 Task: Find connections with filter location Ngunut with filter topic #aiwith filter profile language Spanish with filter current company Times Internet with filter school FRANK ANTHONY PUBLIC SCHOOL THE with filter industry Retail Apparel and Fashion with filter service category Tax Preparation with filter keywords title Translator
Action: Mouse moved to (425, 72)
Screenshot: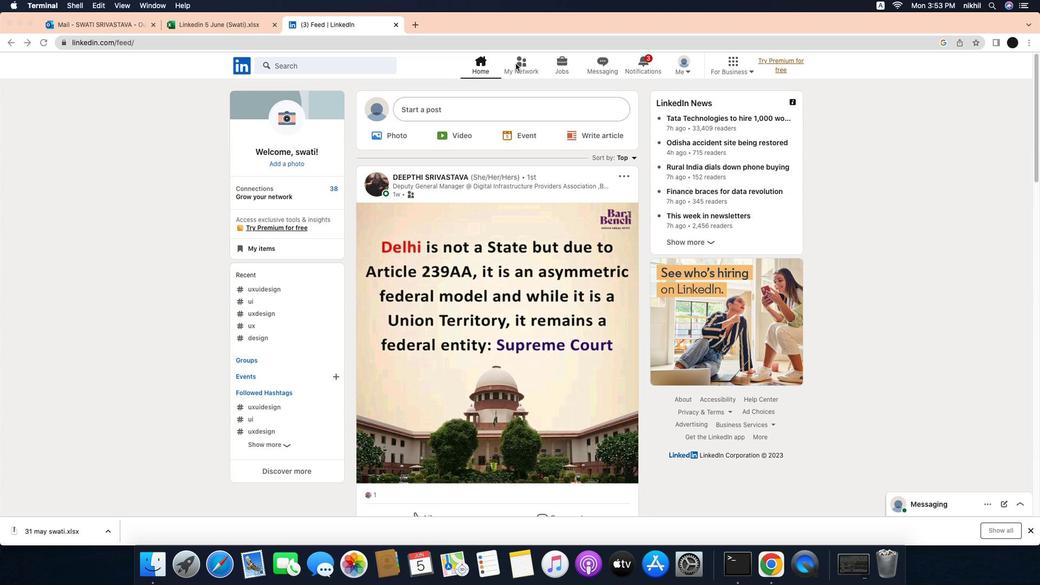 
Action: Mouse pressed left at (425, 72)
Screenshot: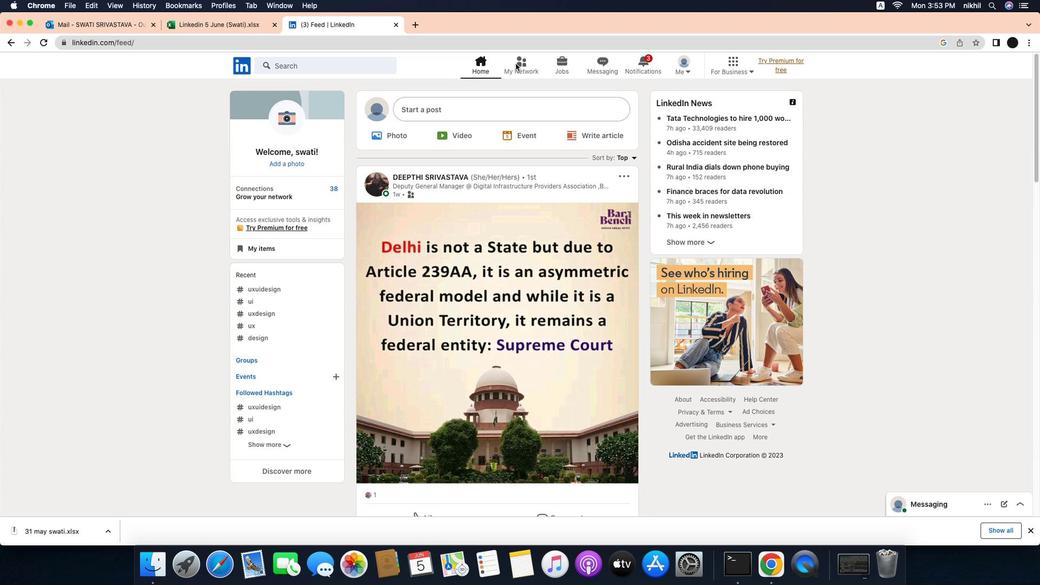 
Action: Mouse moved to (432, 72)
Screenshot: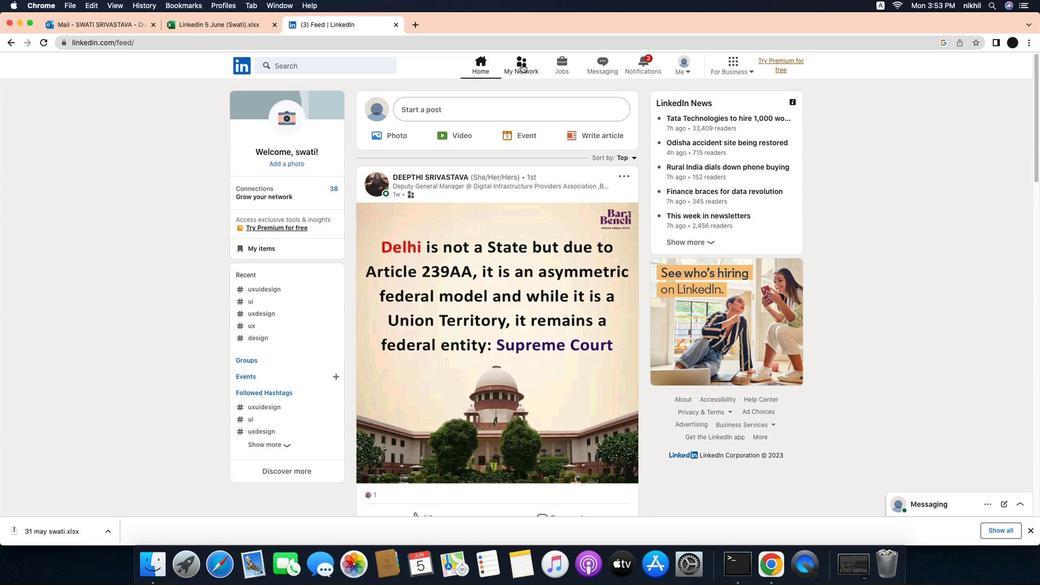 
Action: Mouse pressed left at (432, 72)
Screenshot: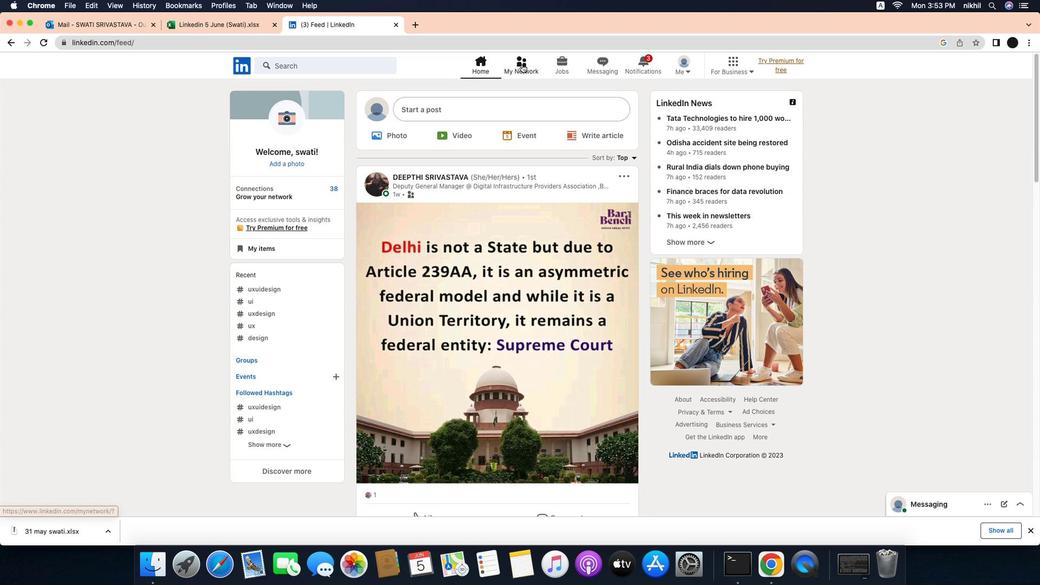 
Action: Mouse moved to (221, 125)
Screenshot: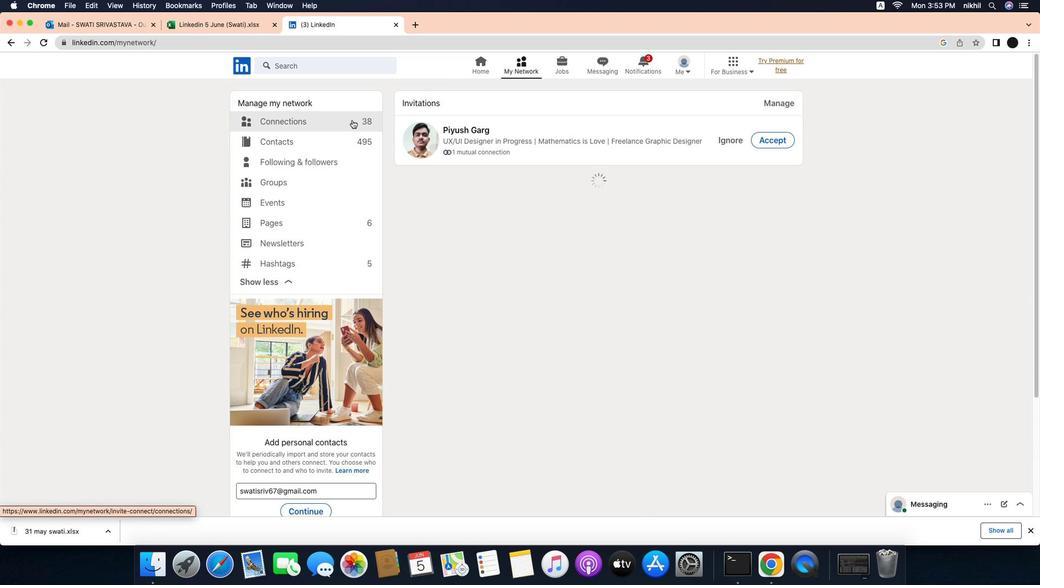 
Action: Mouse pressed left at (221, 125)
Screenshot: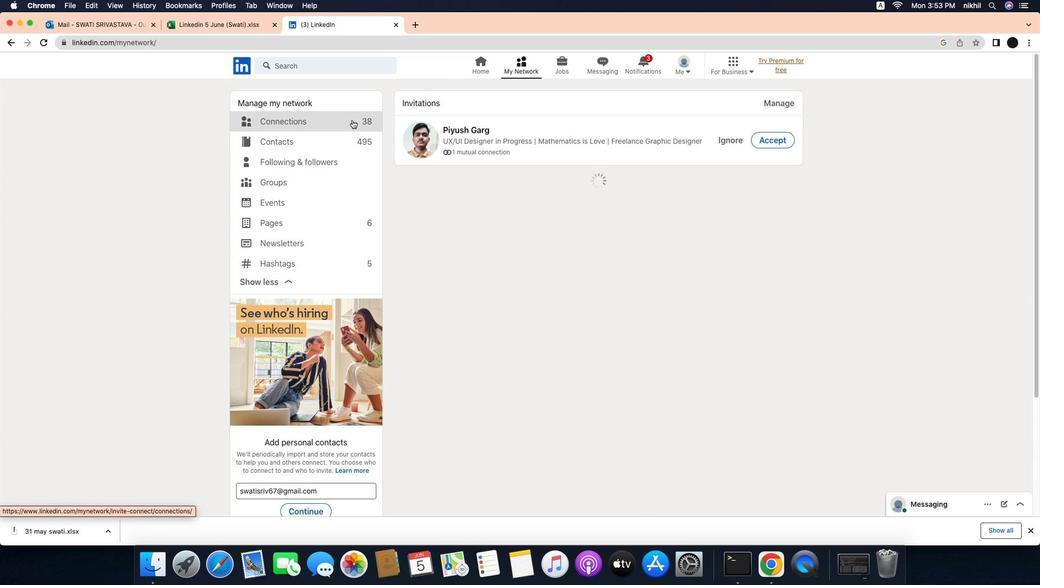 
Action: Mouse moved to (535, 126)
Screenshot: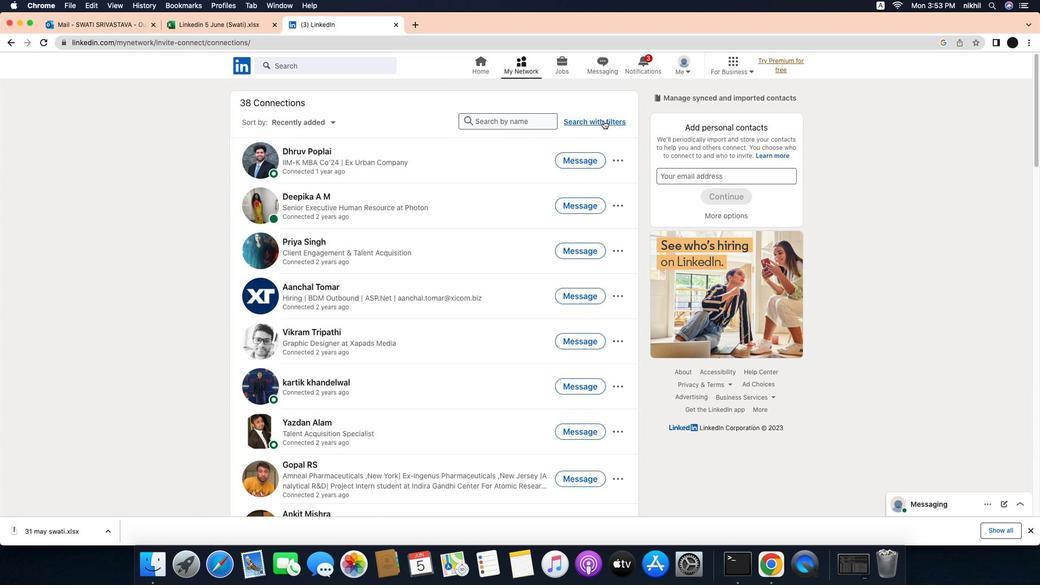 
Action: Mouse pressed left at (535, 126)
Screenshot: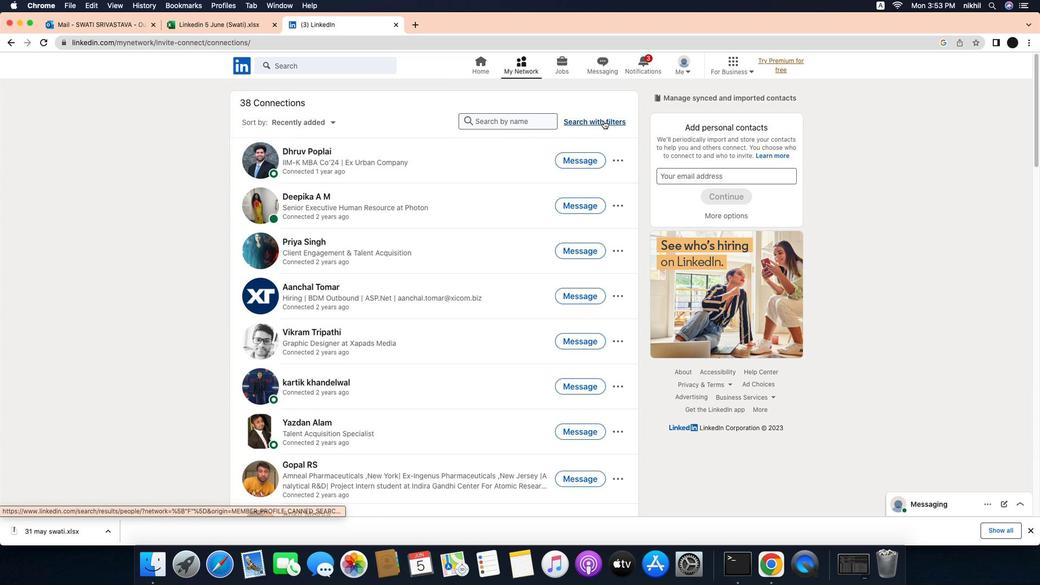 
Action: Mouse moved to (484, 99)
Screenshot: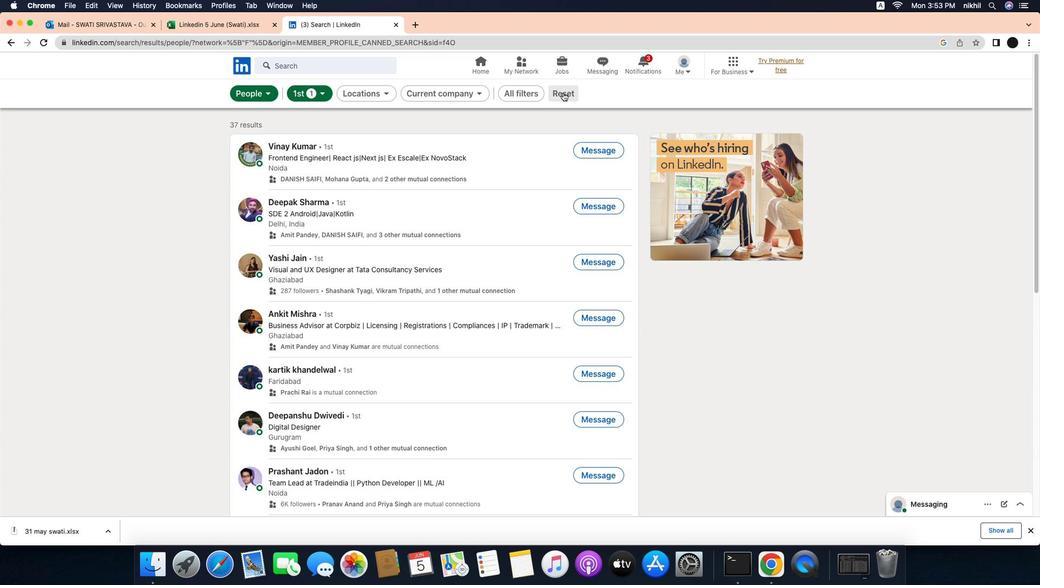 
Action: Mouse pressed left at (484, 99)
Screenshot: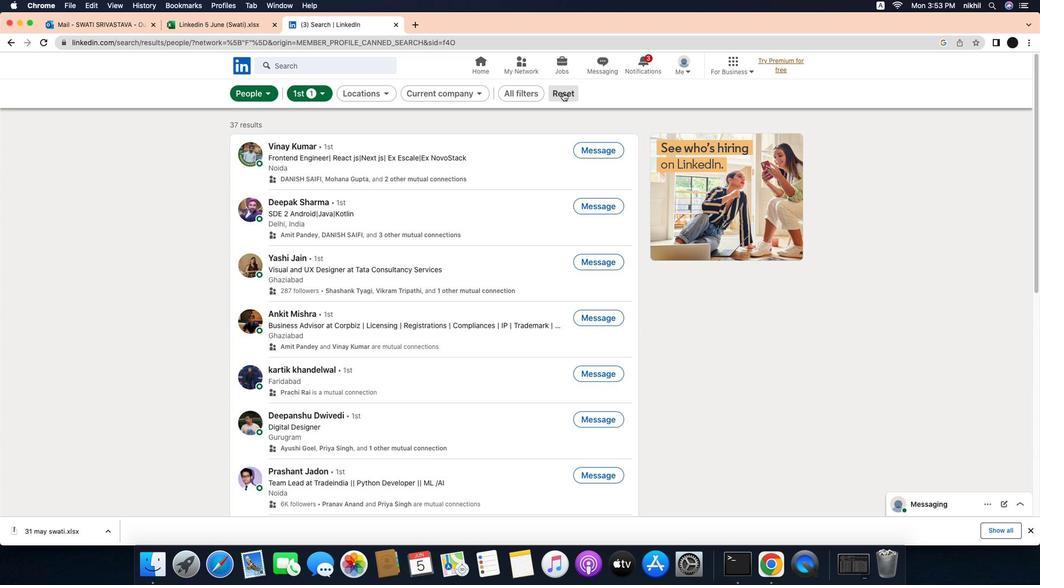 
Action: Mouse moved to (462, 100)
Screenshot: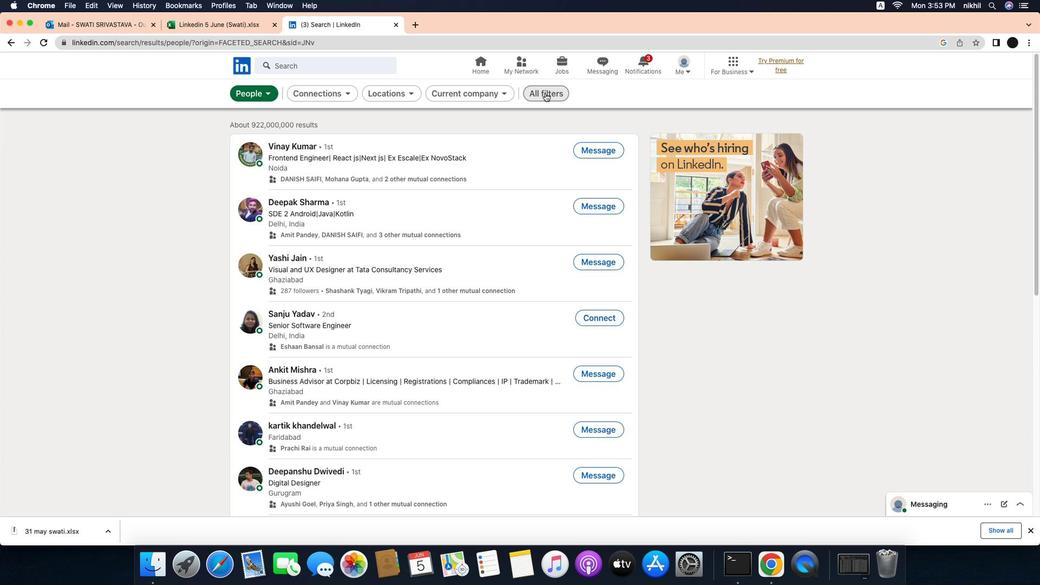 
Action: Mouse pressed left at (462, 100)
Screenshot: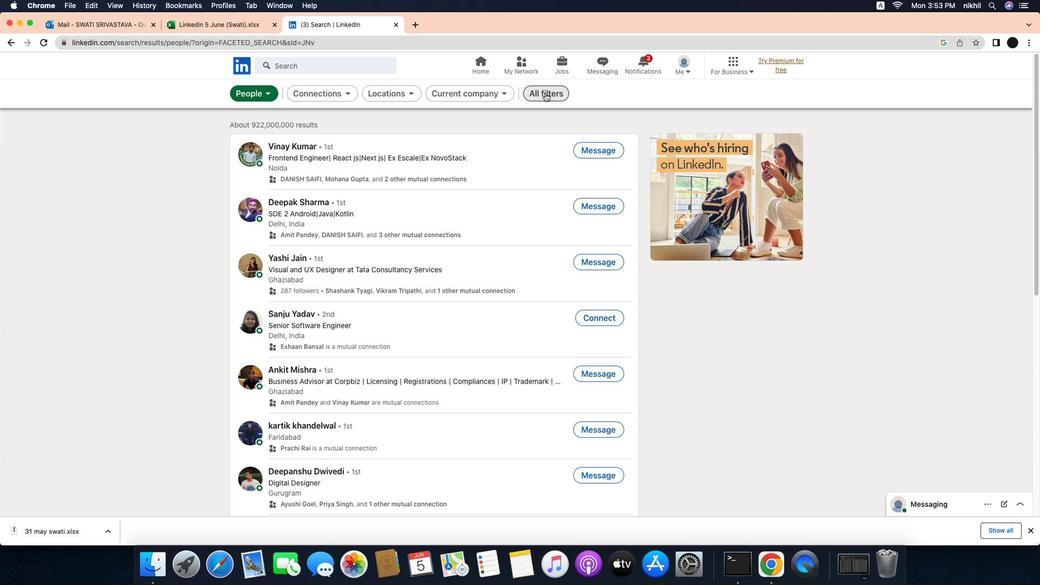 
Action: Mouse moved to (856, 269)
Screenshot: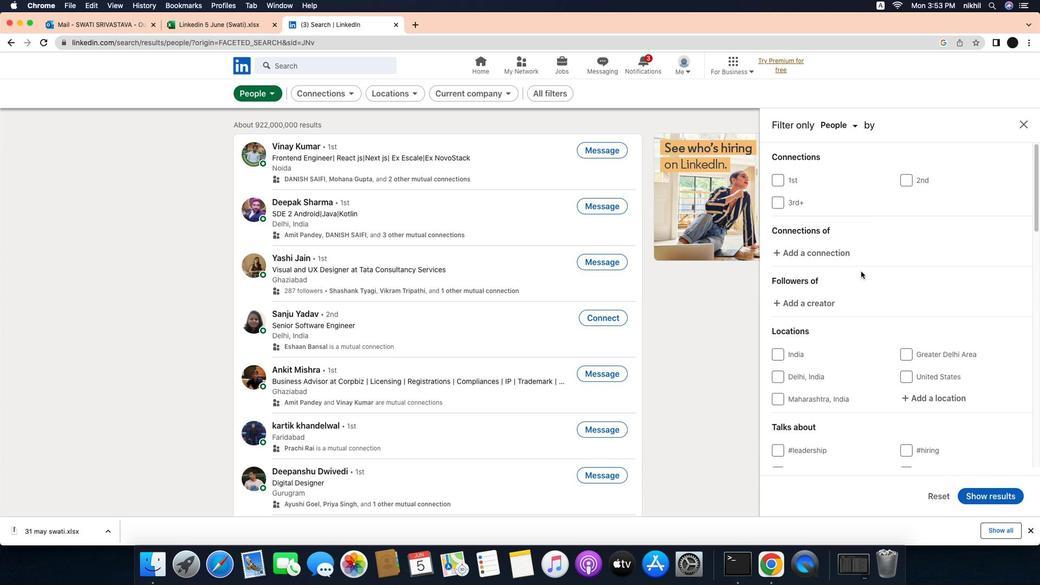 
Action: Mouse scrolled (856, 269) with delta (-218, 11)
Screenshot: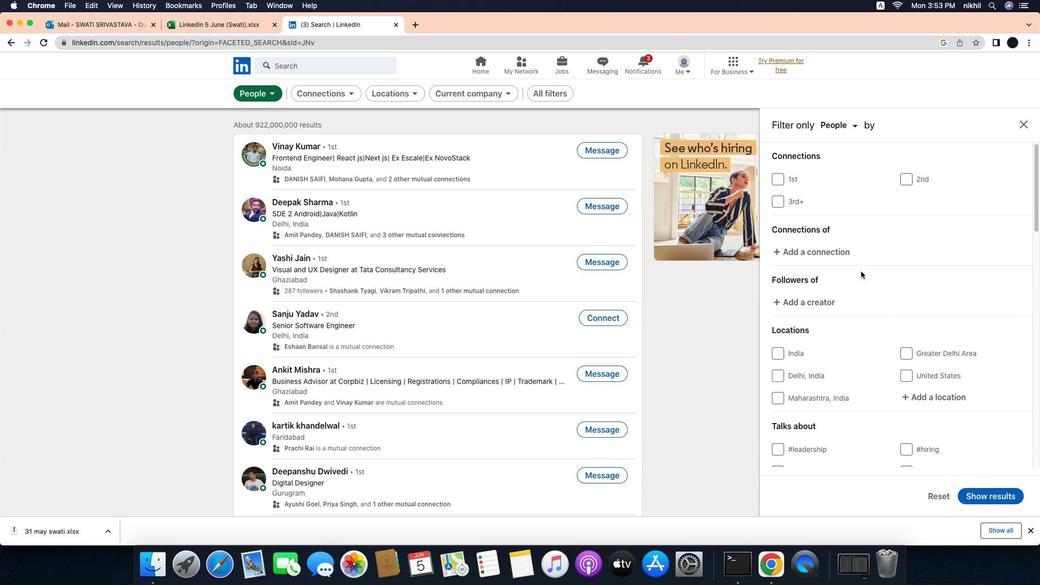 
Action: Mouse scrolled (856, 269) with delta (-218, 11)
Screenshot: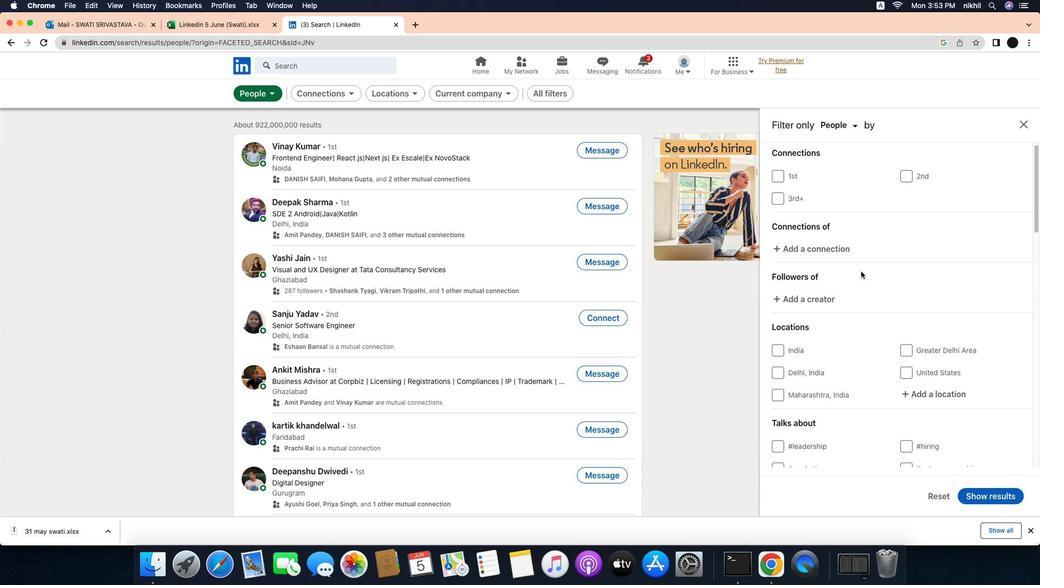 
Action: Mouse scrolled (856, 269) with delta (-218, 10)
Screenshot: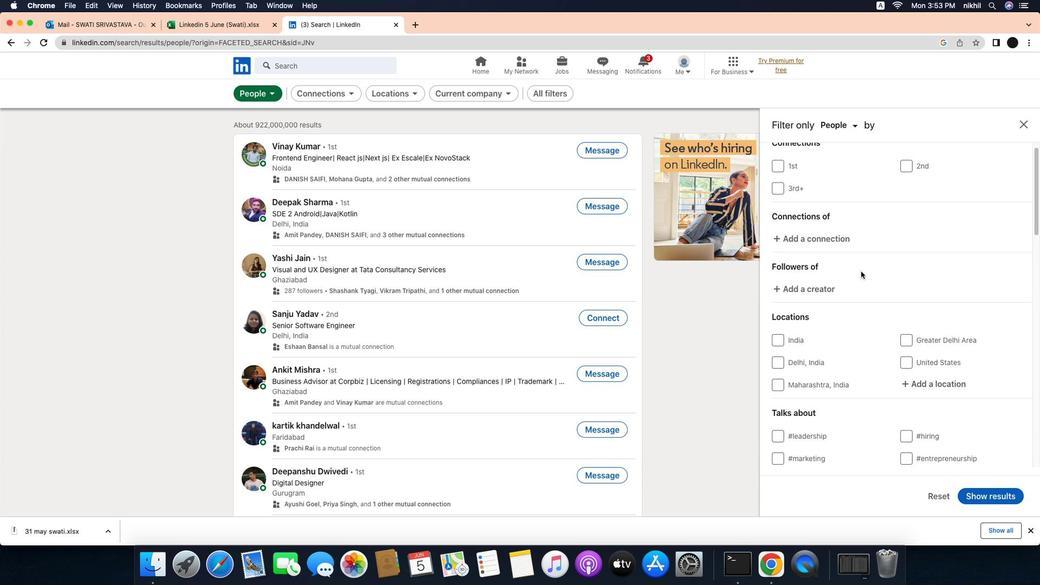 
Action: Mouse moved to (951, 316)
Screenshot: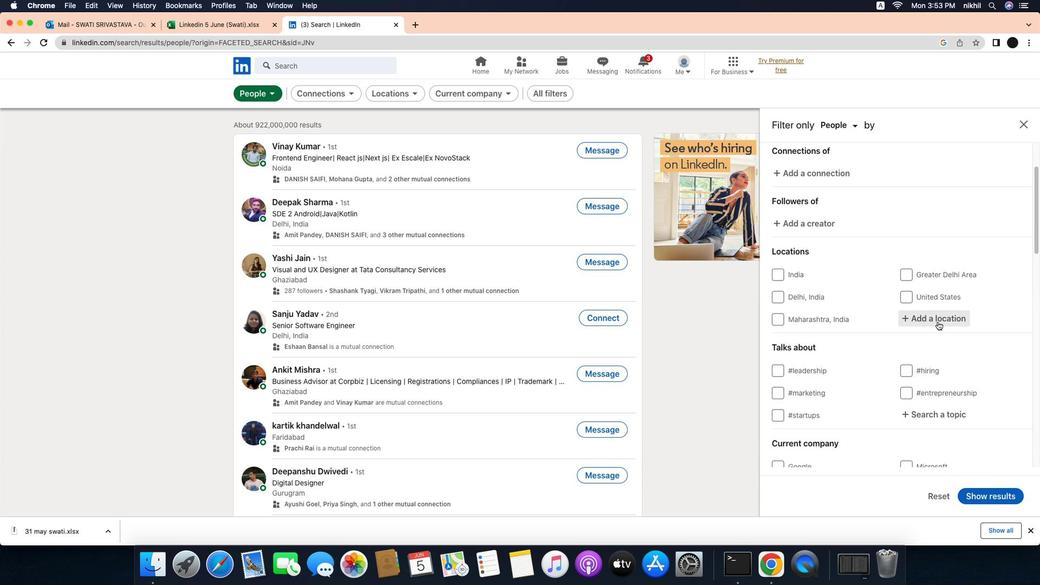 
Action: Mouse pressed left at (951, 316)
Screenshot: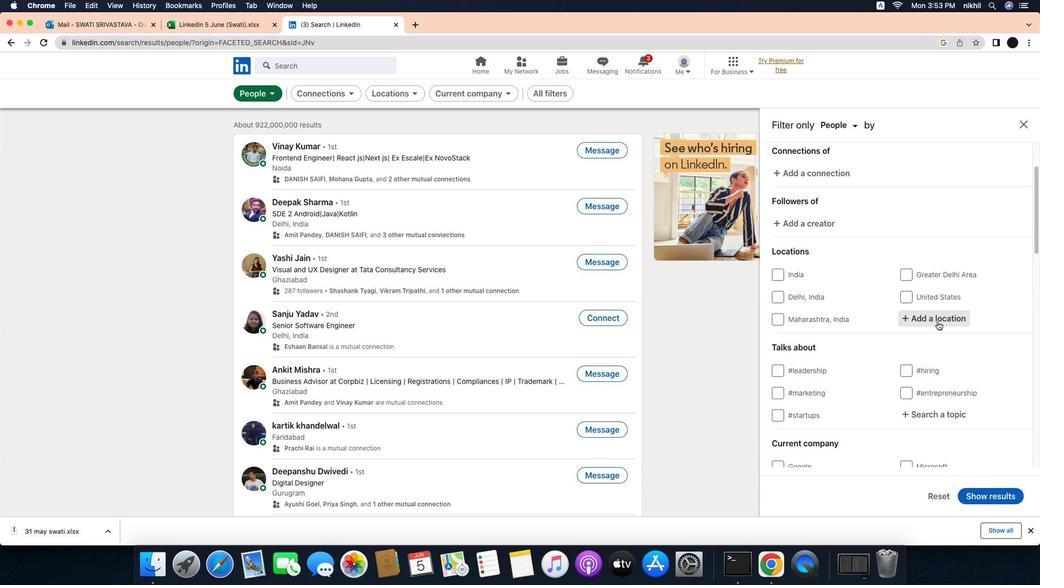 
Action: Mouse moved to (965, 315)
Screenshot: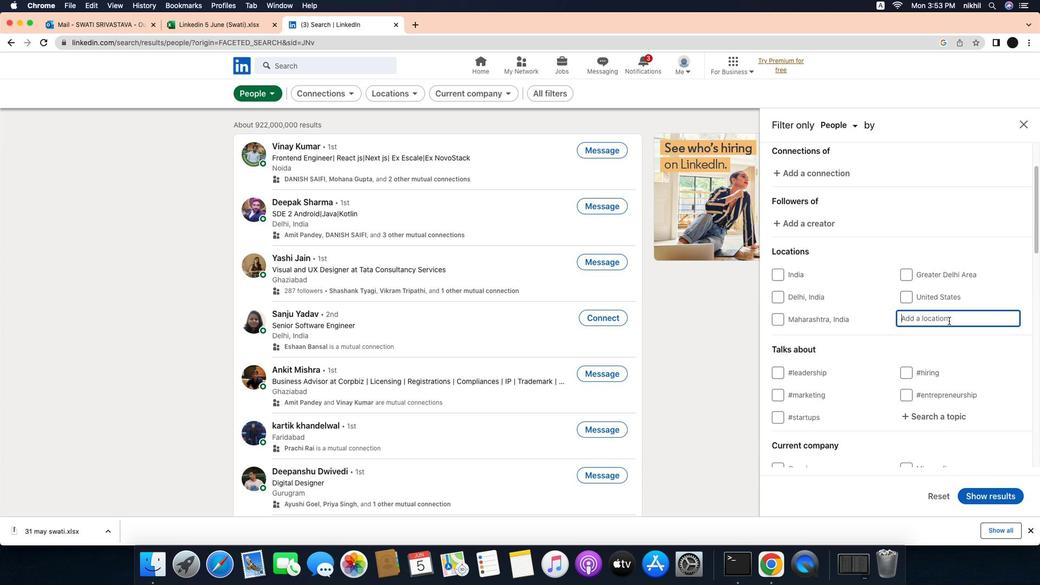 
Action: Mouse pressed left at (965, 315)
Screenshot: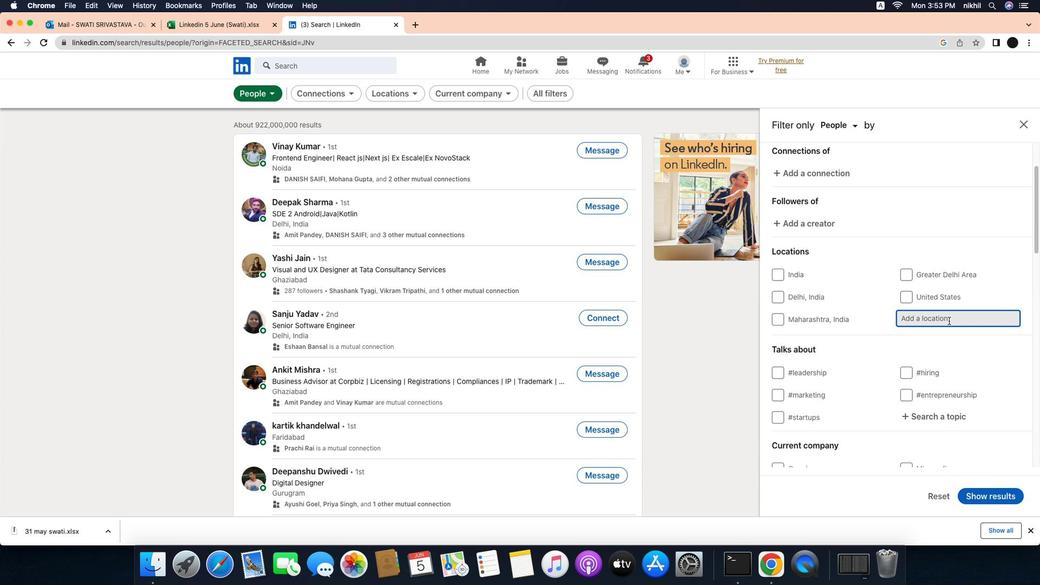 
Action: Mouse moved to (961, 312)
Screenshot: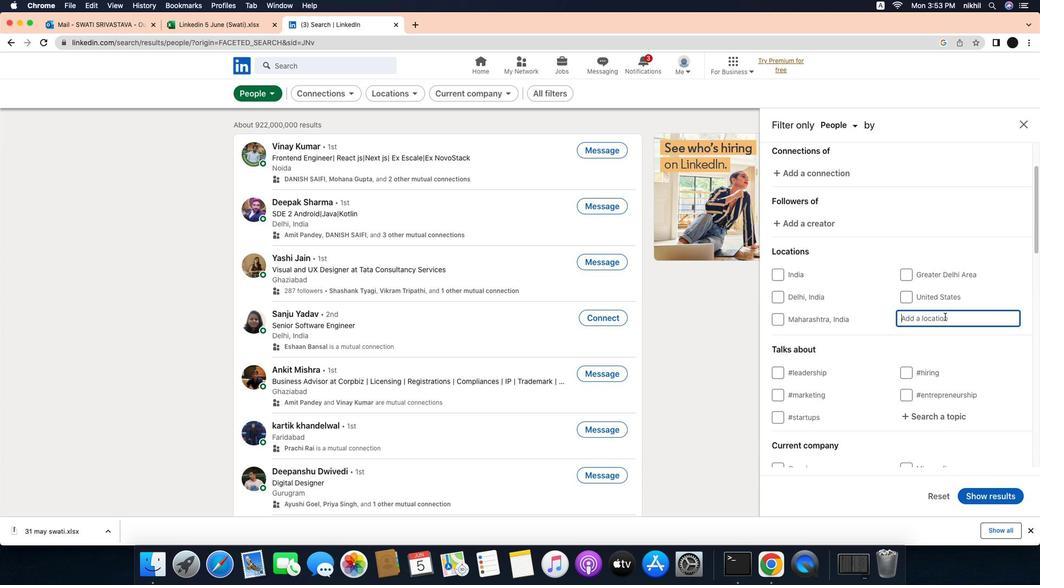 
Action: Key pressed Key.caps_lock'N'Key.caps_lock'g''u''n''u''t'Key.enter
Screenshot: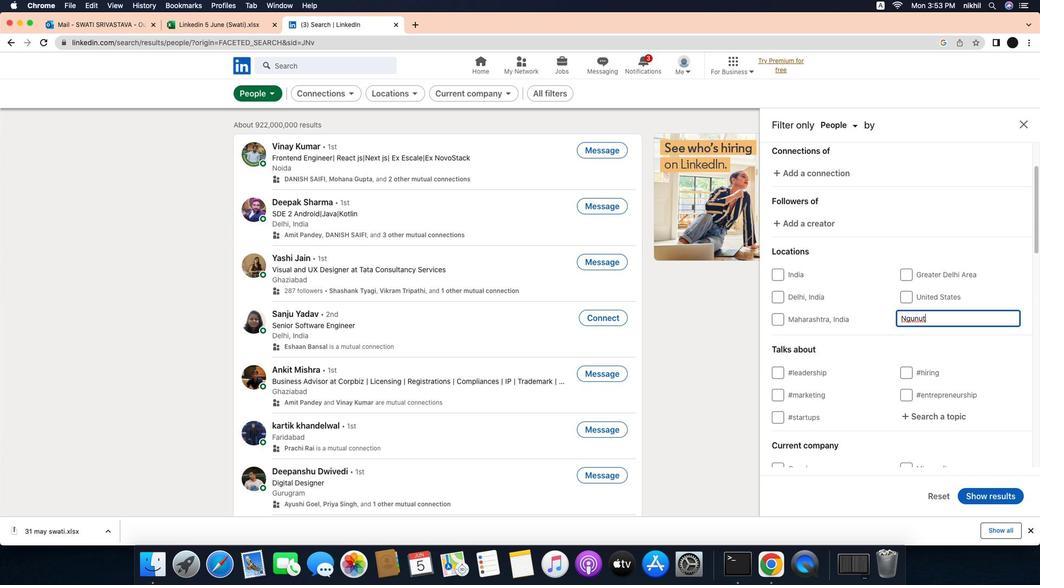 
Action: Mouse moved to (871, 327)
Screenshot: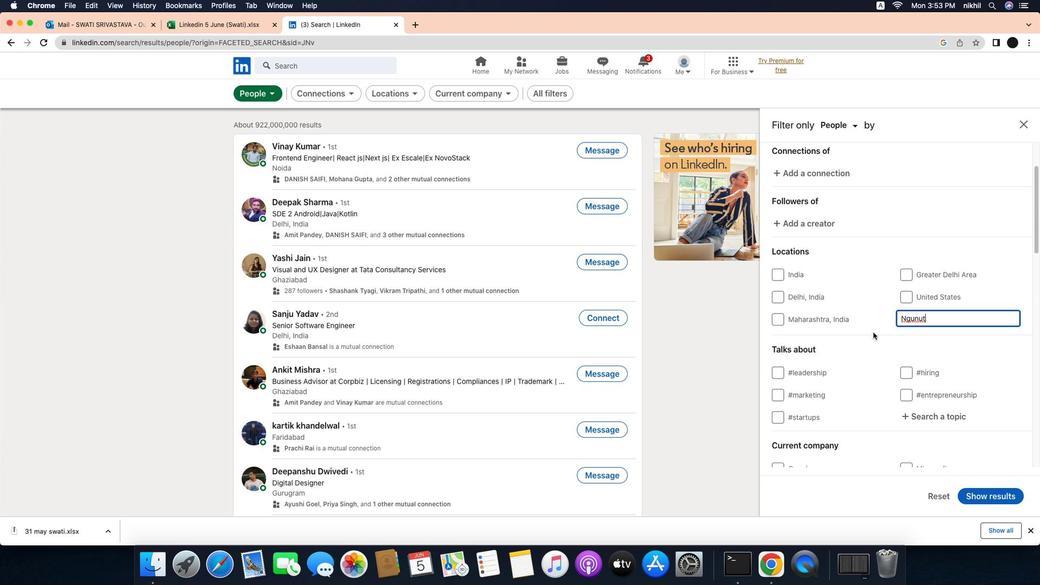 
Action: Mouse scrolled (871, 327) with delta (-218, 11)
Screenshot: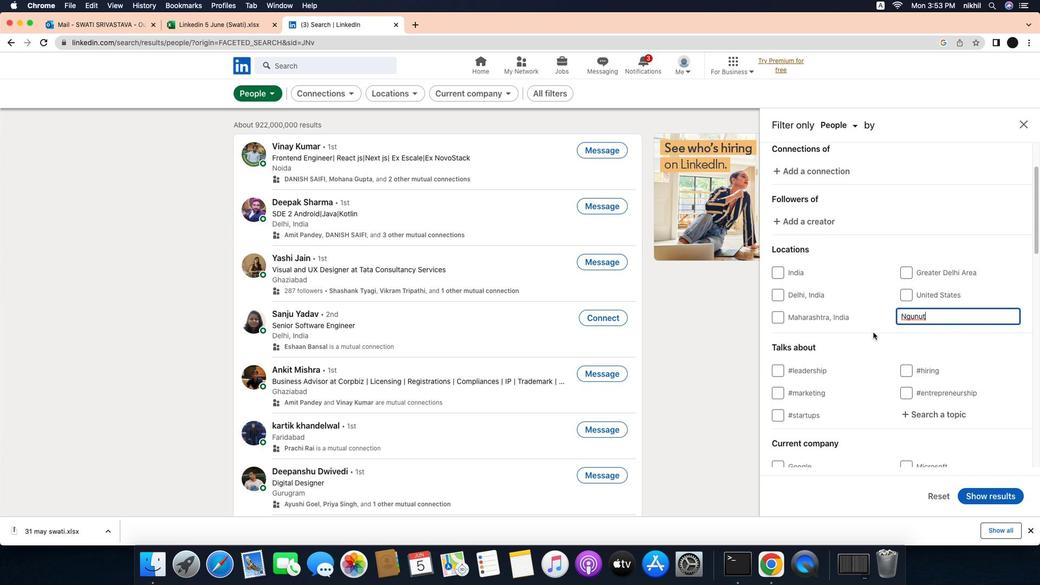 
Action: Mouse scrolled (871, 327) with delta (-218, 11)
Screenshot: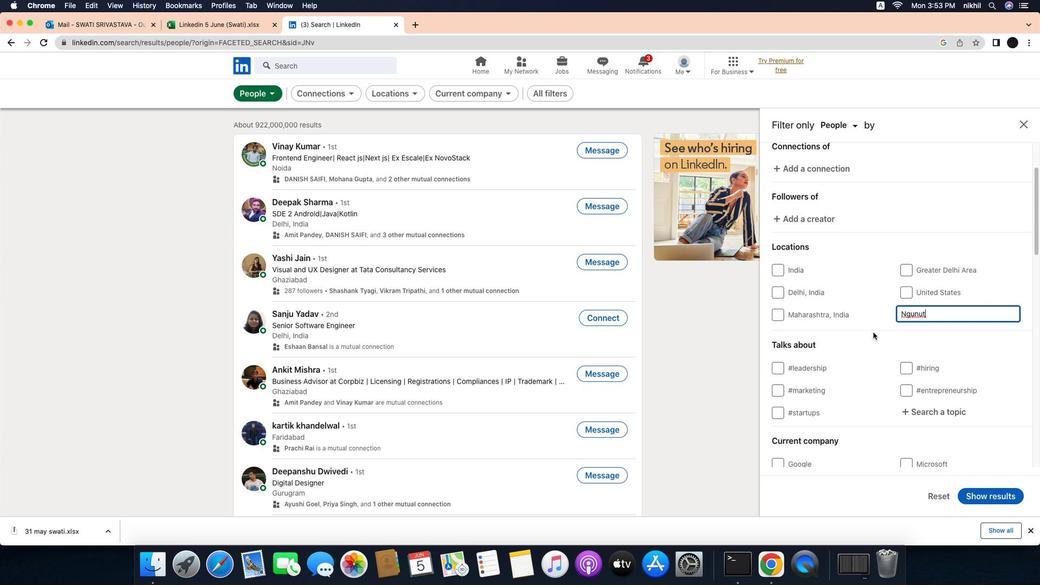 
Action: Mouse scrolled (871, 327) with delta (-218, 11)
Screenshot: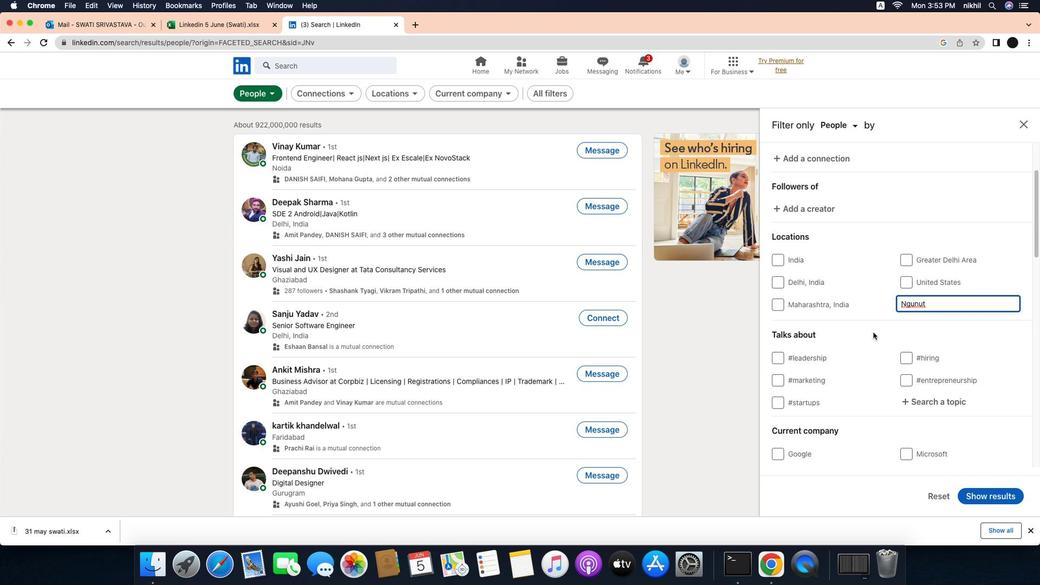 
Action: Mouse scrolled (871, 327) with delta (-218, 11)
Screenshot: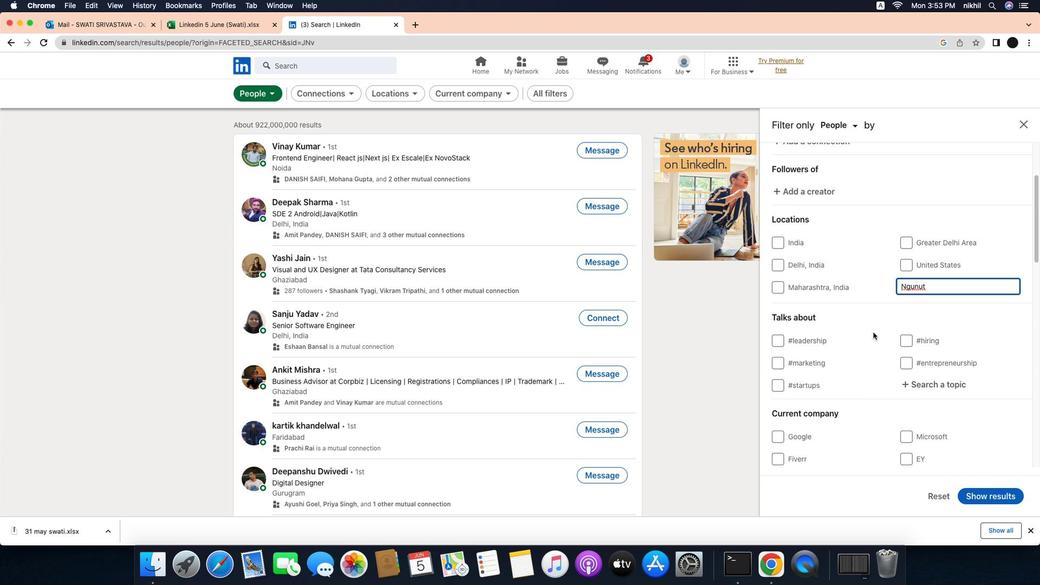 
Action: Mouse moved to (937, 362)
Screenshot: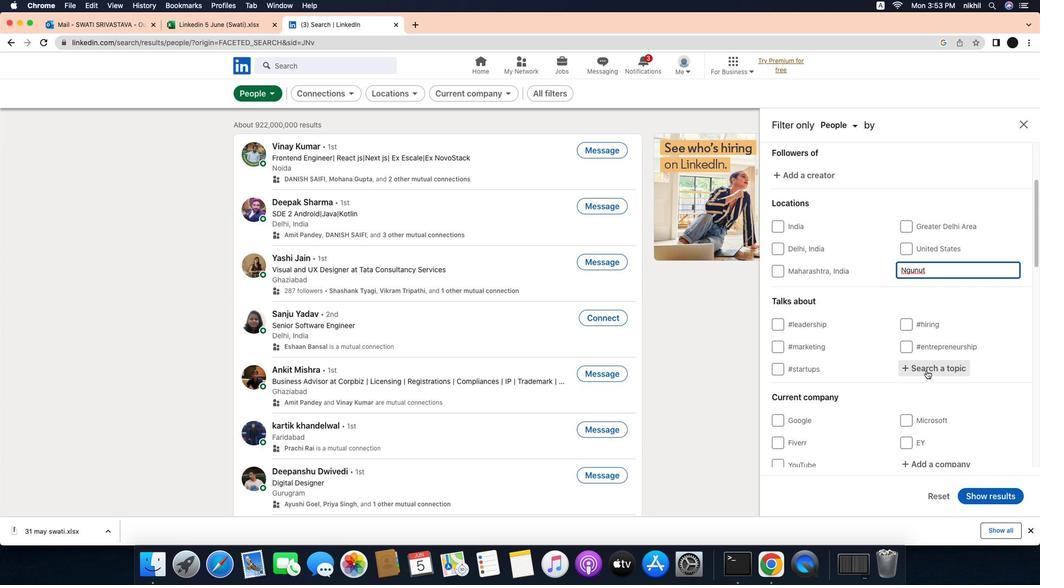 
Action: Mouse pressed left at (937, 362)
Screenshot: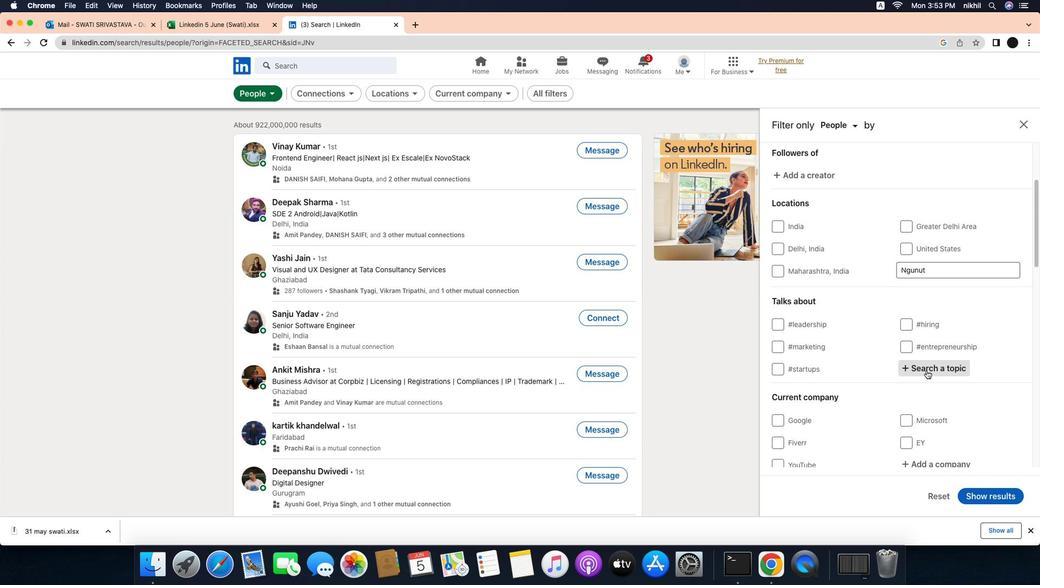 
Action: Mouse moved to (942, 360)
Screenshot: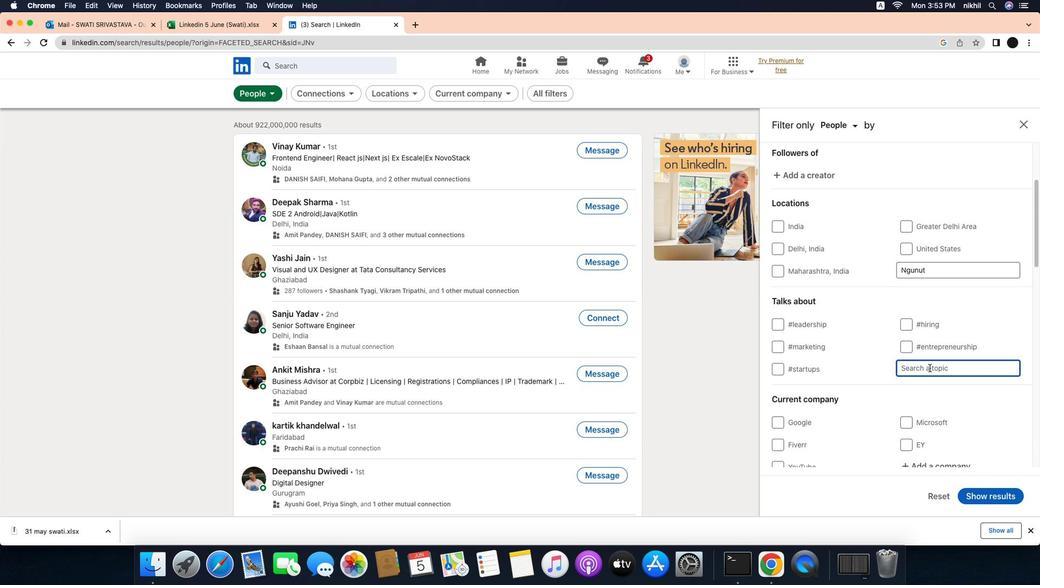 
Action: Key pressed 'a''i'
Screenshot: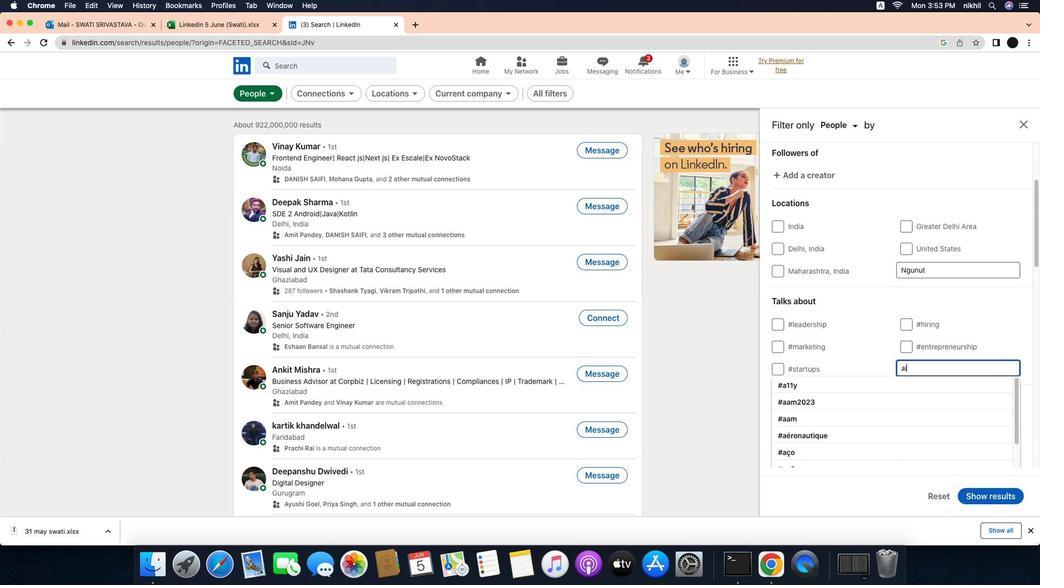 
Action: Mouse moved to (893, 376)
Screenshot: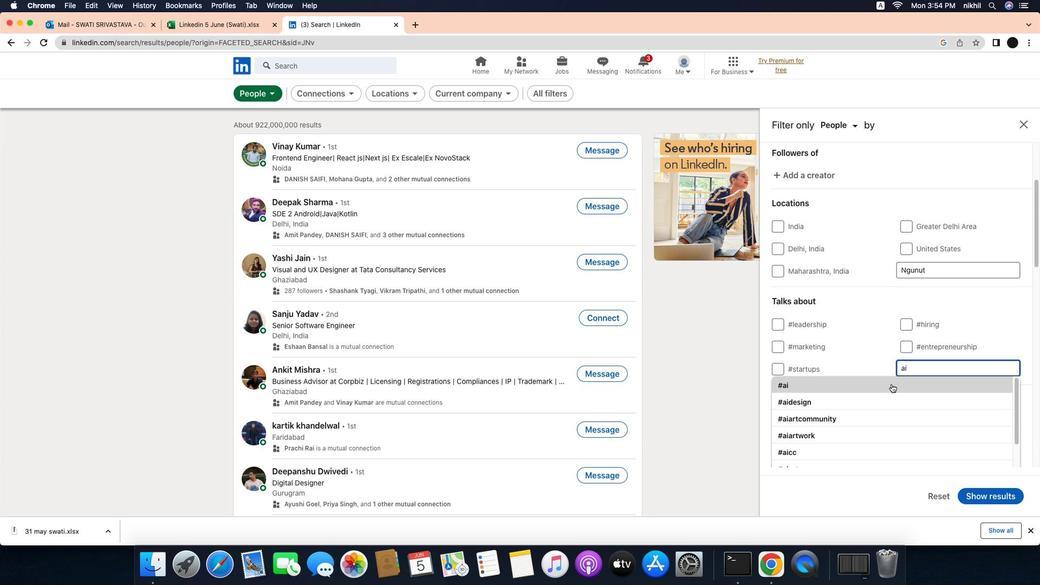 
Action: Mouse pressed left at (893, 376)
Screenshot: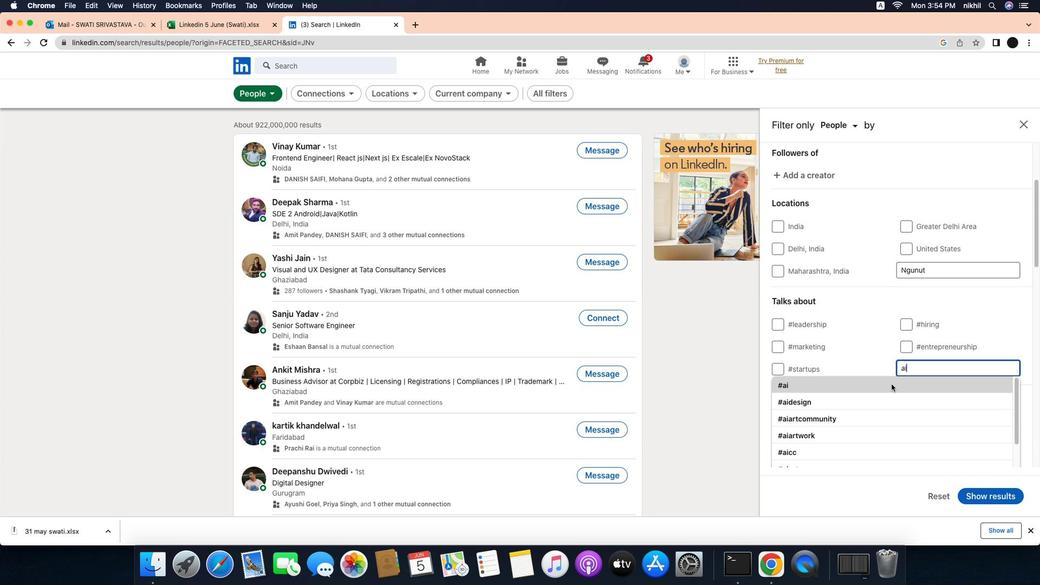 
Action: Mouse moved to (915, 377)
Screenshot: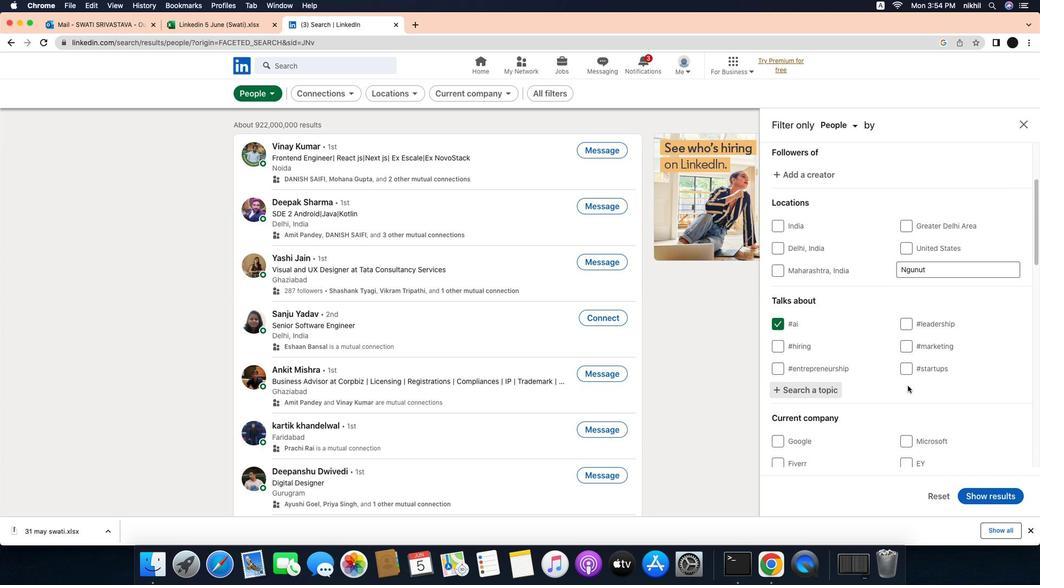 
Action: Mouse scrolled (915, 377) with delta (-218, 11)
Screenshot: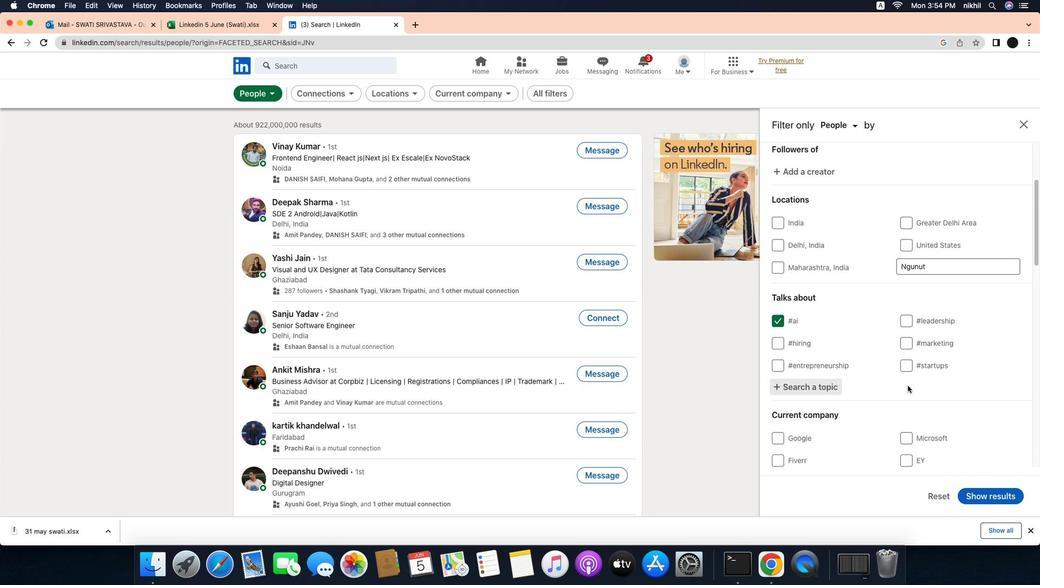 
Action: Mouse scrolled (915, 377) with delta (-218, 11)
Screenshot: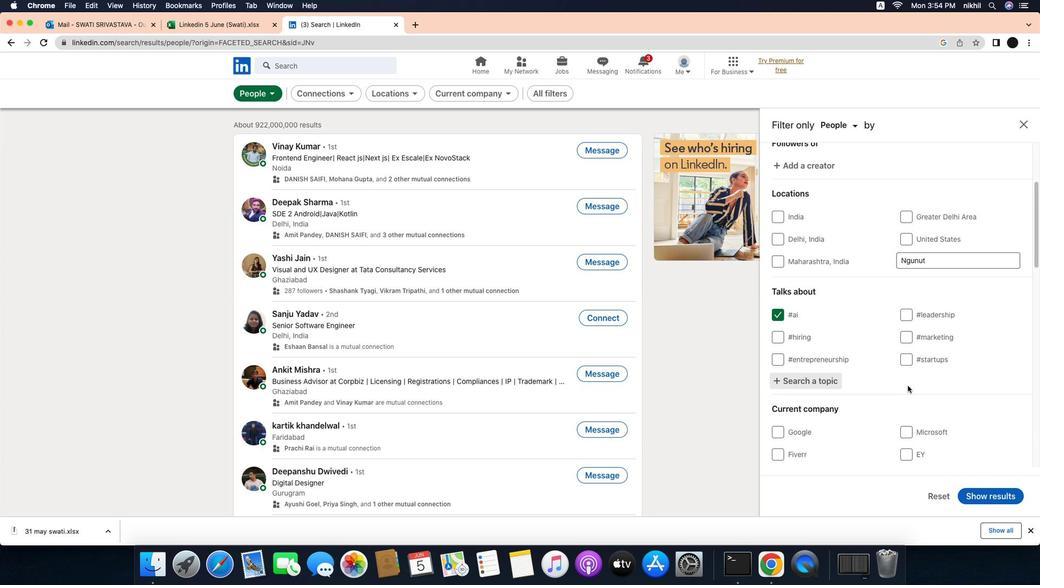 
Action: Mouse scrolled (915, 377) with delta (-218, 10)
Screenshot: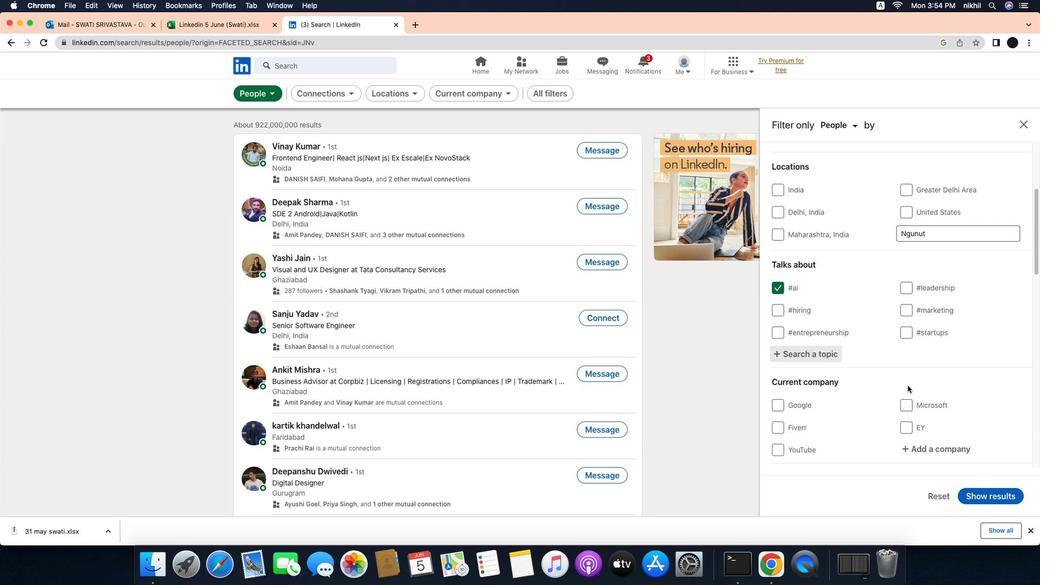 
Action: Mouse scrolled (915, 377) with delta (-218, 11)
Screenshot: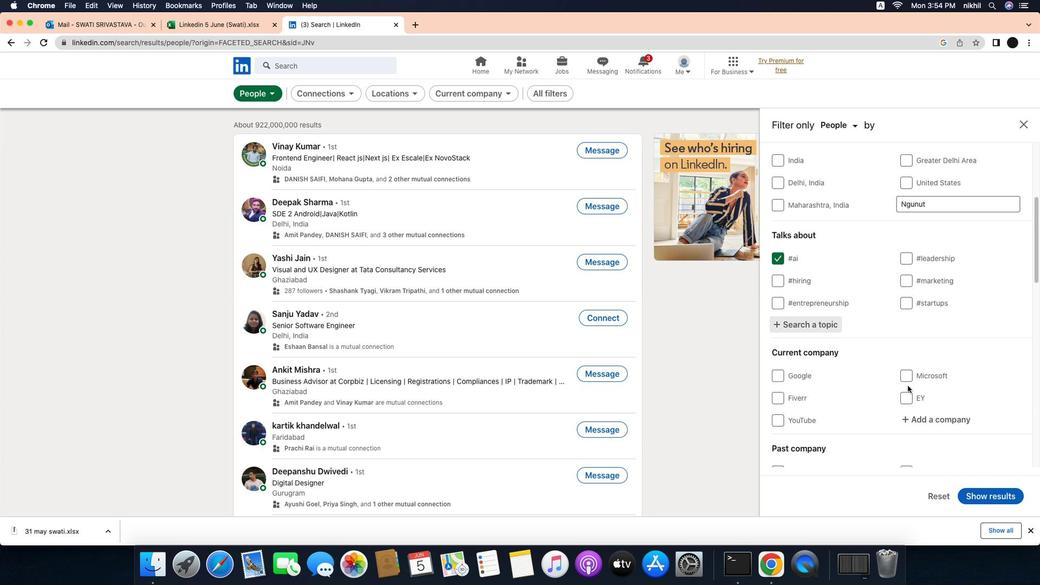 
Action: Mouse scrolled (915, 377) with delta (-218, 11)
Screenshot: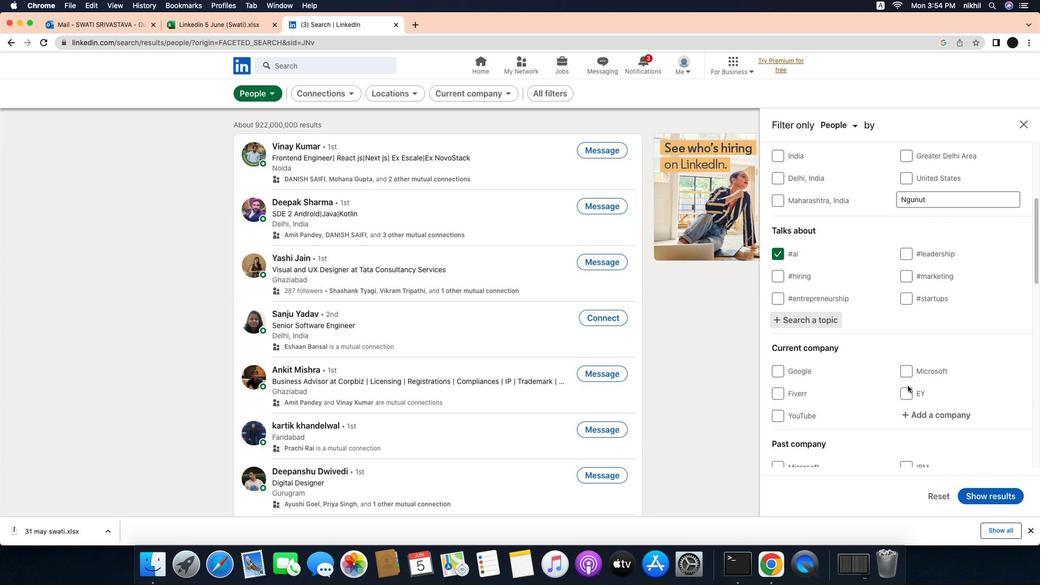 
Action: Mouse moved to (939, 402)
Screenshot: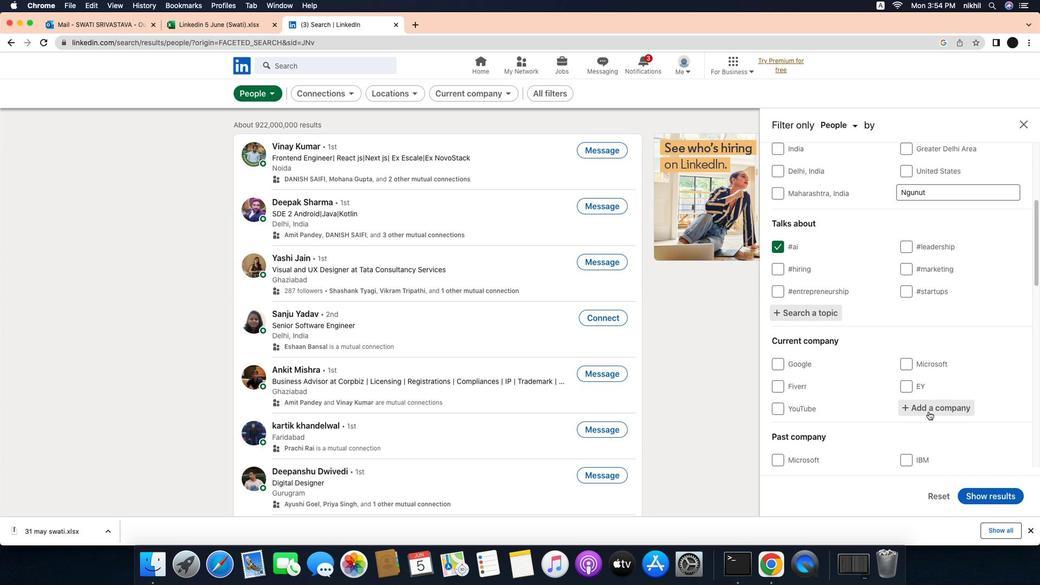 
Action: Mouse pressed left at (939, 402)
Screenshot: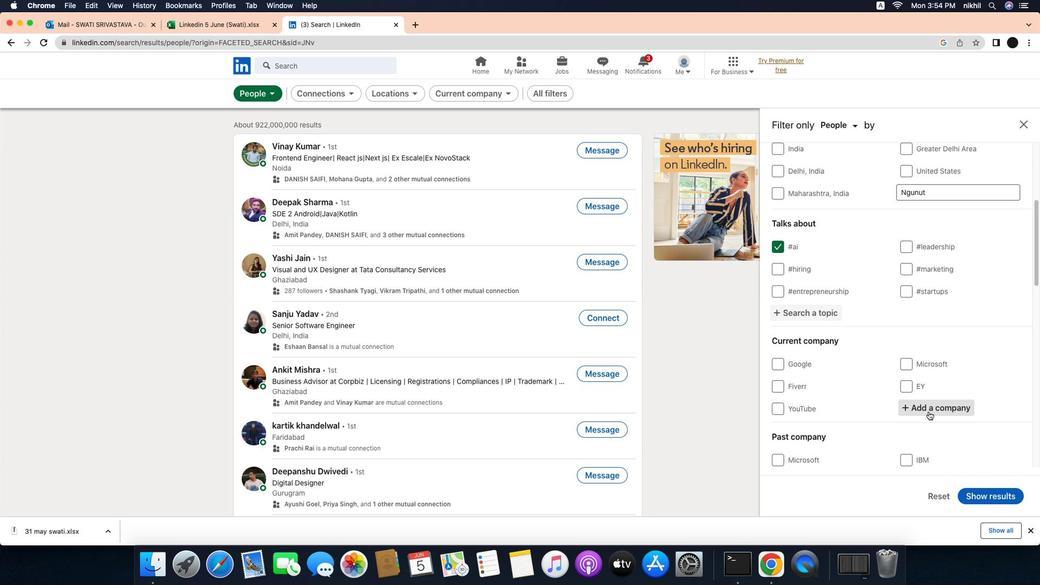 
Action: Mouse moved to (947, 399)
Screenshot: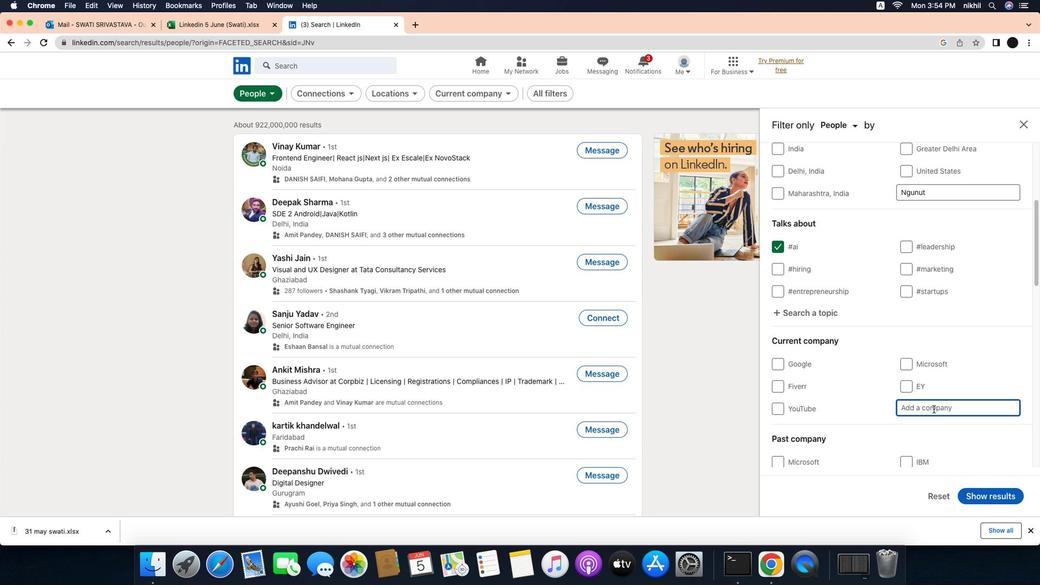 
Action: Mouse pressed left at (947, 399)
Screenshot: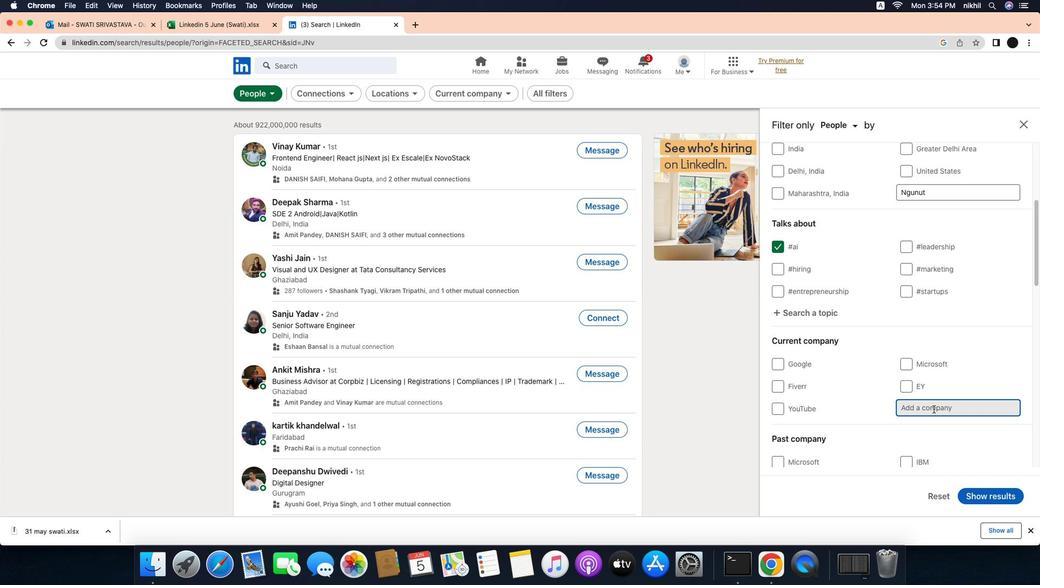
Action: Mouse moved to (945, 398)
Screenshot: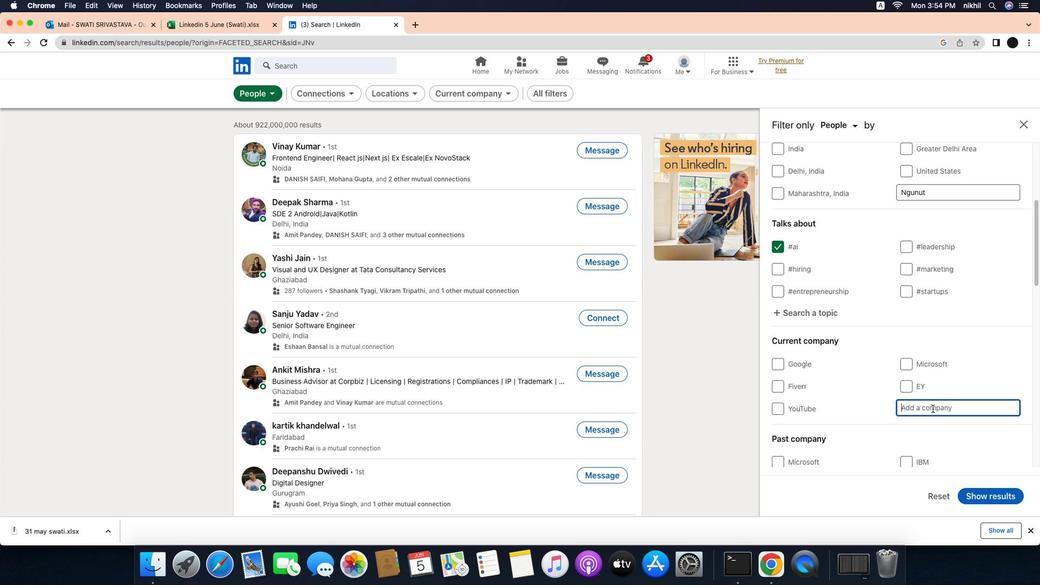 
Action: Key pressed Key.caps_lock'T'Key.caps_lock'i''m''e''s'Key.spaceKey.caps_lock'I'Key.caps_lock'n''t''e''r''n''e''t'
Screenshot: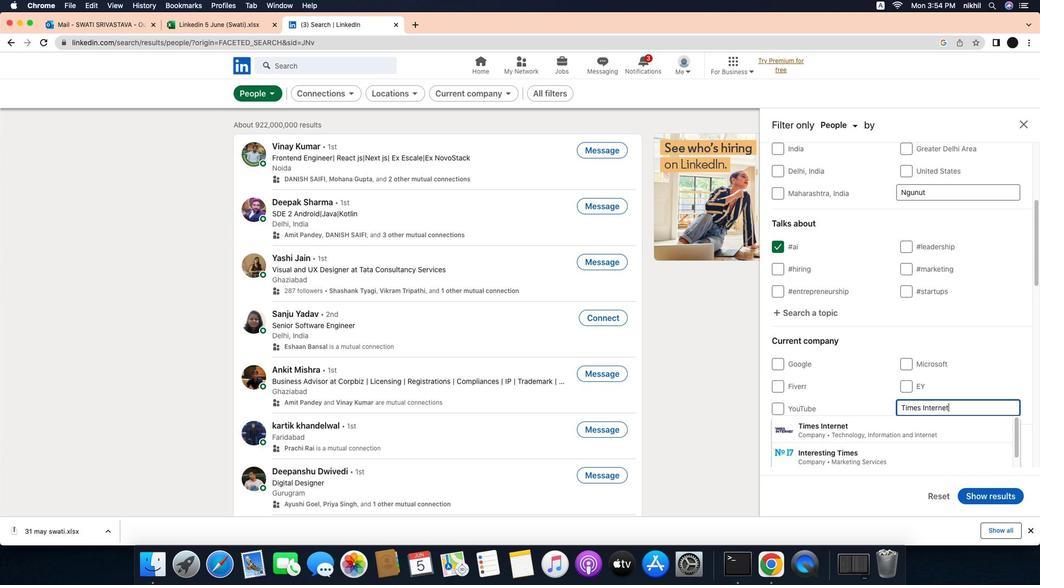 
Action: Mouse moved to (885, 416)
Screenshot: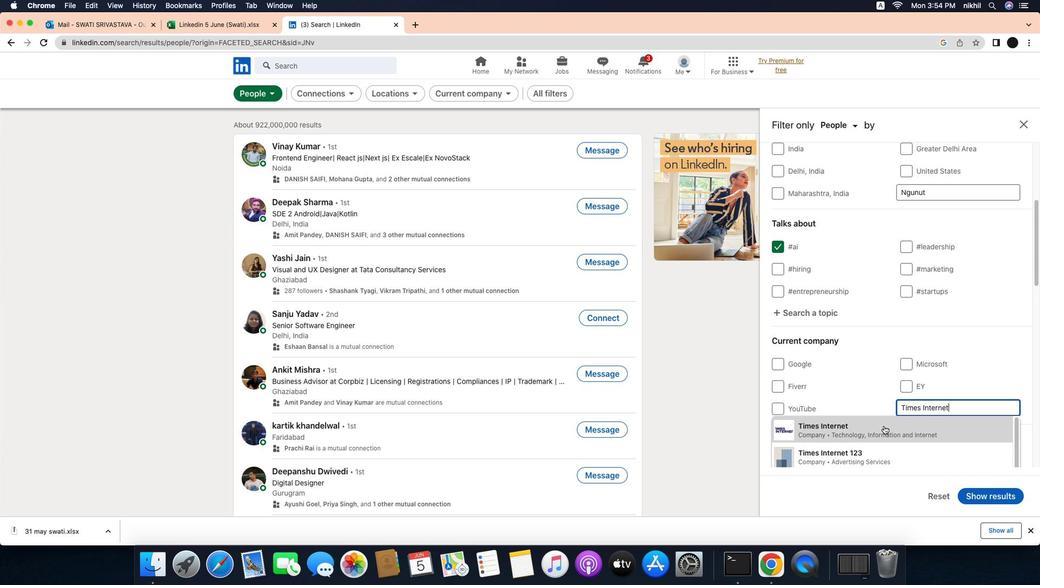 
Action: Mouse pressed left at (885, 416)
Screenshot: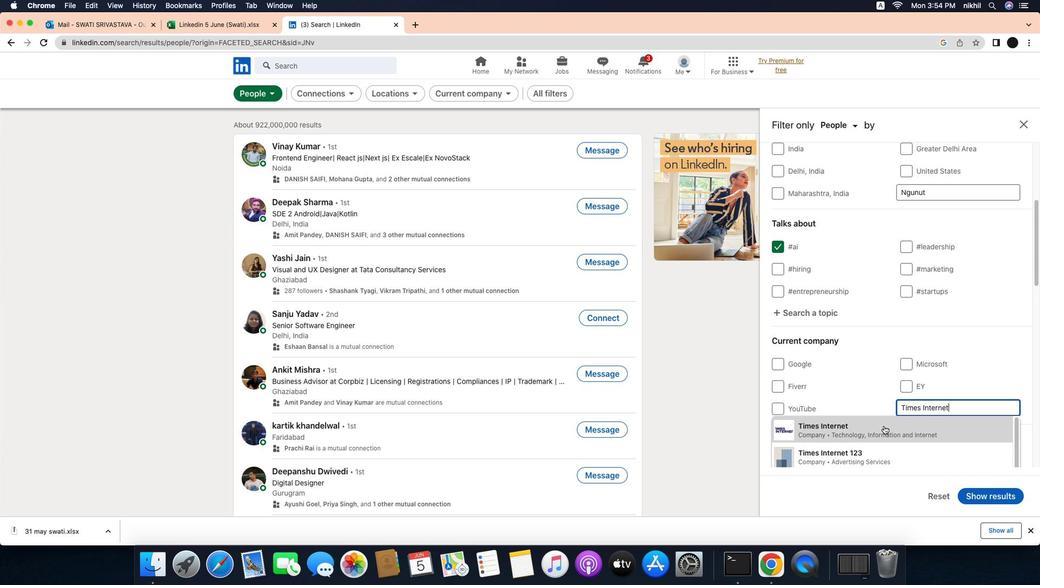 
Action: Mouse moved to (917, 401)
Screenshot: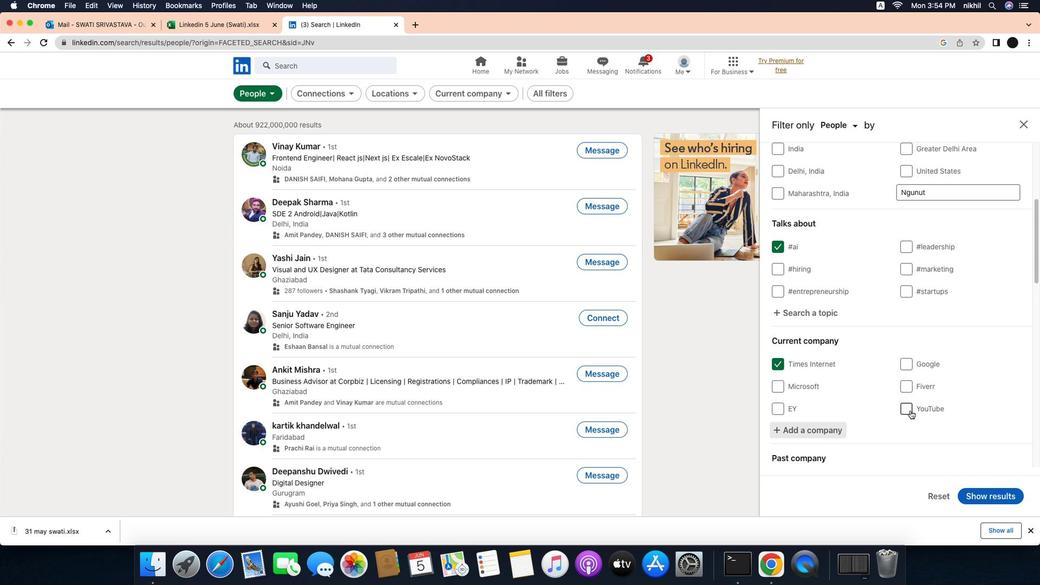 
Action: Mouse scrolled (917, 401) with delta (-218, 11)
Screenshot: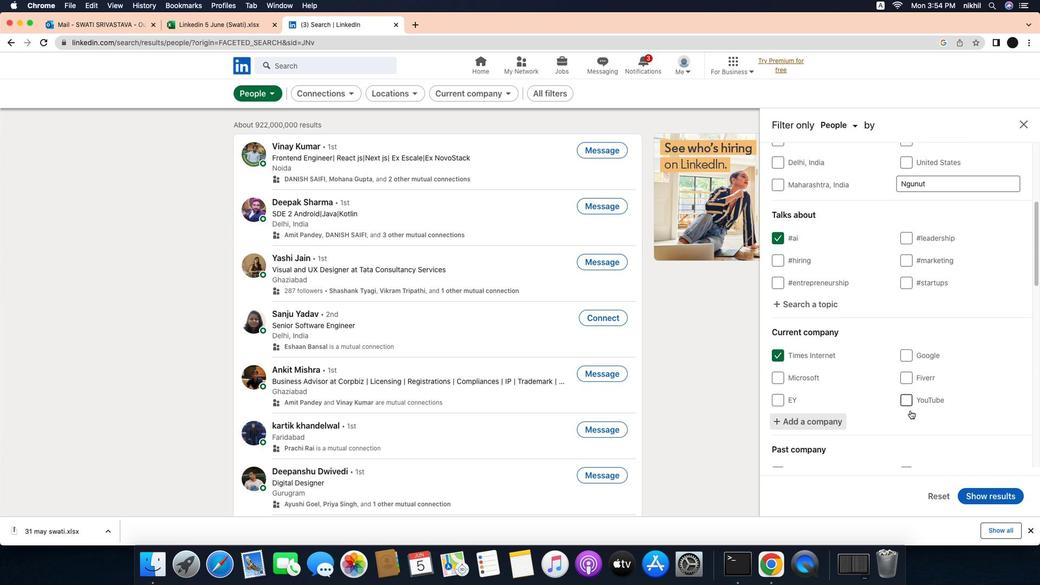 
Action: Mouse scrolled (917, 401) with delta (-218, 11)
Screenshot: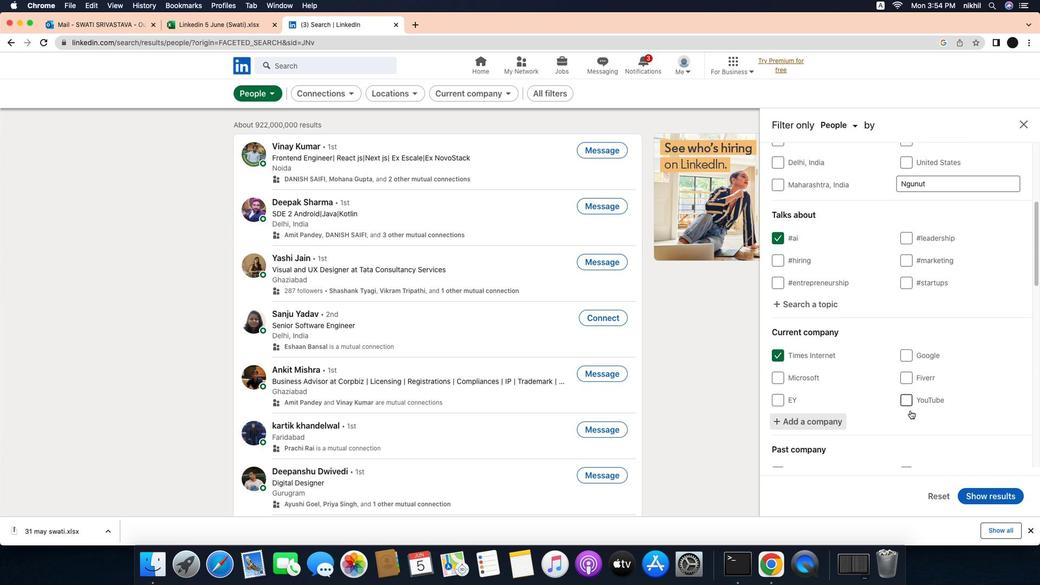 
Action: Mouse scrolled (917, 401) with delta (-218, 10)
Screenshot: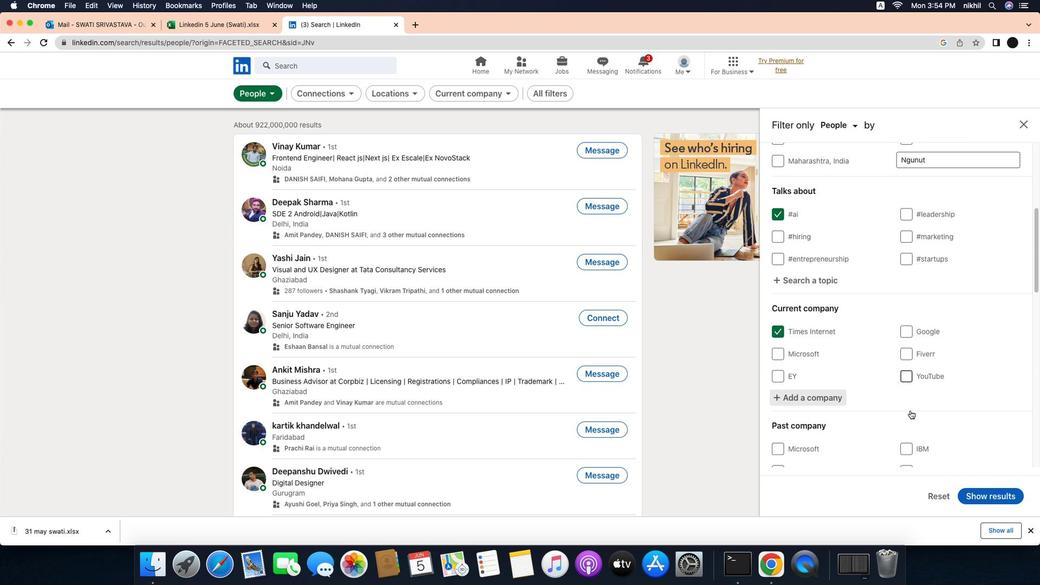 
Action: Mouse scrolled (917, 401) with delta (-218, 9)
Screenshot: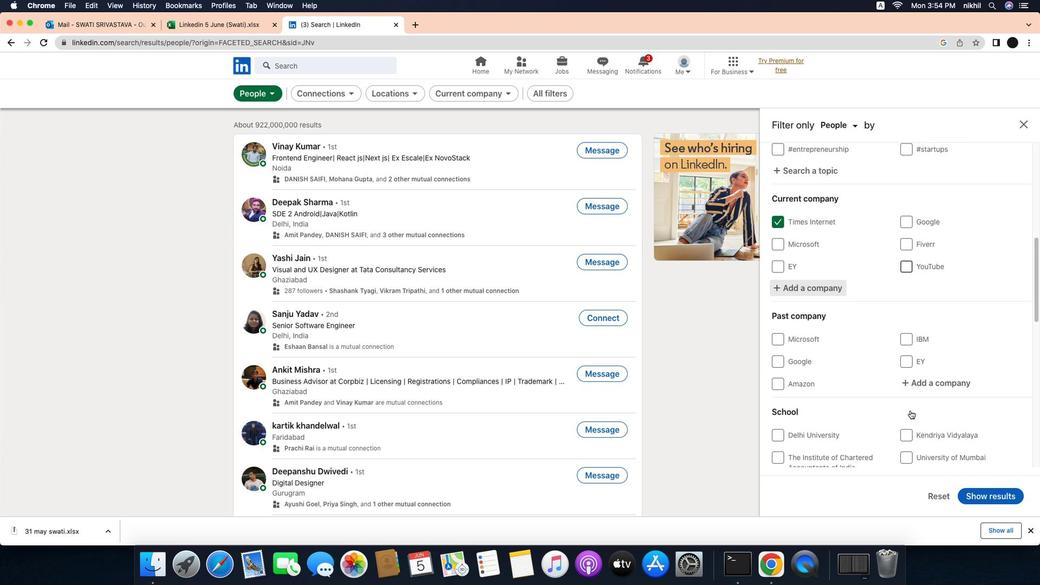
Action: Mouse moved to (883, 372)
Screenshot: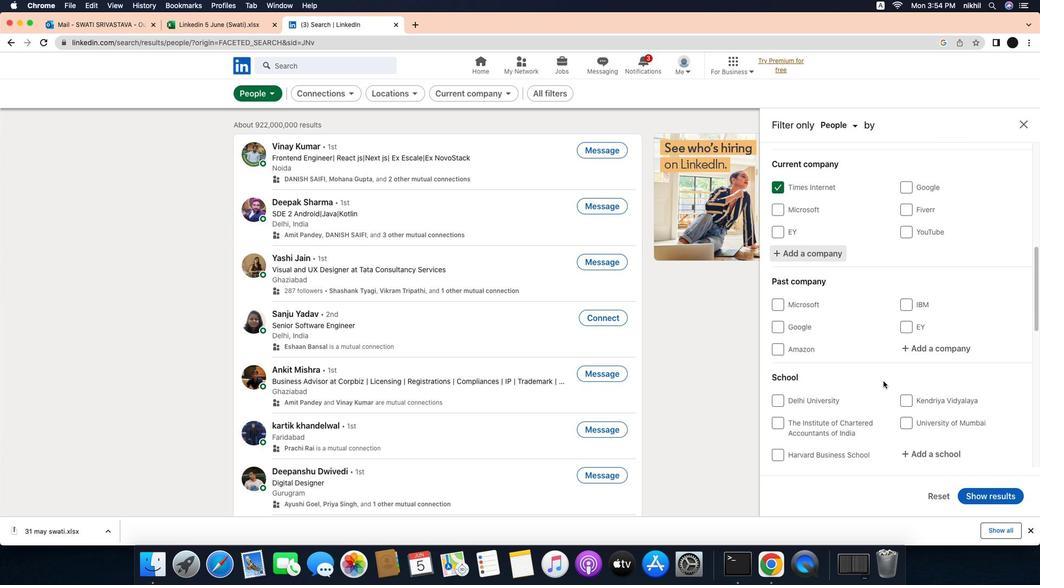 
Action: Mouse scrolled (883, 372) with delta (-218, 11)
Screenshot: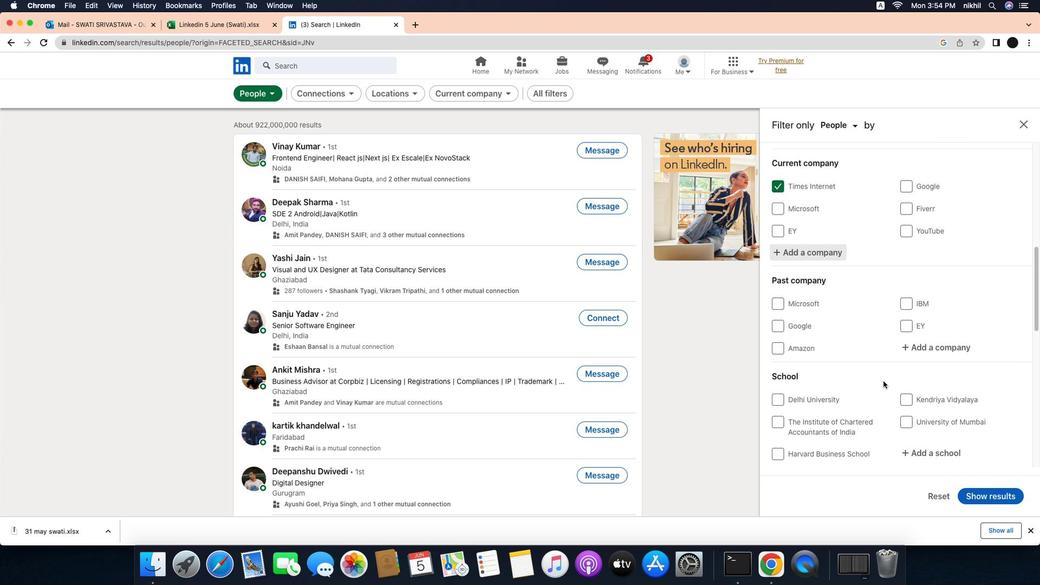 
Action: Mouse scrolled (883, 372) with delta (-218, 11)
Screenshot: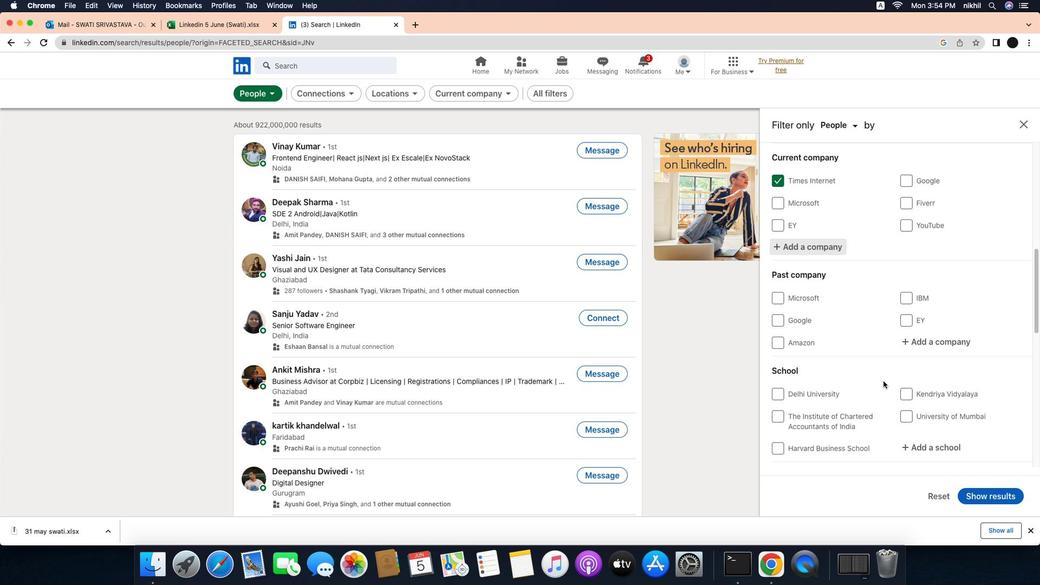 
Action: Mouse scrolled (883, 372) with delta (-218, 11)
Screenshot: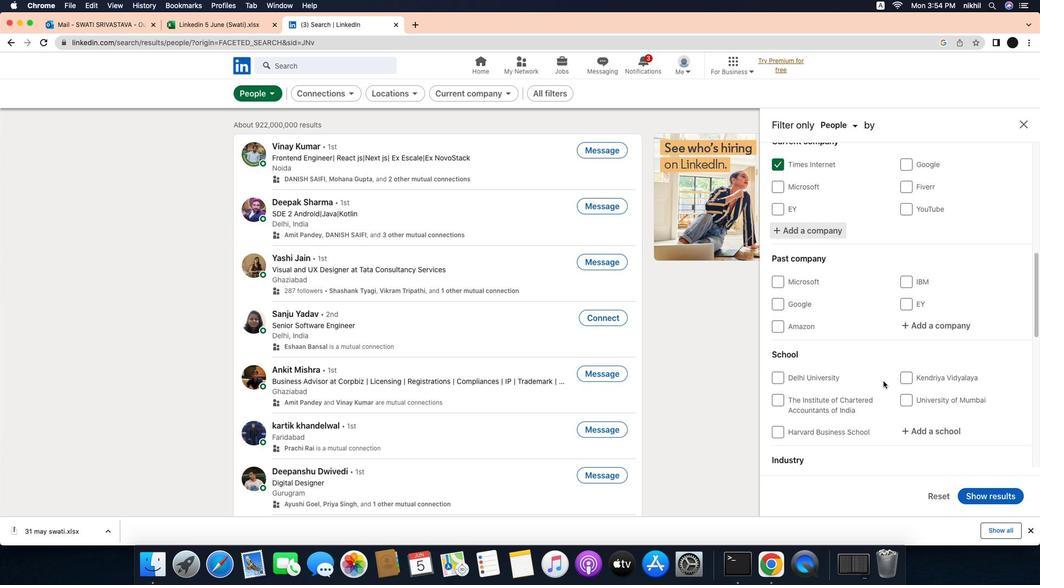
Action: Mouse moved to (932, 390)
Screenshot: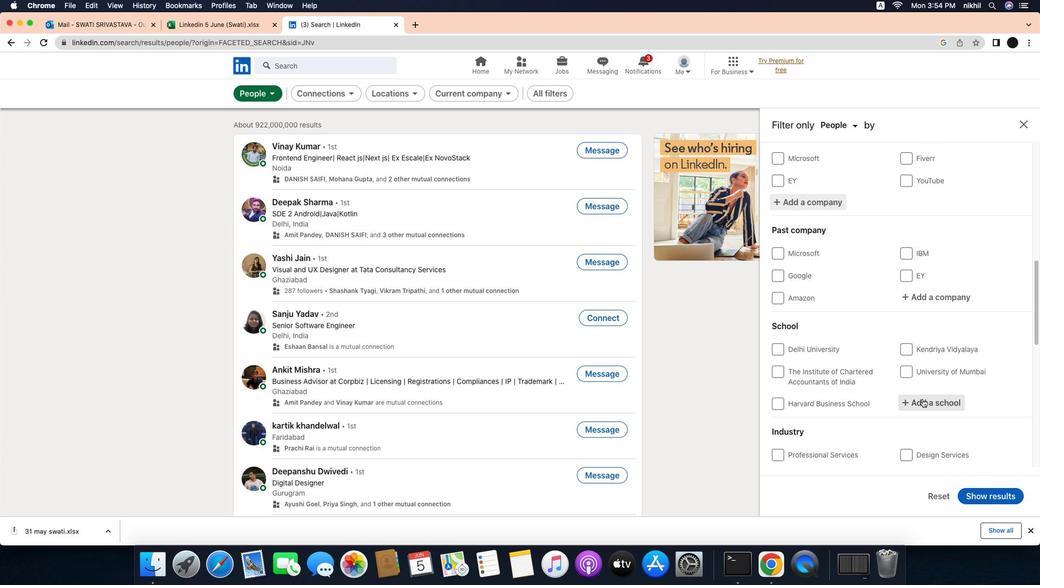 
Action: Mouse pressed left at (932, 390)
Screenshot: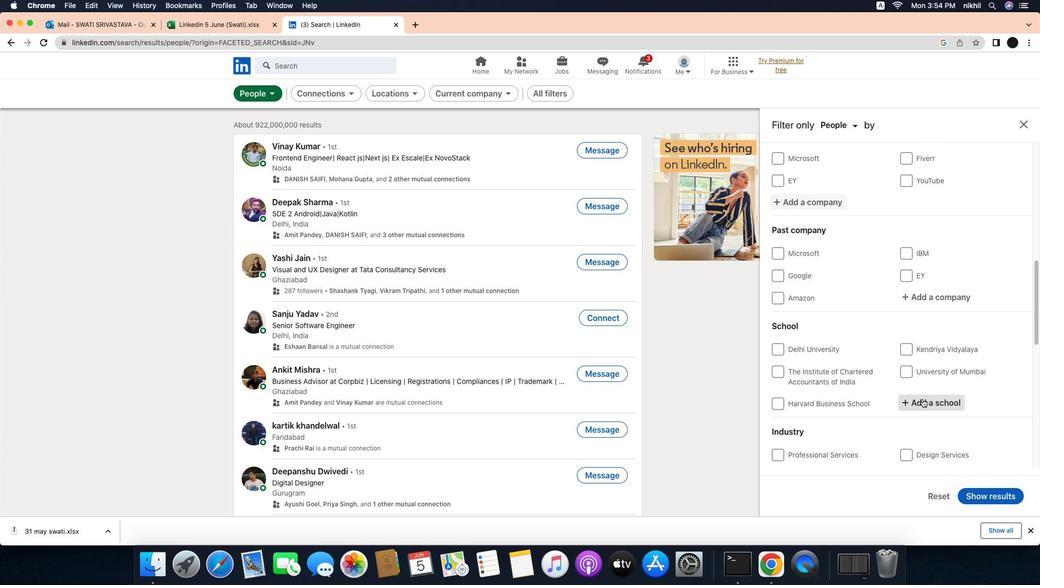 
Action: Mouse moved to (958, 392)
Screenshot: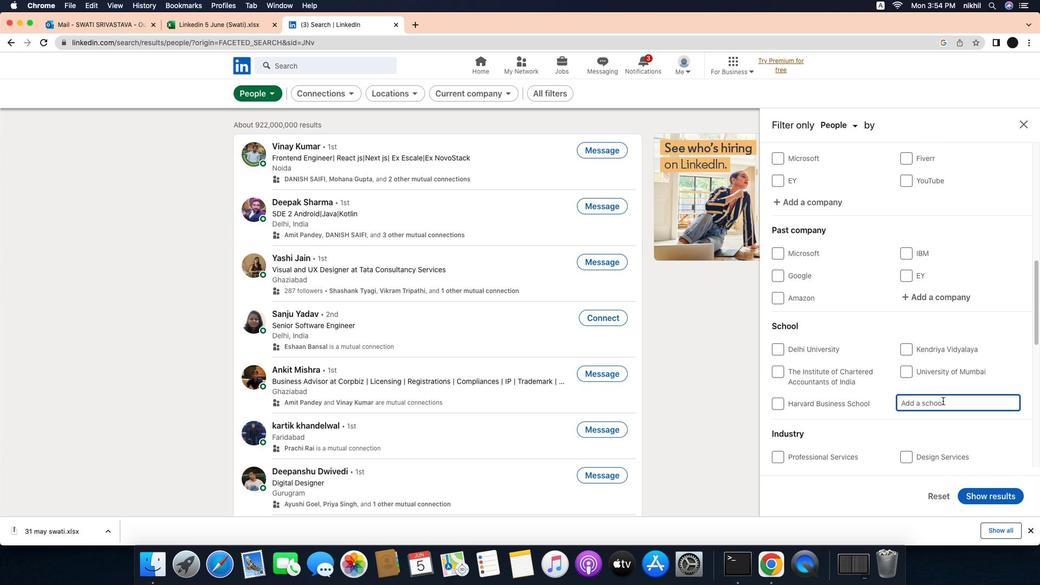 
Action: Mouse pressed left at (958, 392)
Screenshot: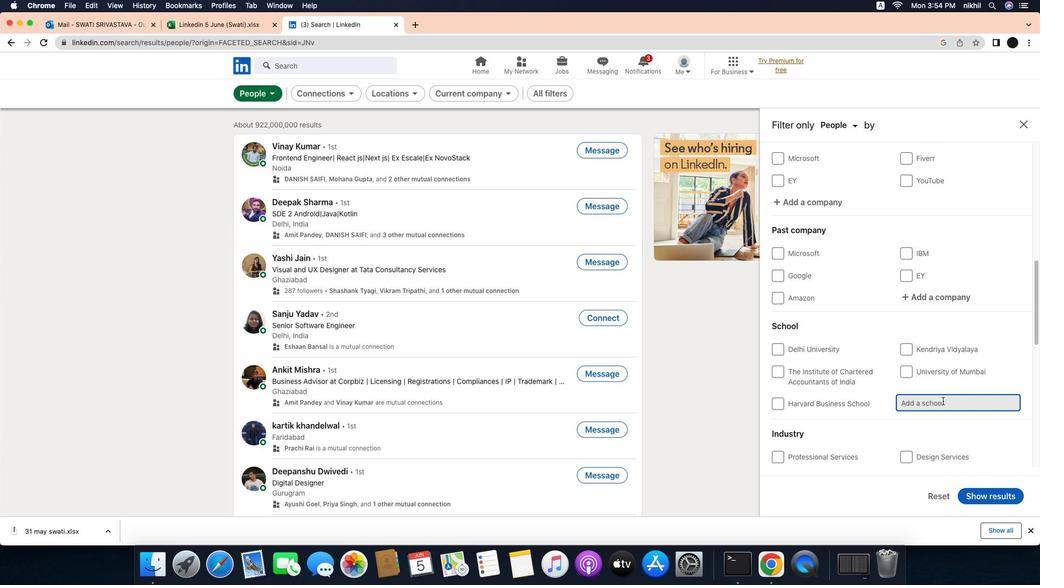 
Action: Mouse moved to (957, 392)
Screenshot: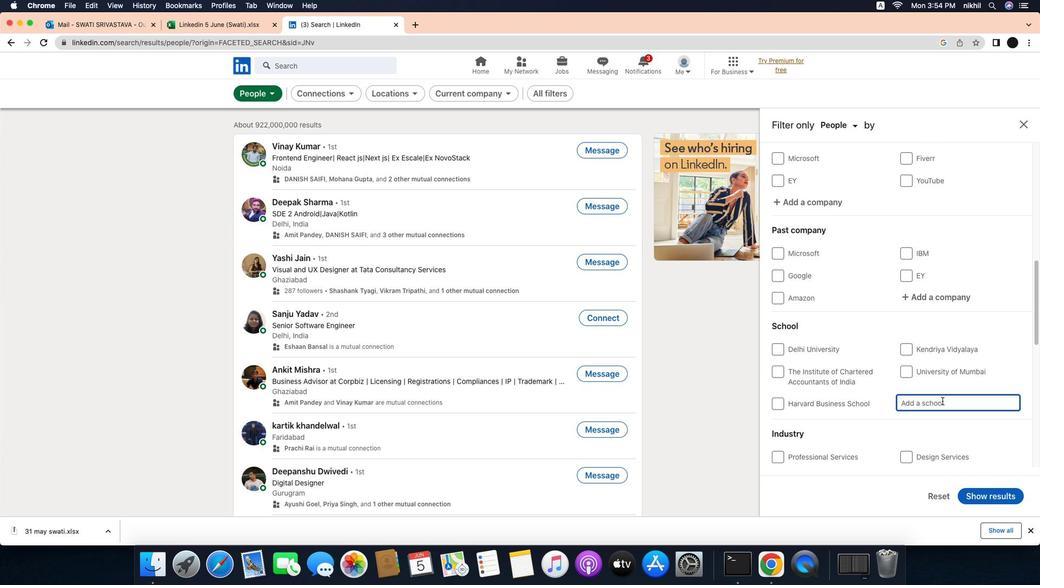 
Action: Key pressed Key.caps_lock'F'Key.caps_lock'r''a''n''k'Key.spaceKey.caps_lock'A'Key.caps_lock'n''t''h''o''n''y'Key.space'p''u'
Screenshot: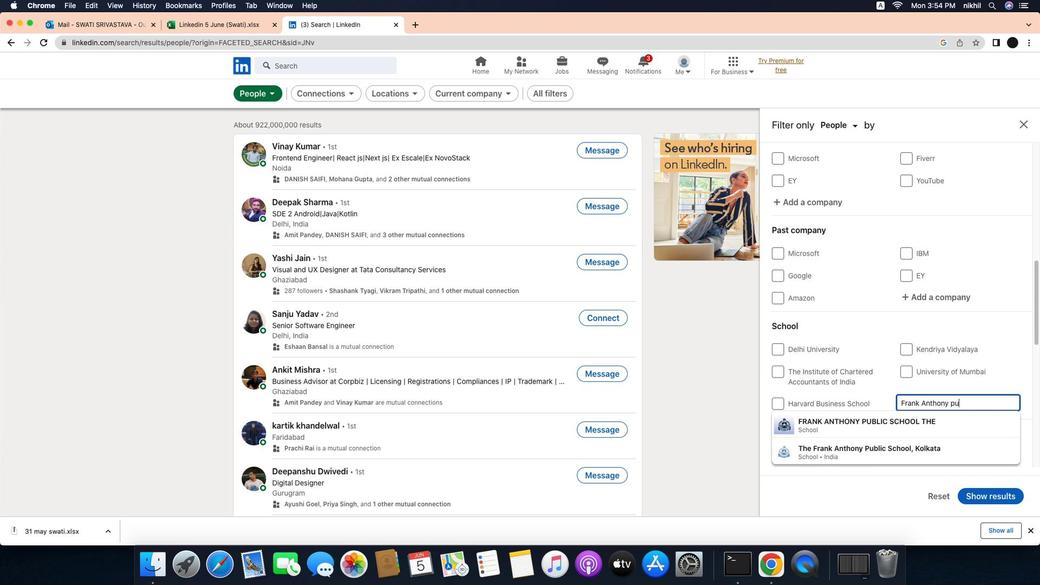 
Action: Mouse moved to (916, 415)
Screenshot: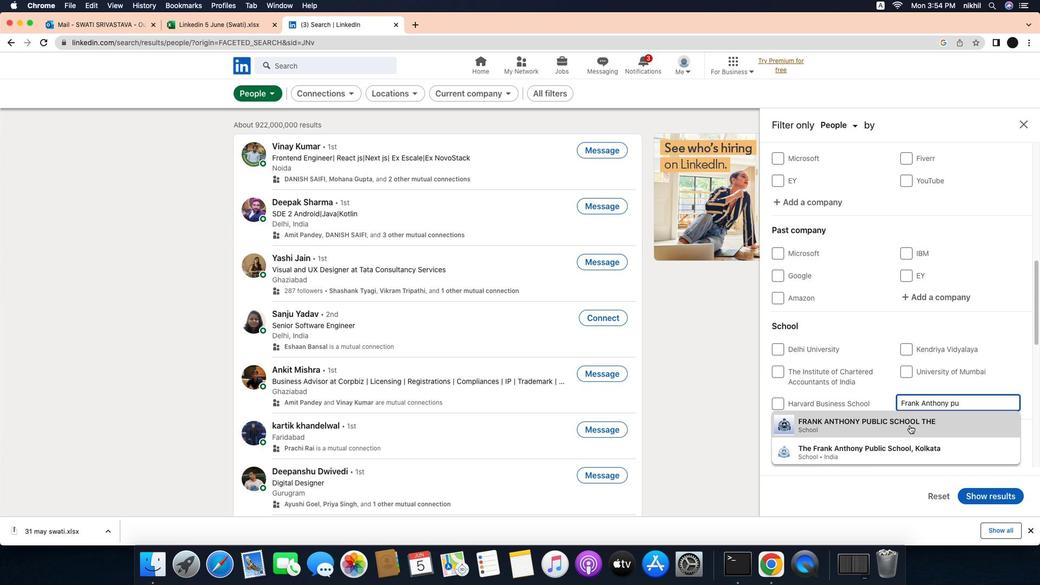
Action: Mouse pressed left at (916, 415)
Screenshot: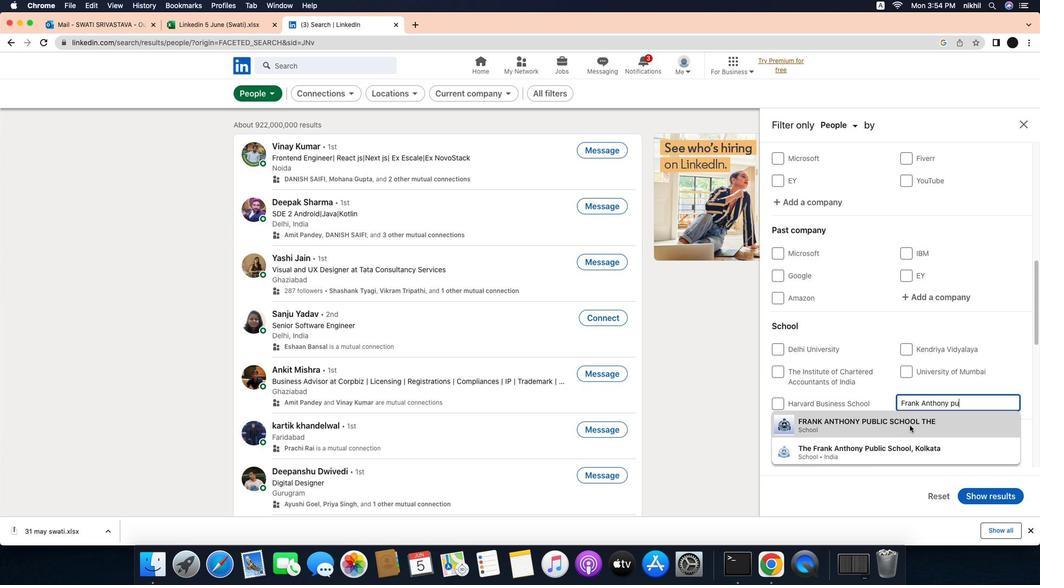 
Action: Mouse moved to (896, 407)
Screenshot: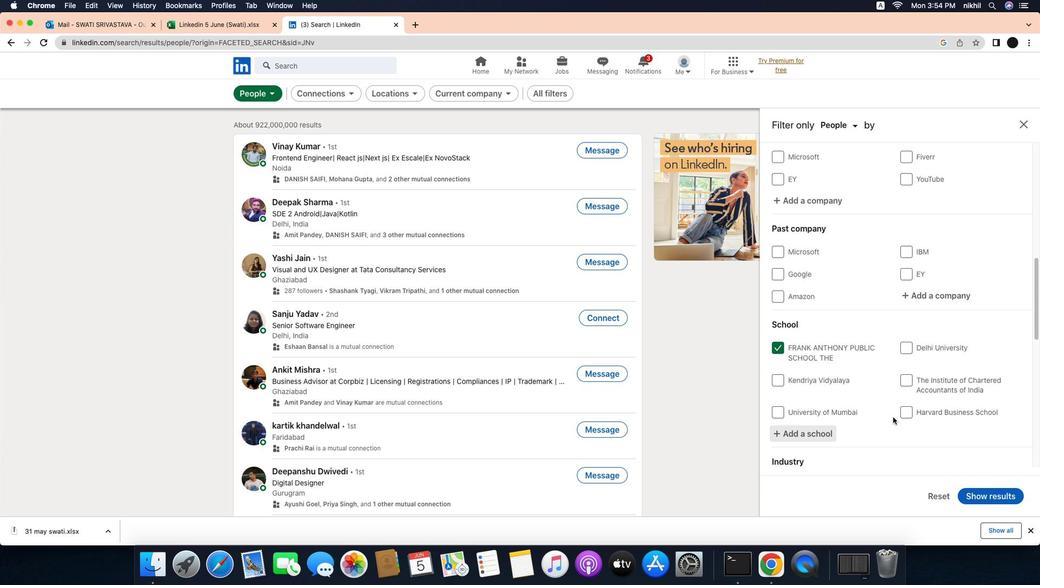 
Action: Mouse scrolled (896, 407) with delta (-218, 11)
Screenshot: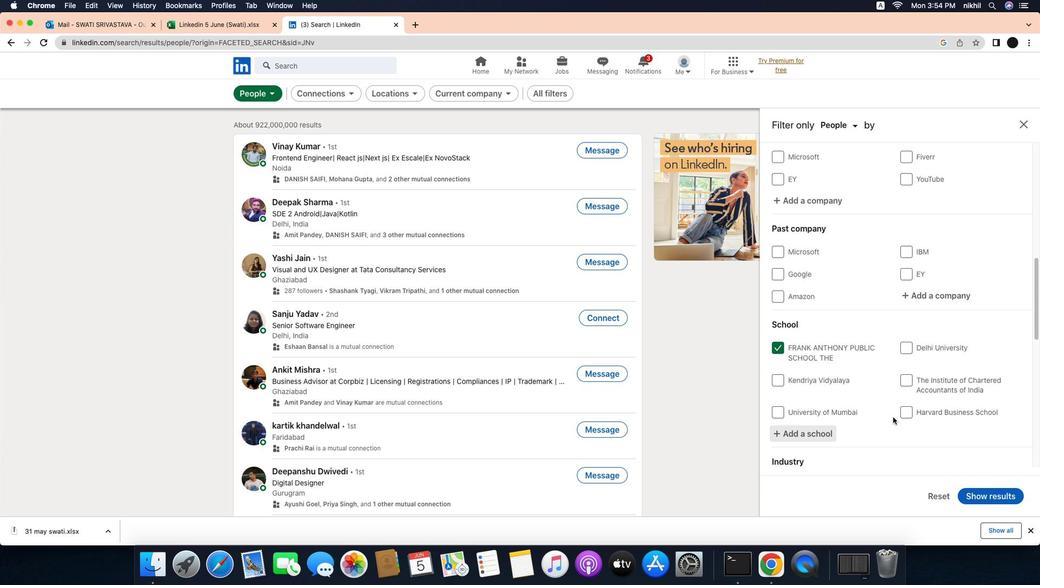 
Action: Mouse scrolled (896, 407) with delta (-218, 11)
Screenshot: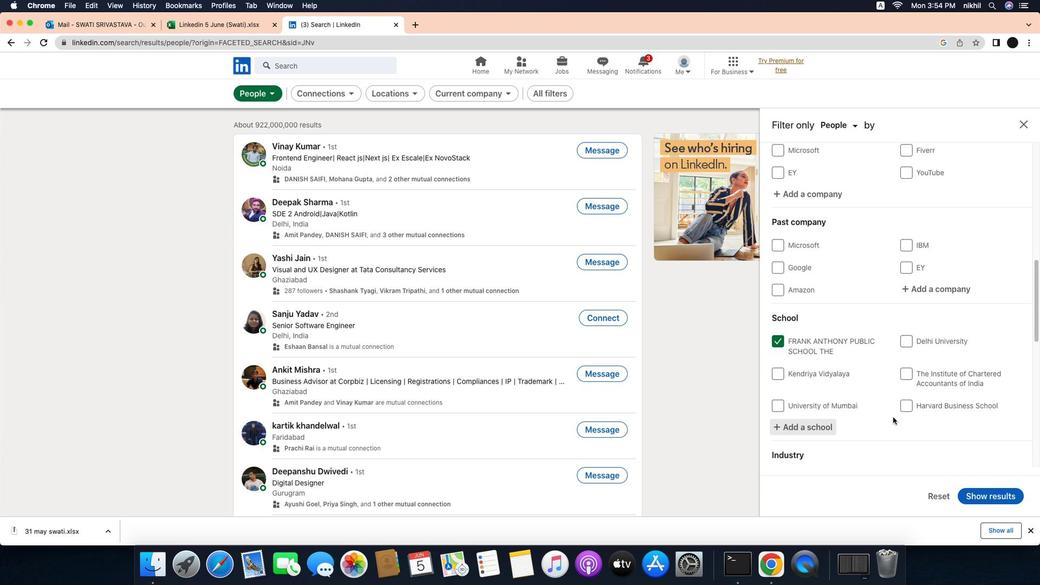 
Action: Mouse moved to (896, 407)
Screenshot: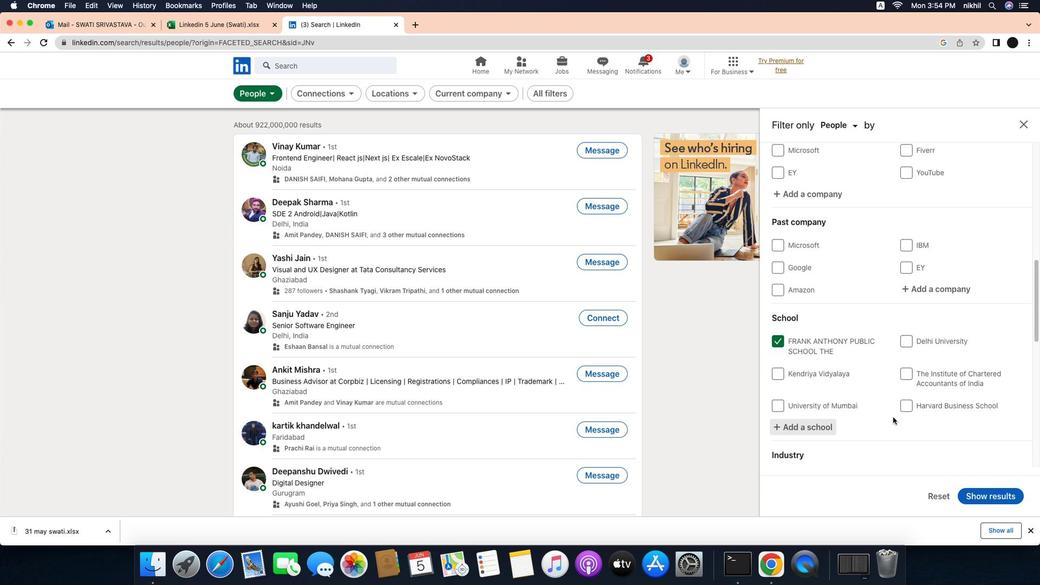 
Action: Mouse scrolled (896, 407) with delta (-218, 10)
Screenshot: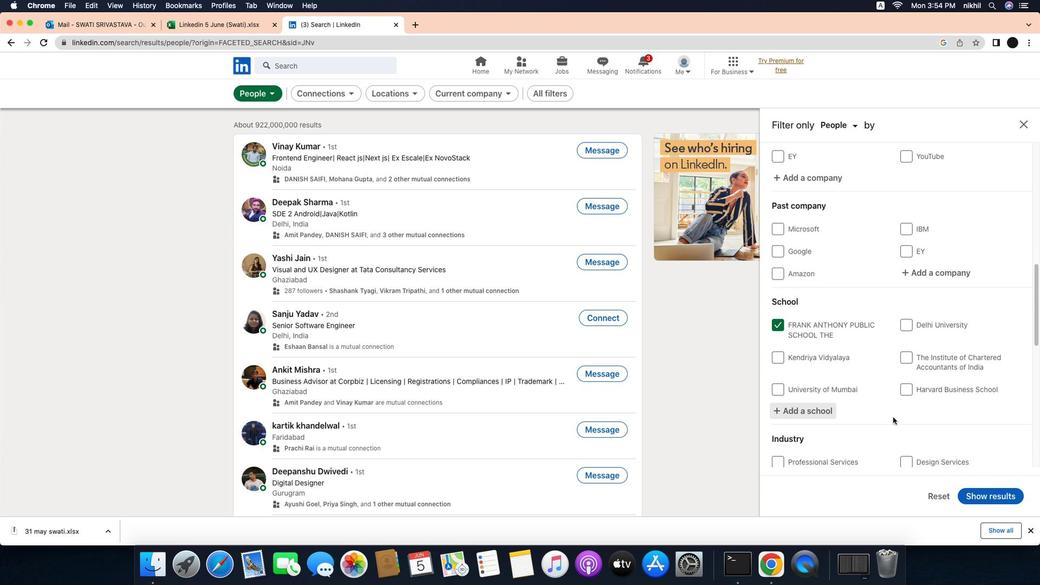 
Action: Mouse scrolled (896, 407) with delta (-218, 10)
Screenshot: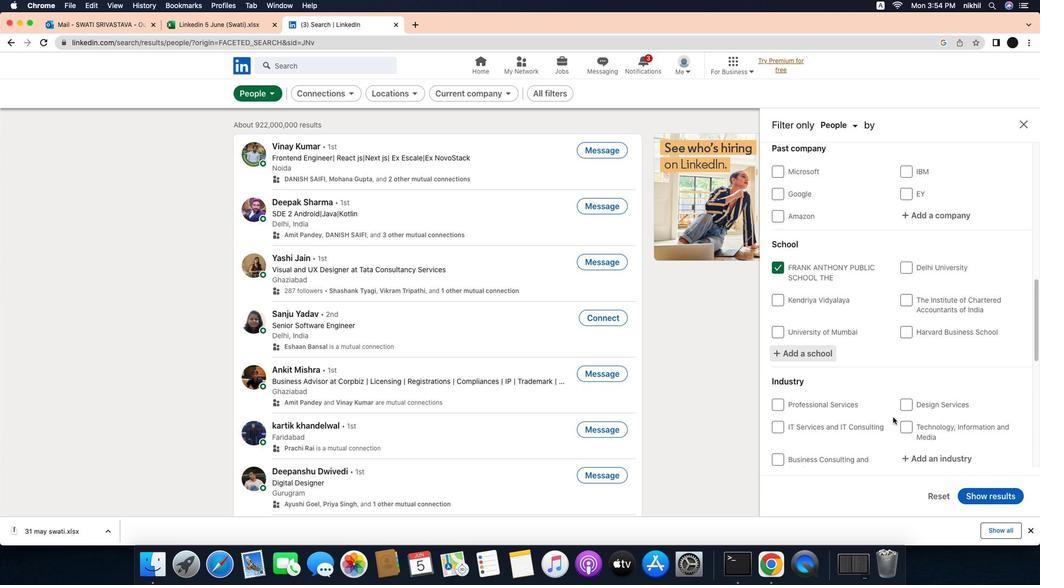 
Action: Mouse moved to (939, 373)
Screenshot: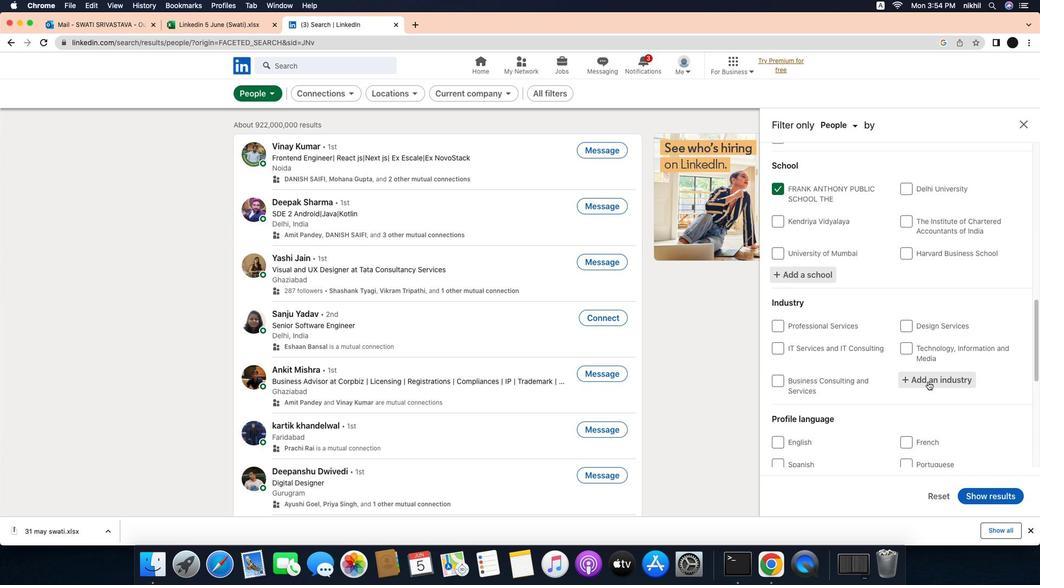 
Action: Mouse pressed left at (939, 373)
Screenshot: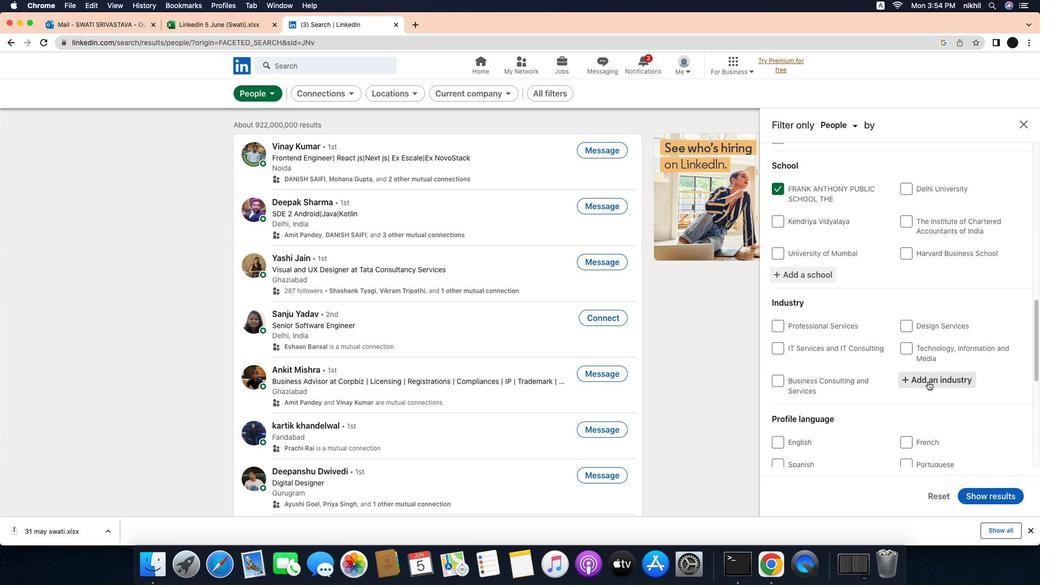 
Action: Mouse moved to (957, 372)
Screenshot: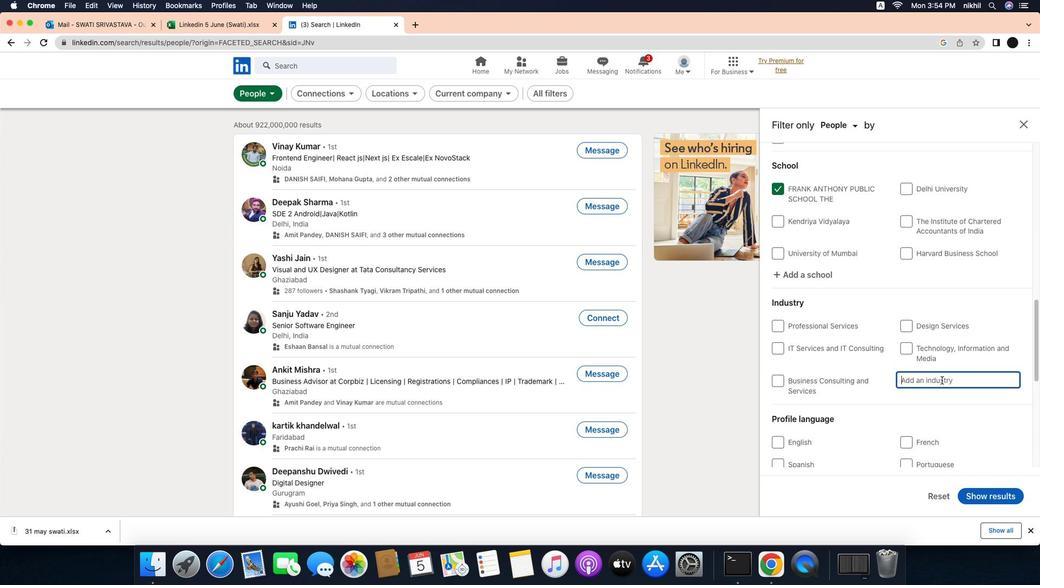 
Action: Mouse pressed left at (957, 372)
Screenshot: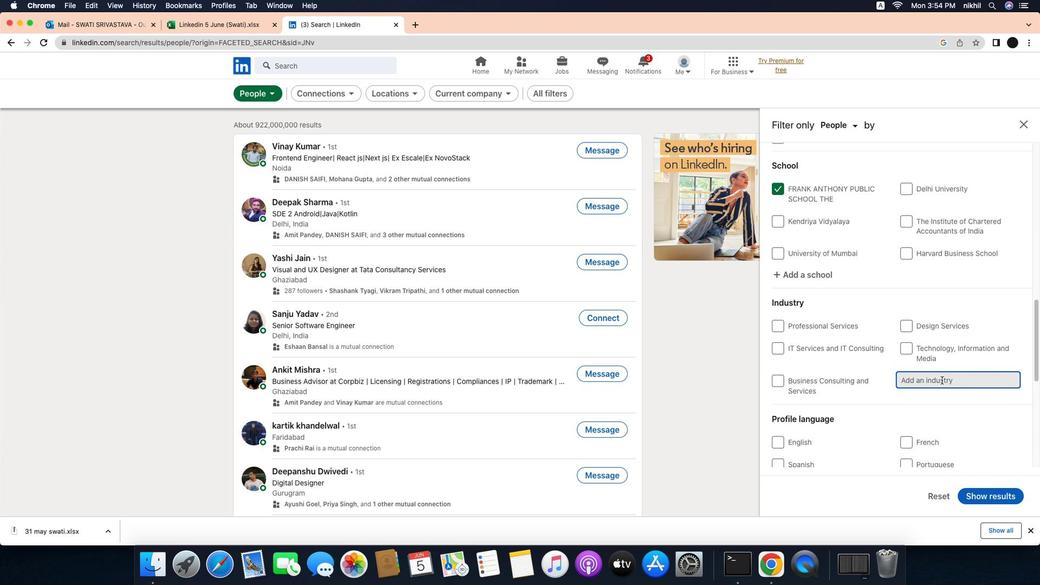 
Action: Mouse moved to (957, 372)
Screenshot: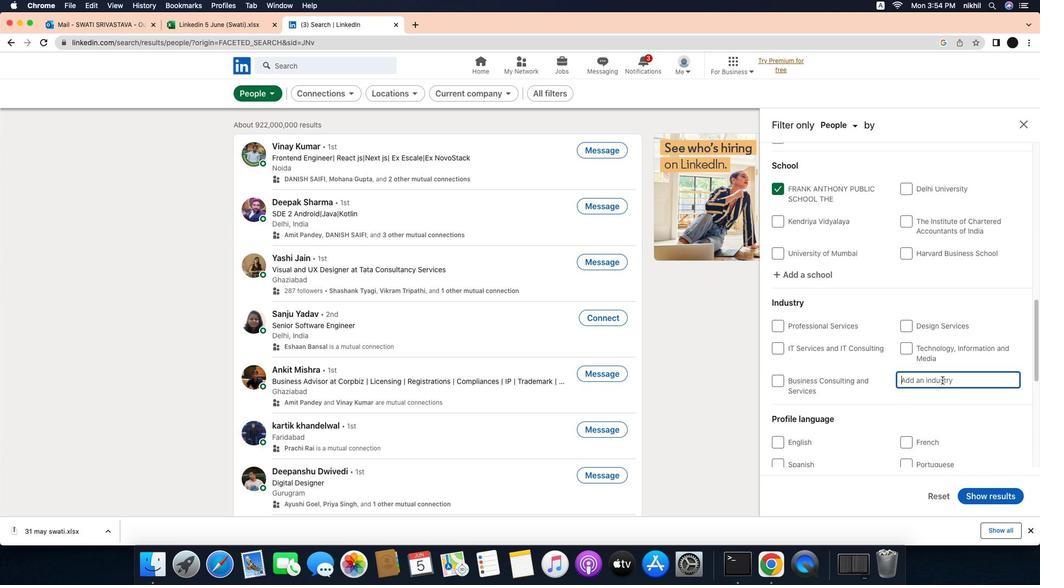 
Action: Key pressed Key.caps_lock'R'Key.caps_lock'e''t''a''i''l'Key.spaceKey.caps_lock'A'Key.caps_lock'p''p''a''r''e''l'Key.space'a''n''d'Key.spaceKey.caps_lock'F'Key.caps_lock'a''s''h''i''o''n'
Screenshot: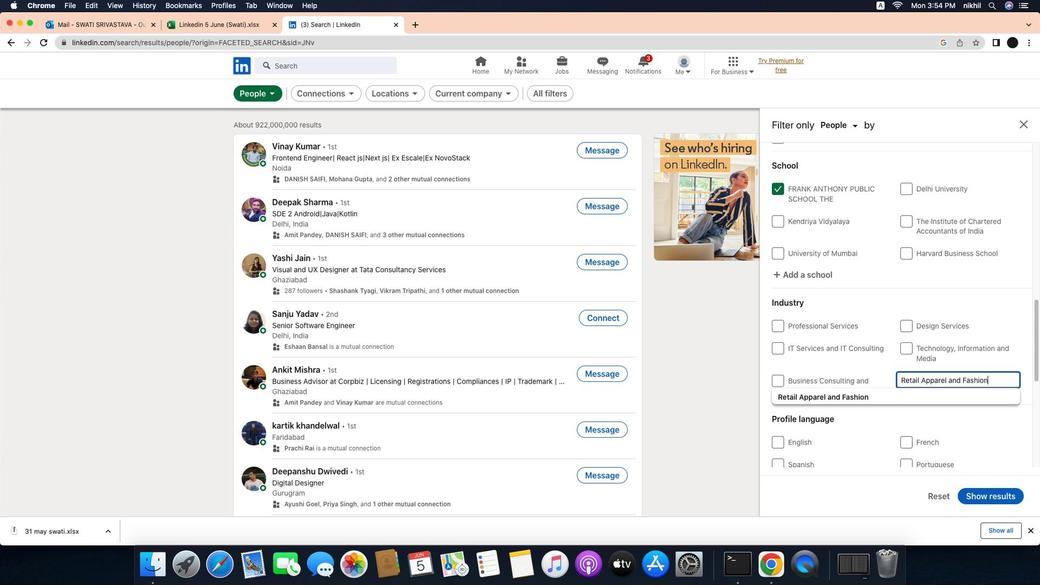 
Action: Mouse moved to (857, 385)
Screenshot: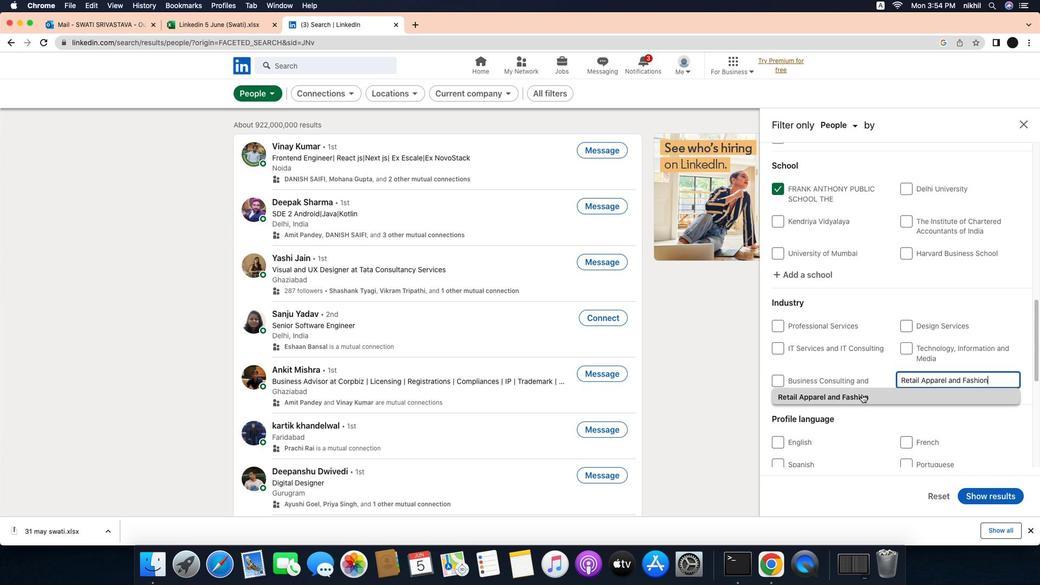 
Action: Mouse pressed left at (857, 385)
Screenshot: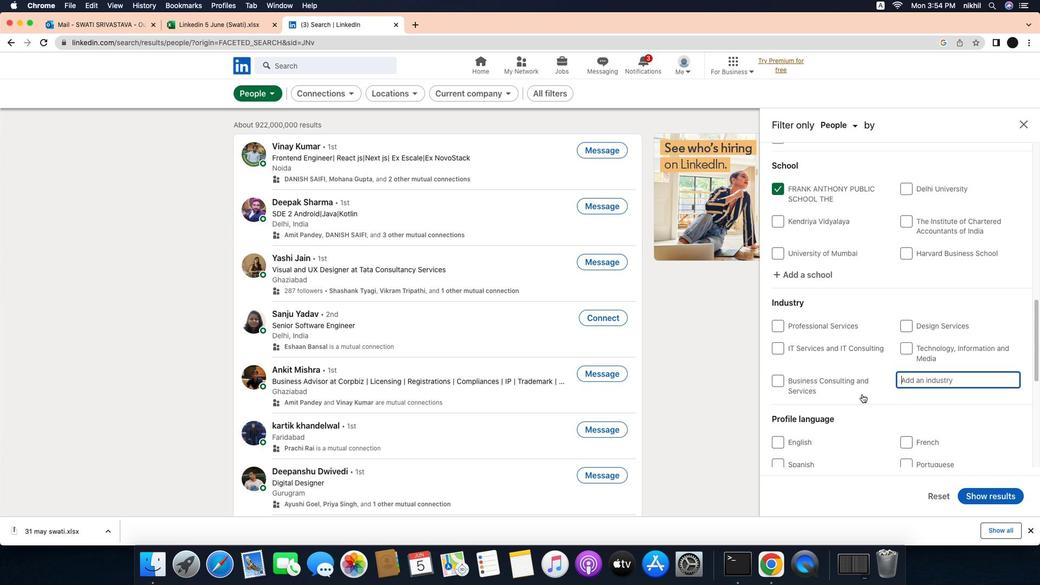 
Action: Mouse moved to (874, 385)
Screenshot: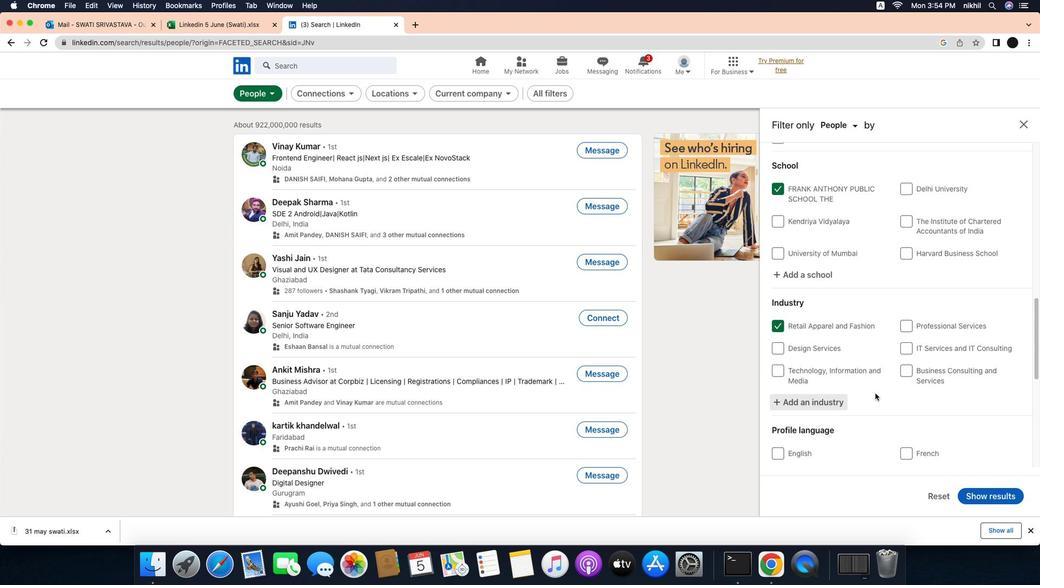 
Action: Mouse scrolled (874, 385) with delta (-218, 11)
Screenshot: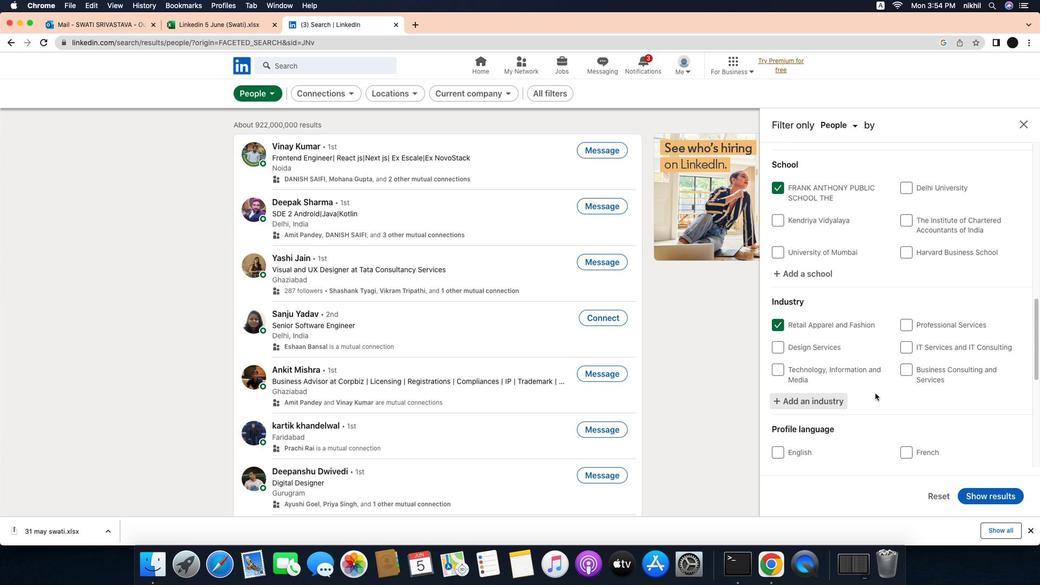 
Action: Mouse scrolled (874, 385) with delta (-218, 11)
Screenshot: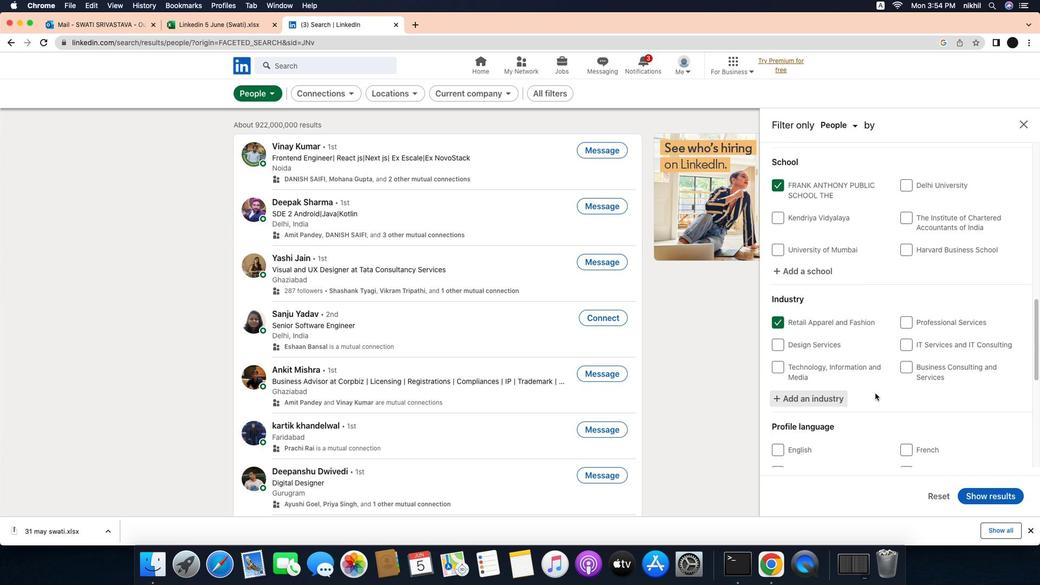 
Action: Mouse scrolled (874, 385) with delta (-218, 11)
Screenshot: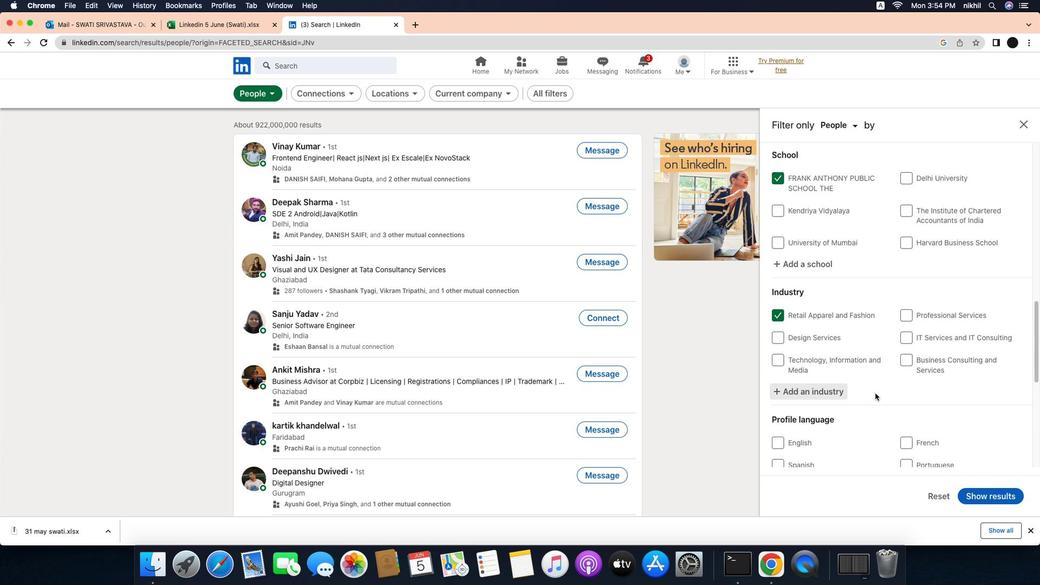
Action: Mouse scrolled (874, 385) with delta (-218, 11)
Screenshot: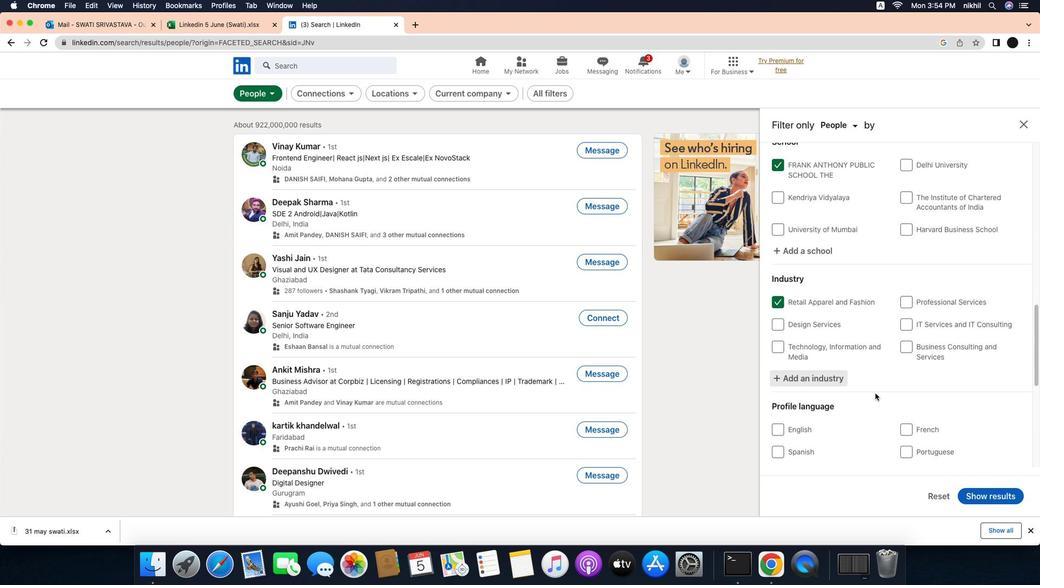 
Action: Mouse scrolled (874, 385) with delta (-218, 11)
Screenshot: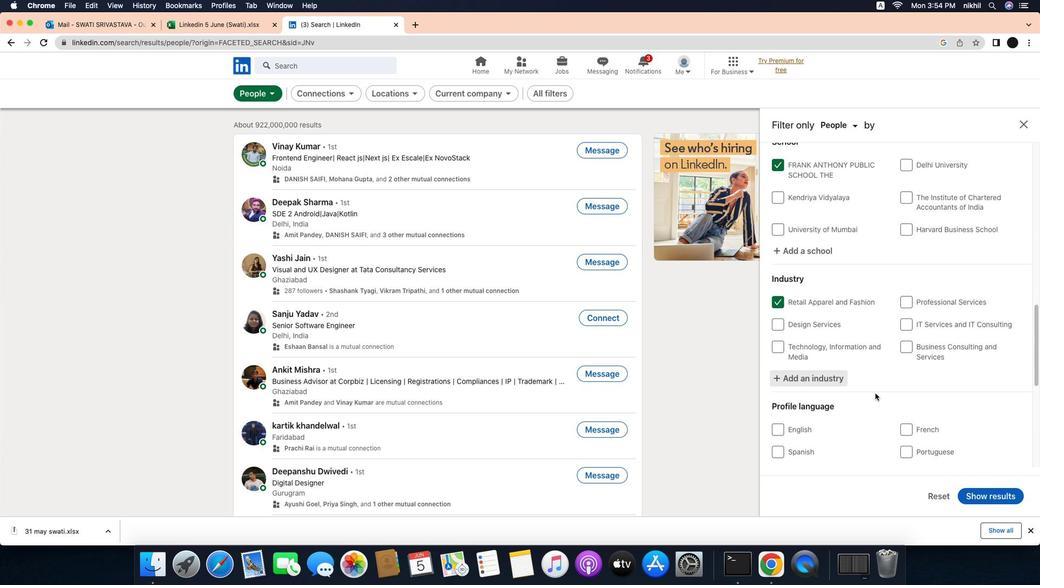 
Action: Mouse scrolled (874, 385) with delta (-218, 10)
Screenshot: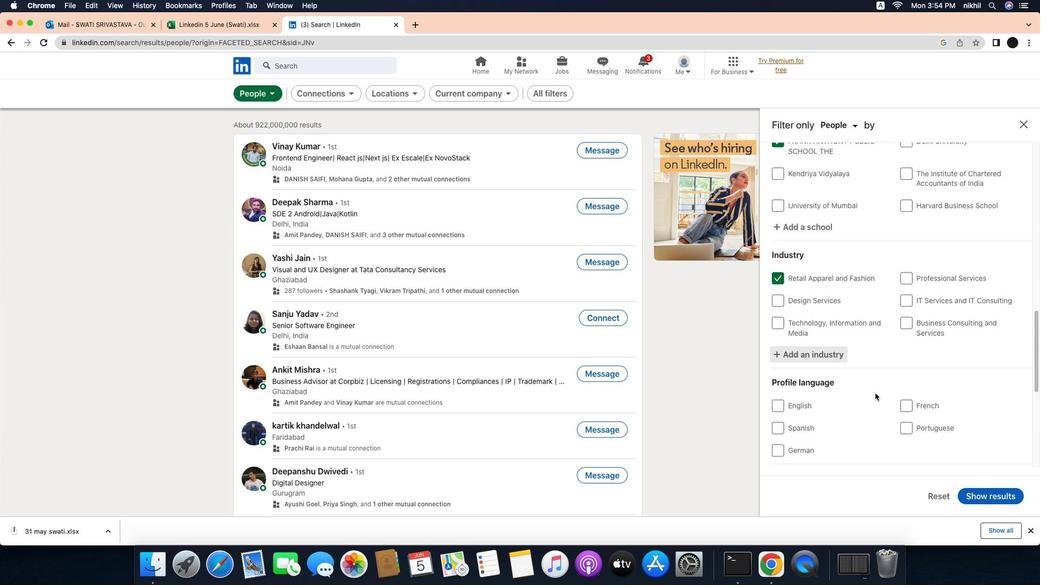 
Action: Mouse moved to (750, 377)
Screenshot: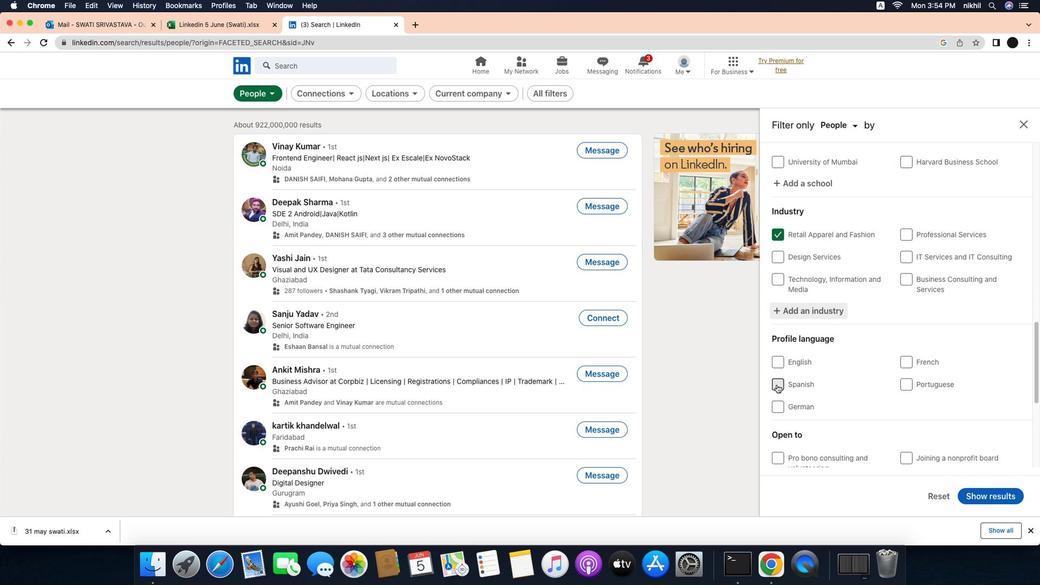 
Action: Mouse pressed left at (750, 377)
Screenshot: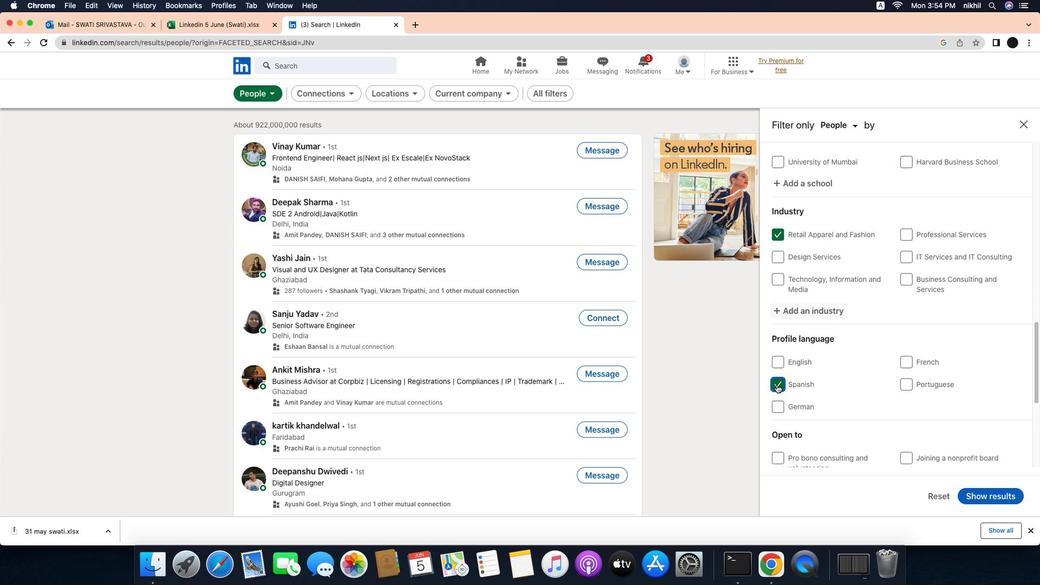 
Action: Mouse moved to (833, 396)
Screenshot: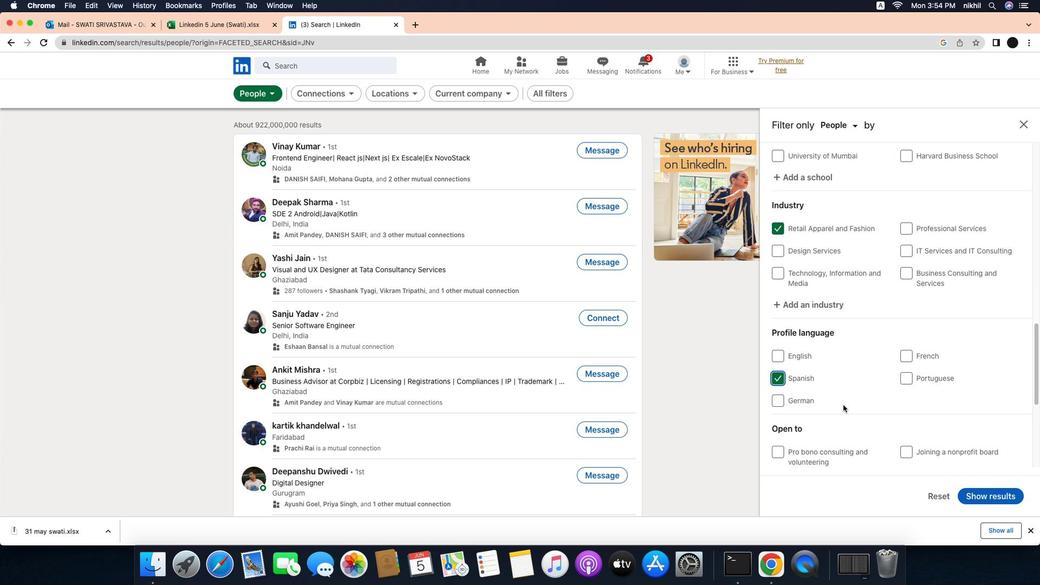 
Action: Mouse scrolled (833, 396) with delta (-218, 11)
Screenshot: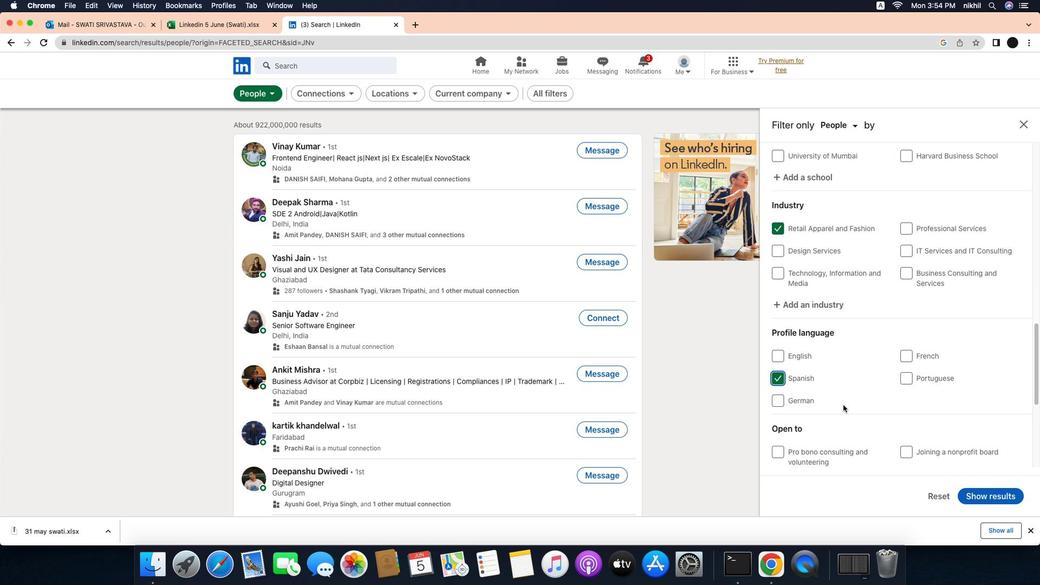 
Action: Mouse scrolled (833, 396) with delta (-218, 11)
Screenshot: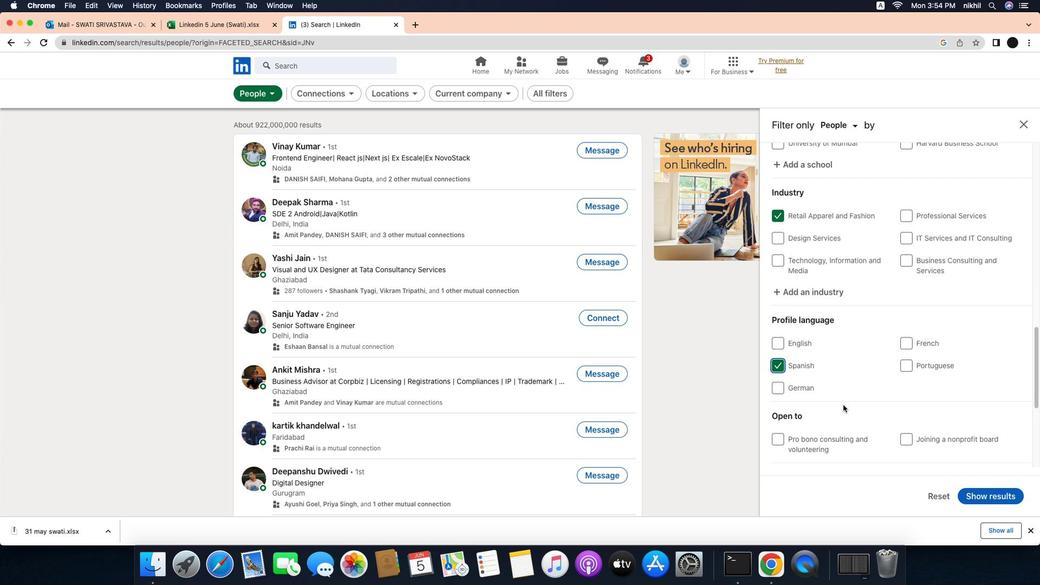 
Action: Mouse scrolled (833, 396) with delta (-218, 10)
Screenshot: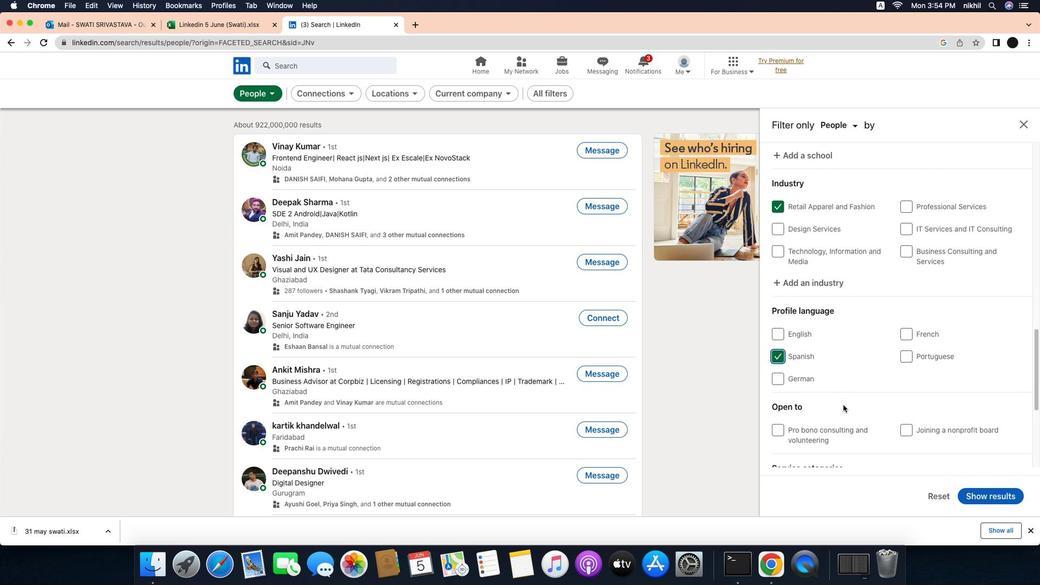 
Action: Mouse scrolled (833, 396) with delta (-218, 11)
Screenshot: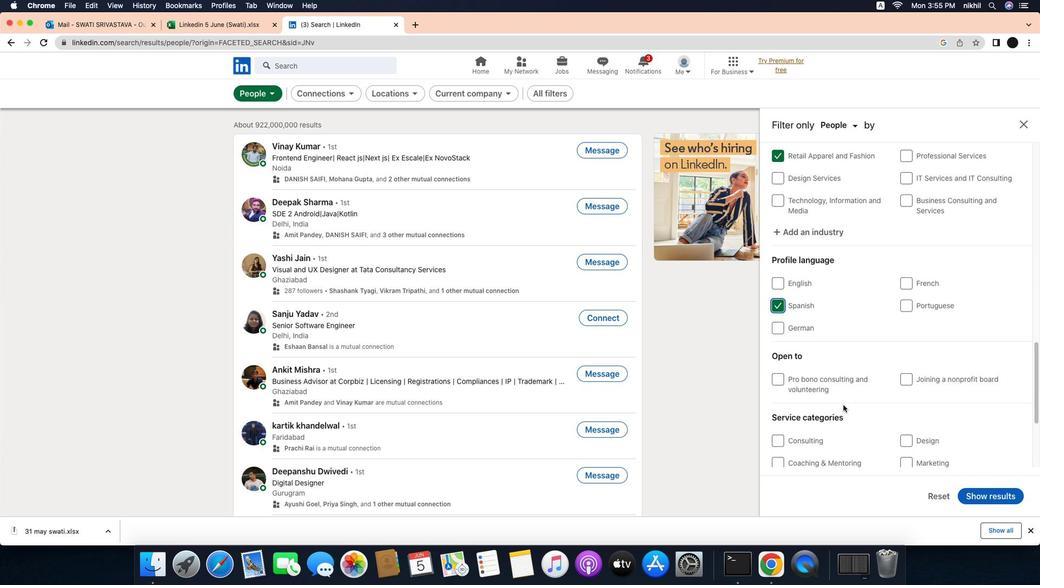 
Action: Mouse scrolled (833, 396) with delta (-218, 11)
Screenshot: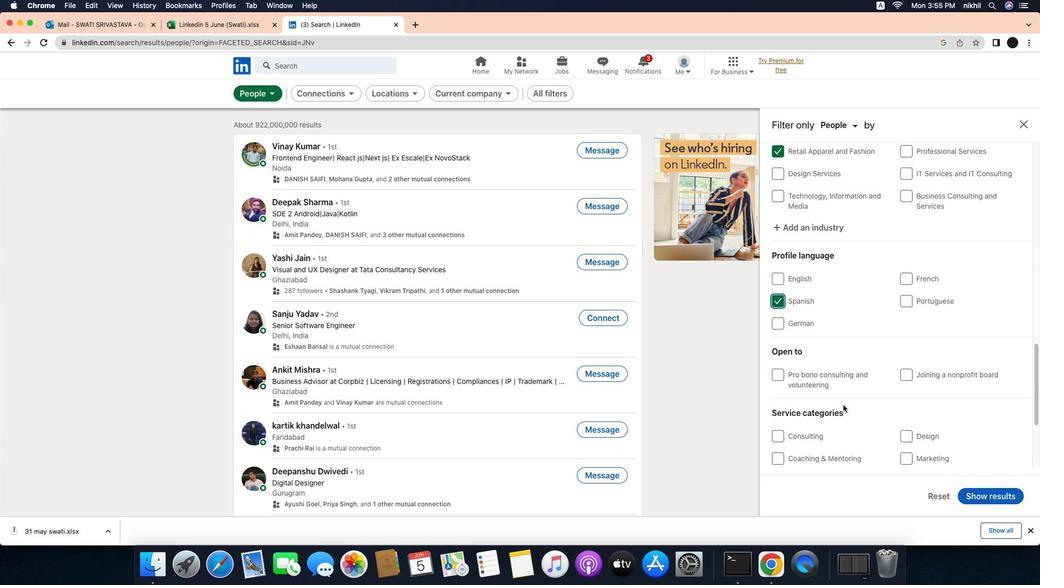 
Action: Mouse scrolled (833, 396) with delta (-218, 10)
Screenshot: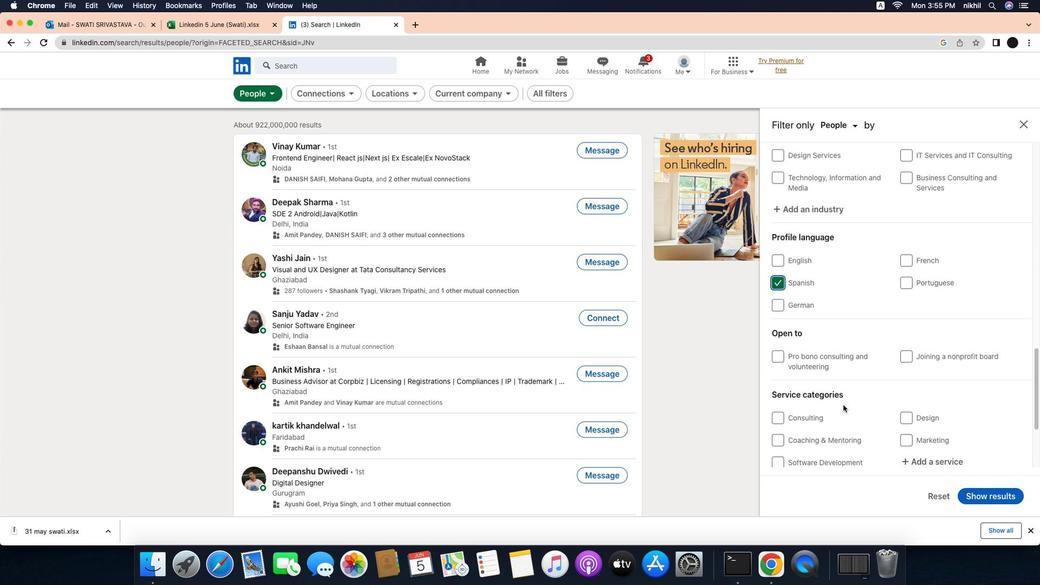 
Action: Mouse scrolled (833, 396) with delta (-218, 9)
Screenshot: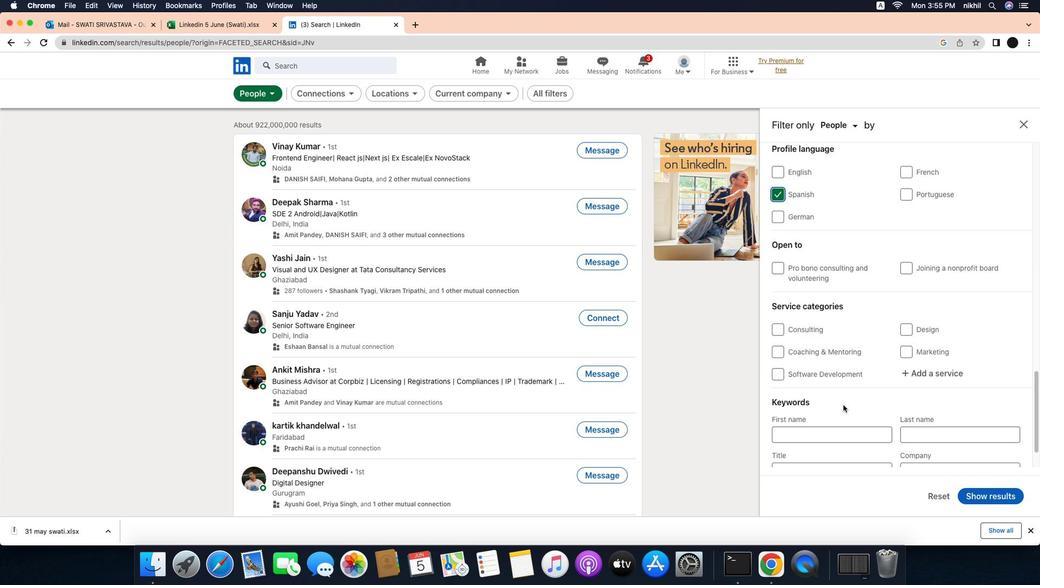 
Action: Mouse moved to (938, 321)
Screenshot: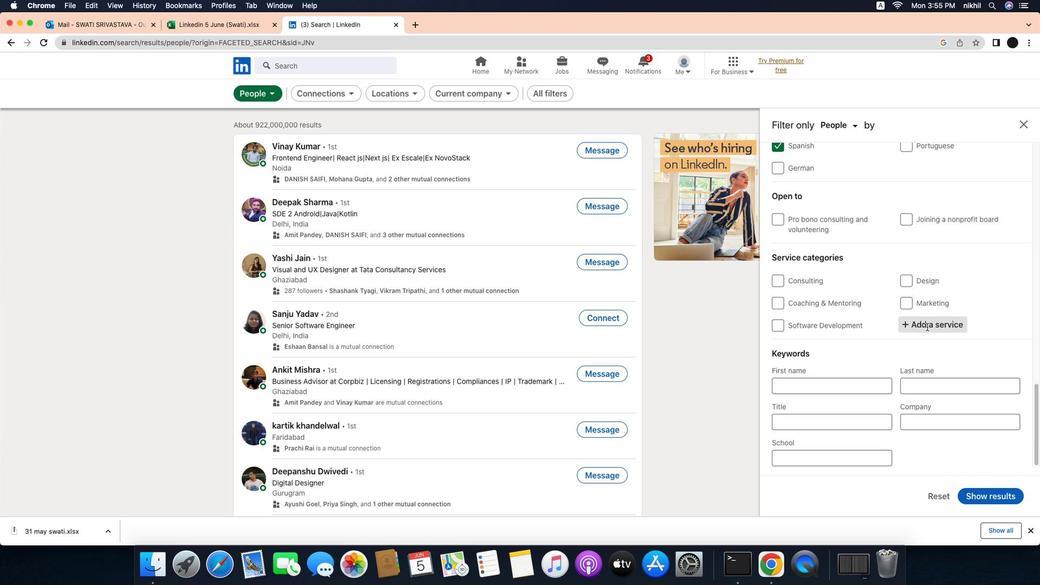 
Action: Mouse pressed left at (938, 321)
Screenshot: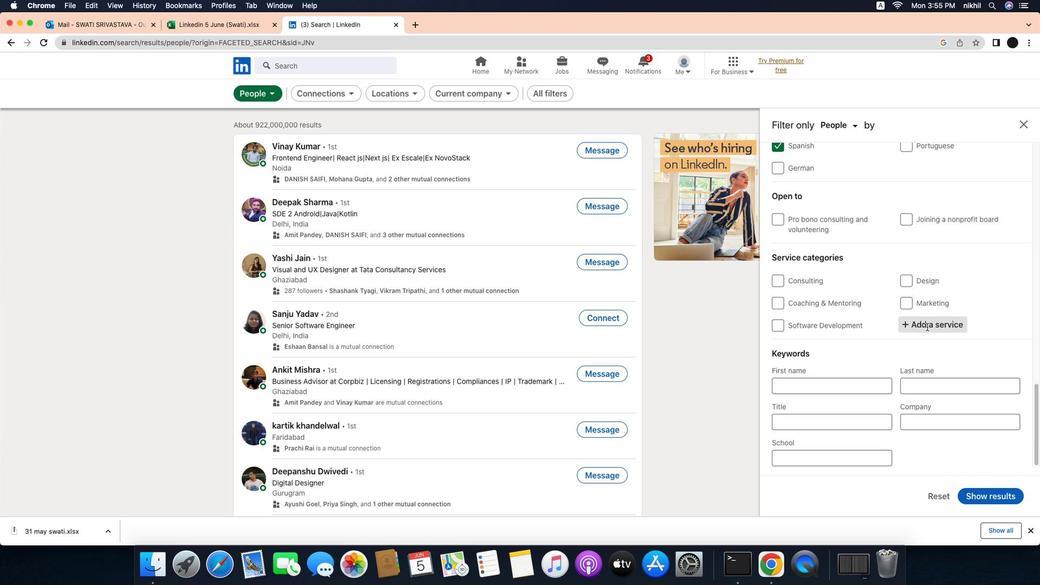 
Action: Mouse moved to (971, 322)
Screenshot: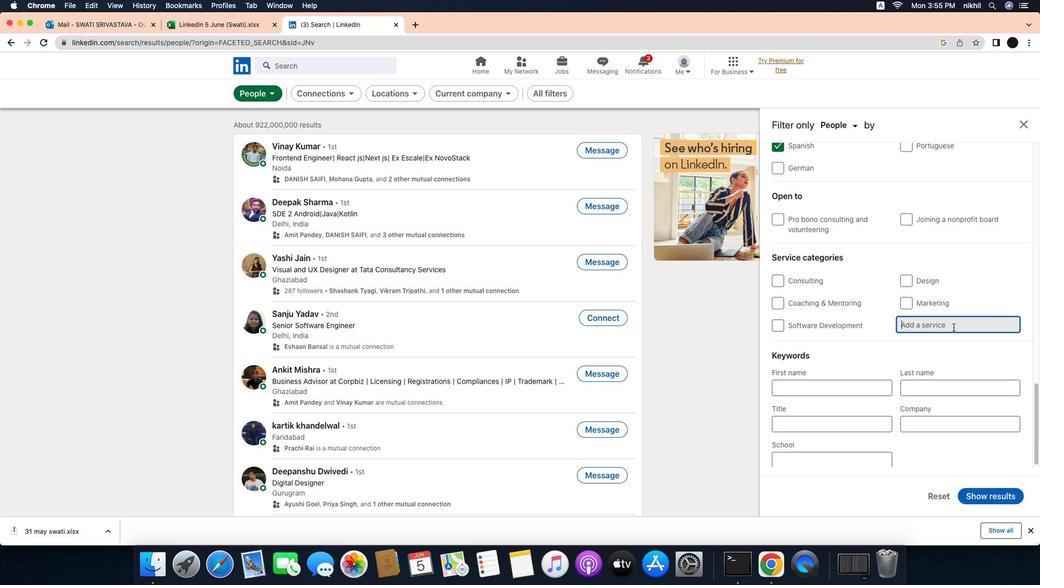 
Action: Mouse pressed left at (971, 322)
Screenshot: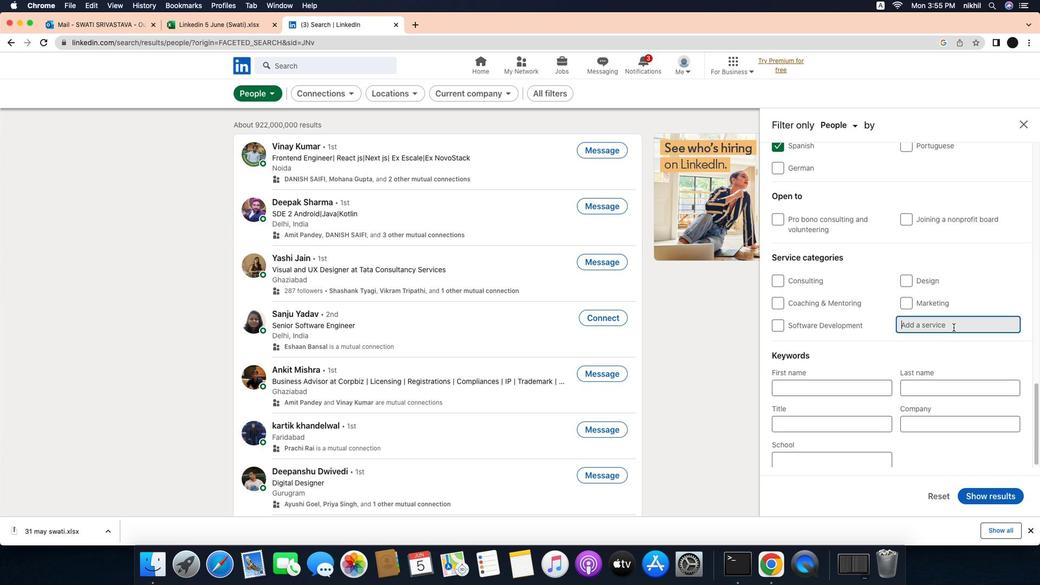 
Action: Mouse moved to (971, 322)
Screenshot: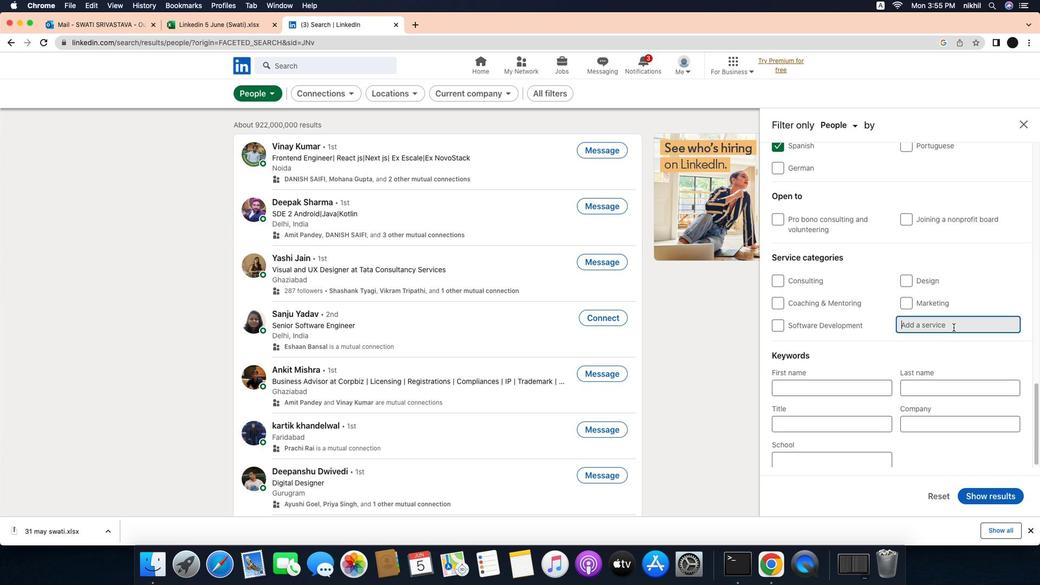 
Action: Key pressed Key.caps_lock'T'Key.caps_lock'a''x'Key.spaceKey.caps_lock'P'Key.caps_lock'r''e''p''a''r''a''t''i''o''n'
Screenshot: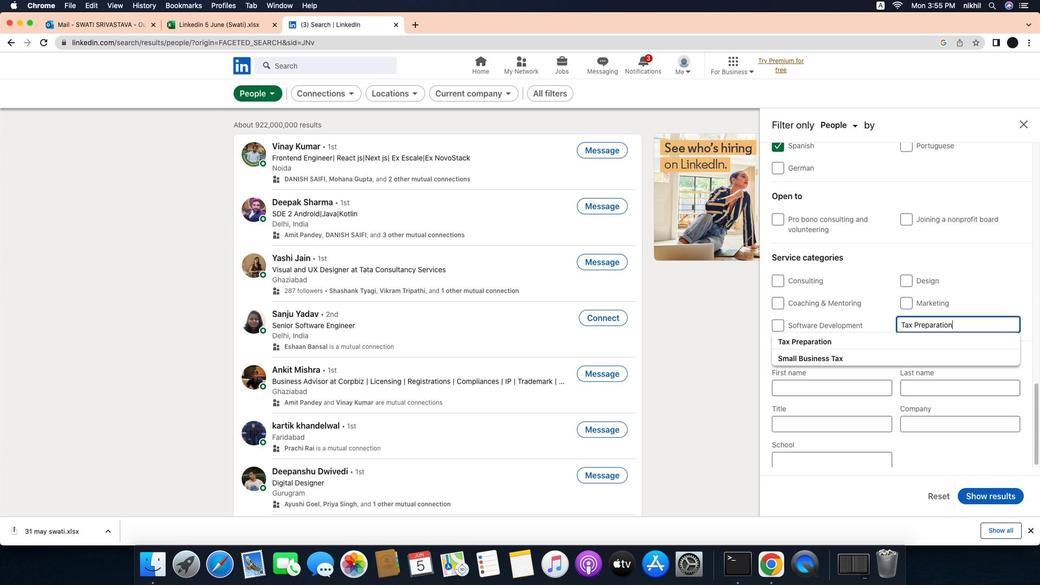 
Action: Mouse moved to (951, 333)
Screenshot: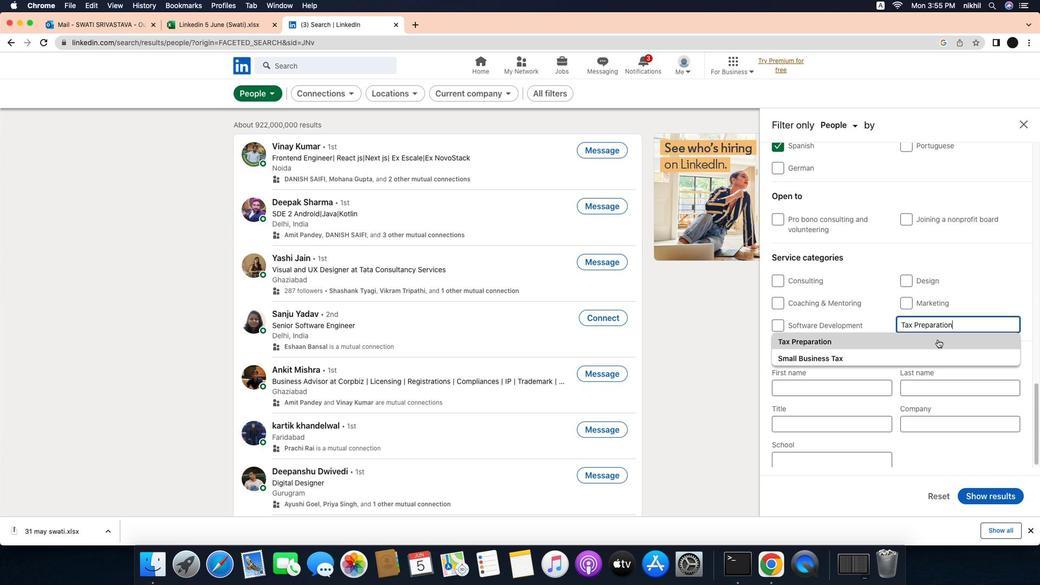 
Action: Mouse pressed left at (951, 333)
Screenshot: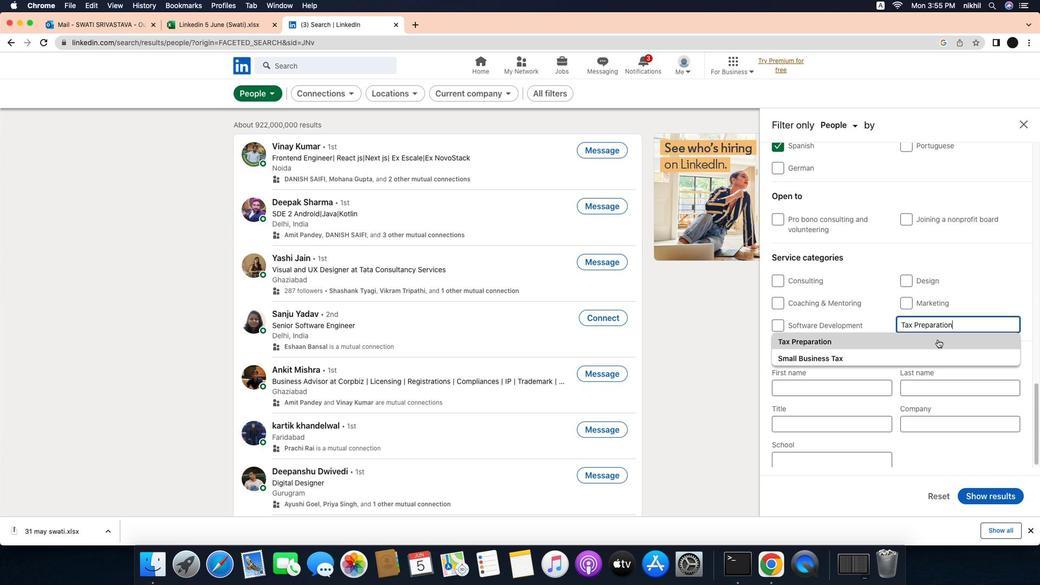 
Action: Mouse moved to (894, 351)
Screenshot: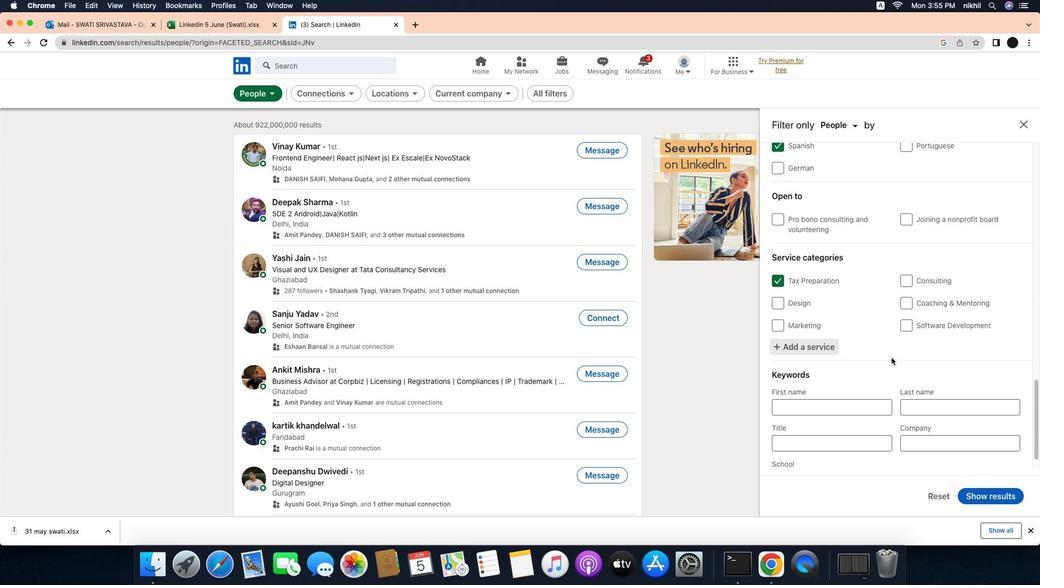 
Action: Mouse scrolled (894, 351) with delta (-218, 11)
Screenshot: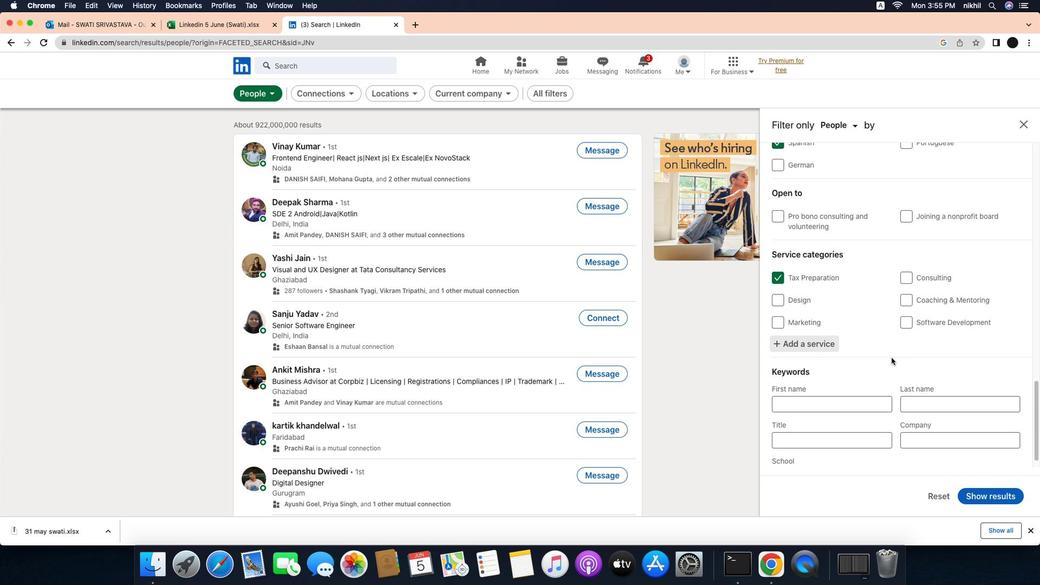 
Action: Mouse scrolled (894, 351) with delta (-218, 11)
Screenshot: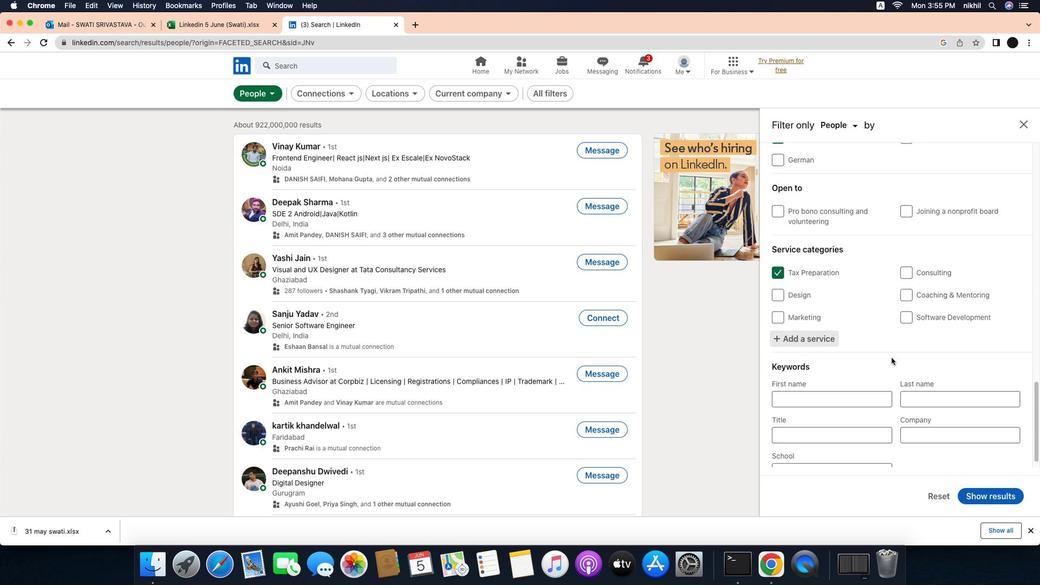 
Action: Mouse scrolled (894, 351) with delta (-218, 10)
Screenshot: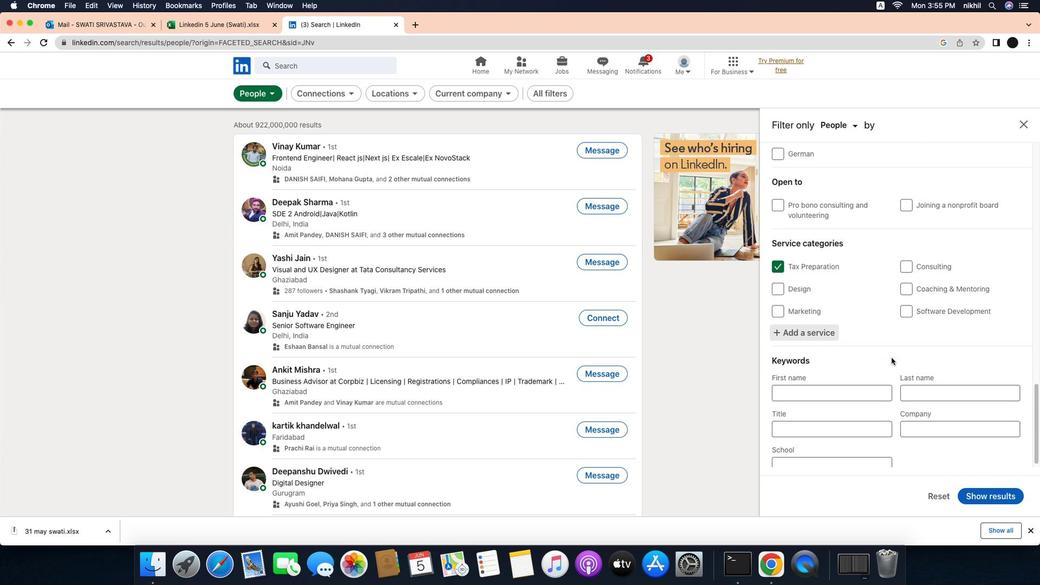 
Action: Mouse moved to (789, 410)
Screenshot: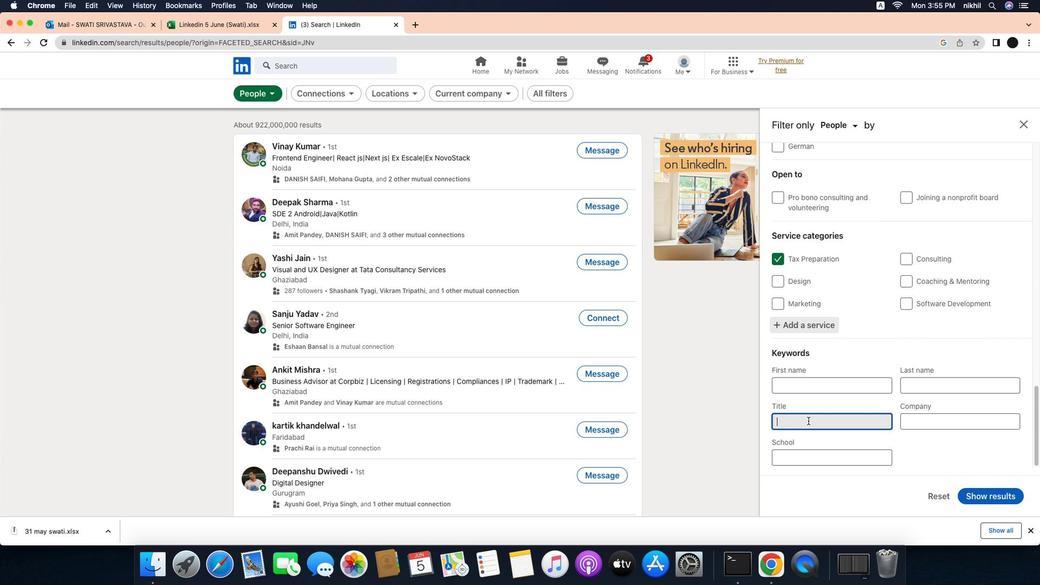 
Action: Mouse pressed left at (789, 410)
Screenshot: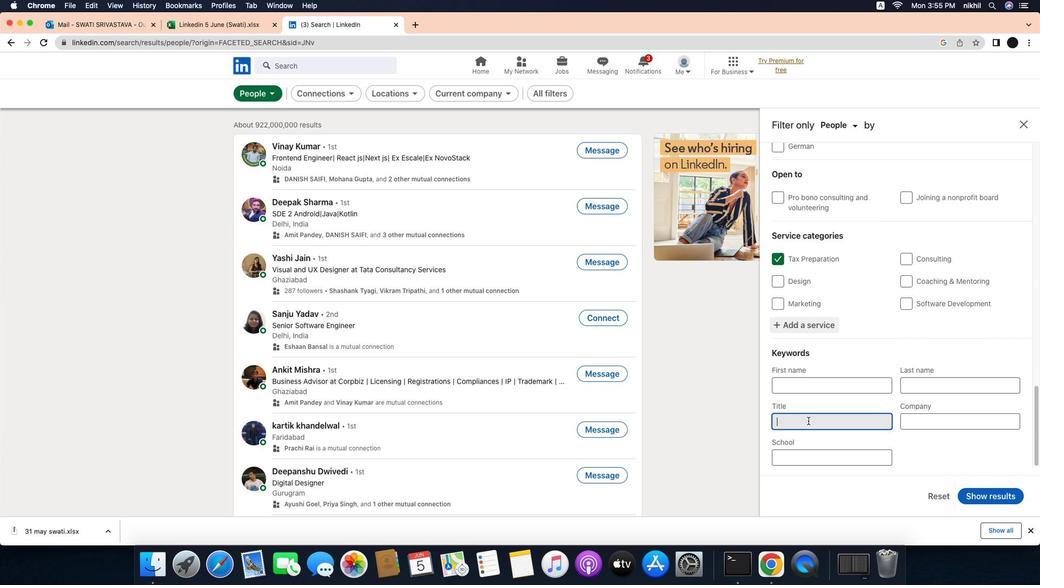 
Action: Key pressed Key.caps_lock'T'Key.caps_lock'a''n''s''l''a''t''o''r'
Screenshot: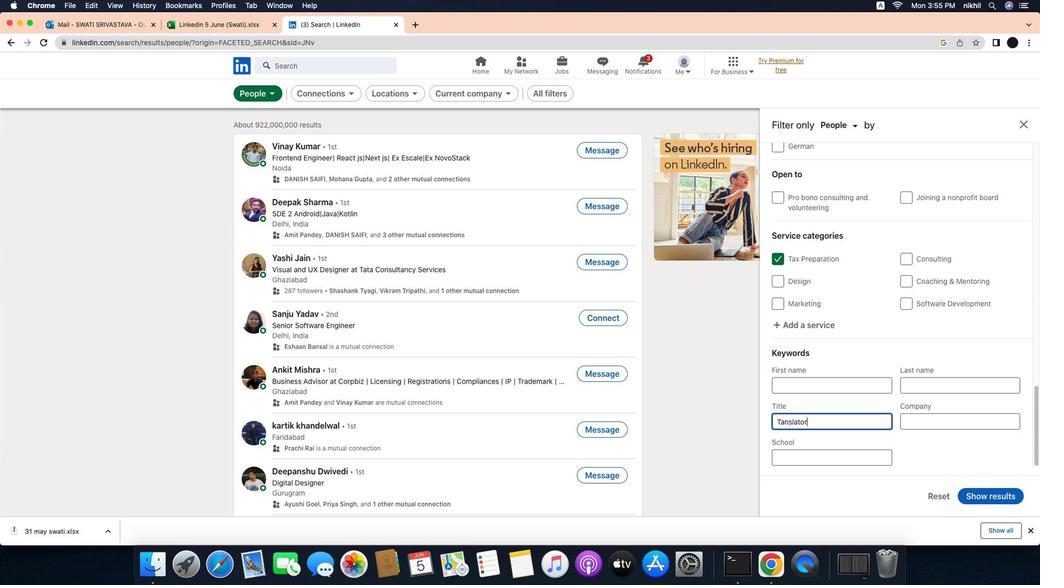 
Action: Mouse moved to (1010, 478)
Screenshot: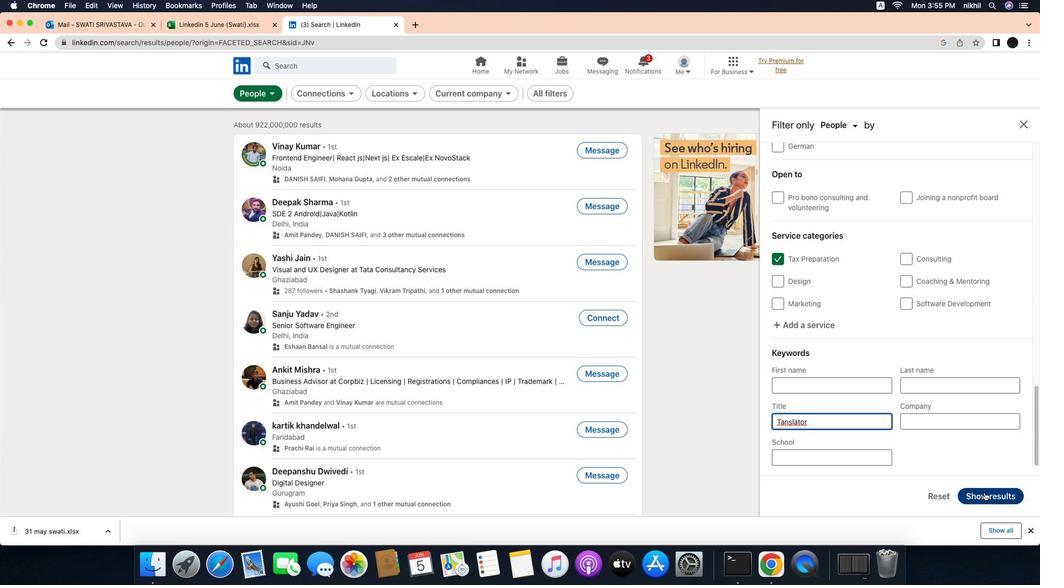 
Action: Mouse pressed left at (1010, 478)
Screenshot: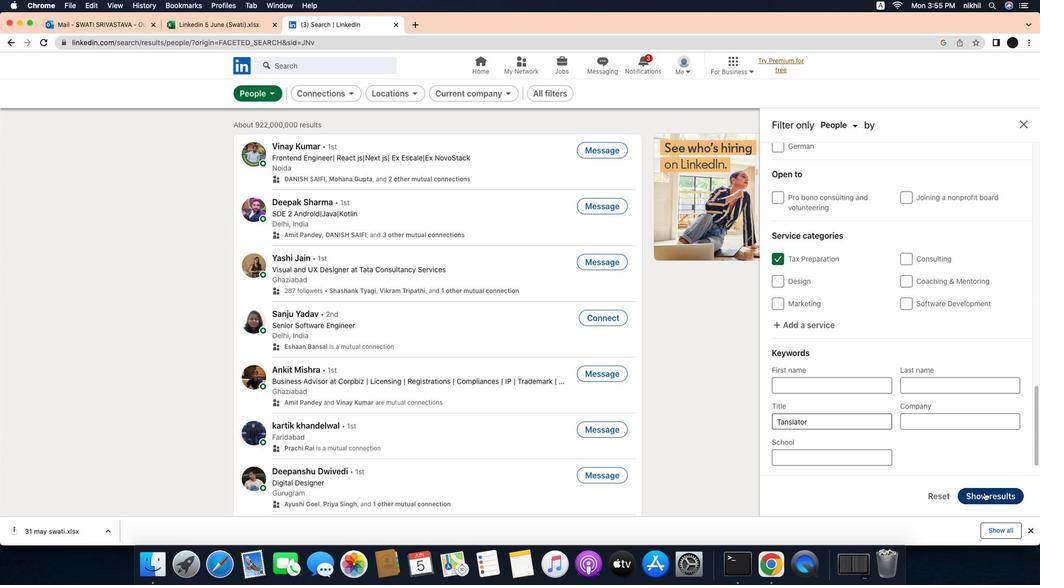 
Action: Mouse moved to (613, 268)
Screenshot: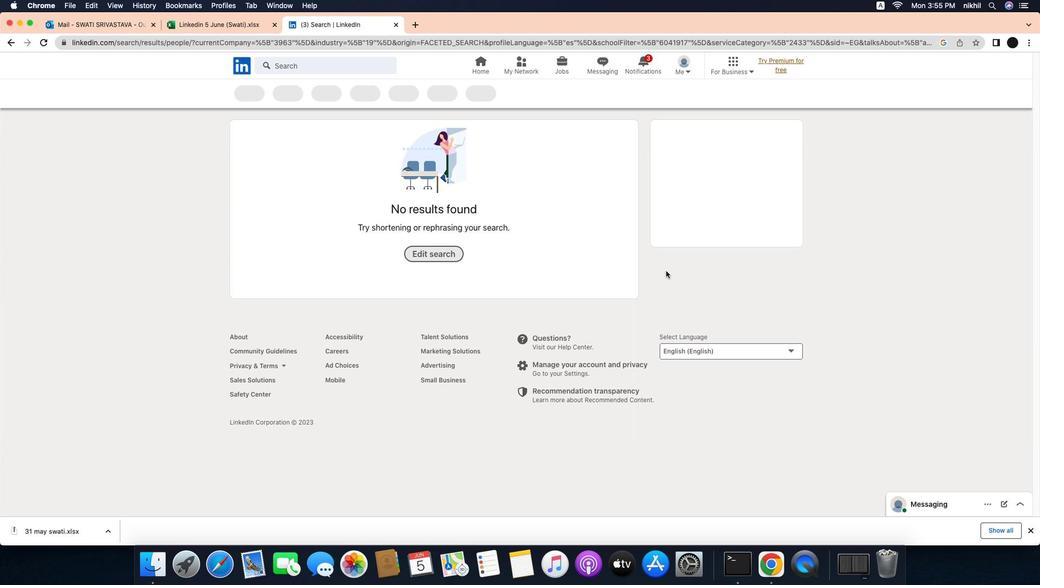 
